 Task: Add a signature Leslie Flores containing With gratitude and sincere wishes, Leslie Flores to email address softage.9@softage.net and add a folder Quotes
Action: Mouse moved to (999, 68)
Screenshot: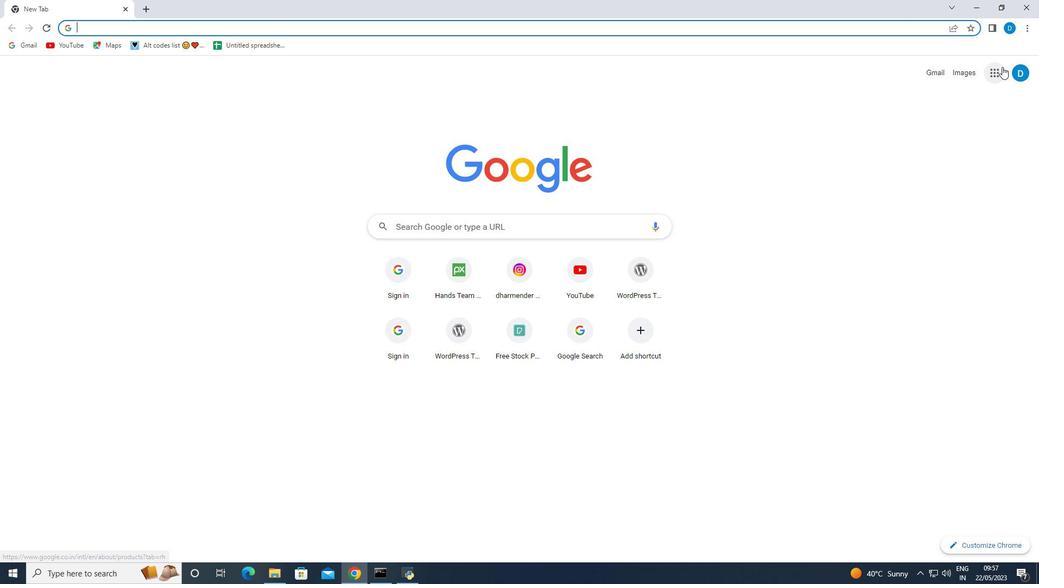 
Action: Mouse pressed left at (999, 68)
Screenshot: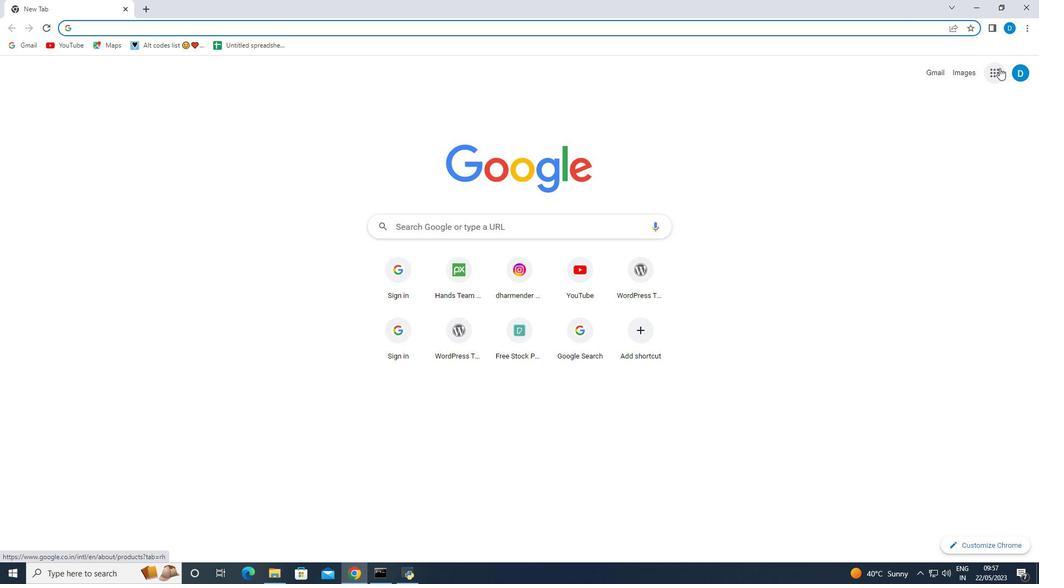 
Action: Mouse moved to (884, 215)
Screenshot: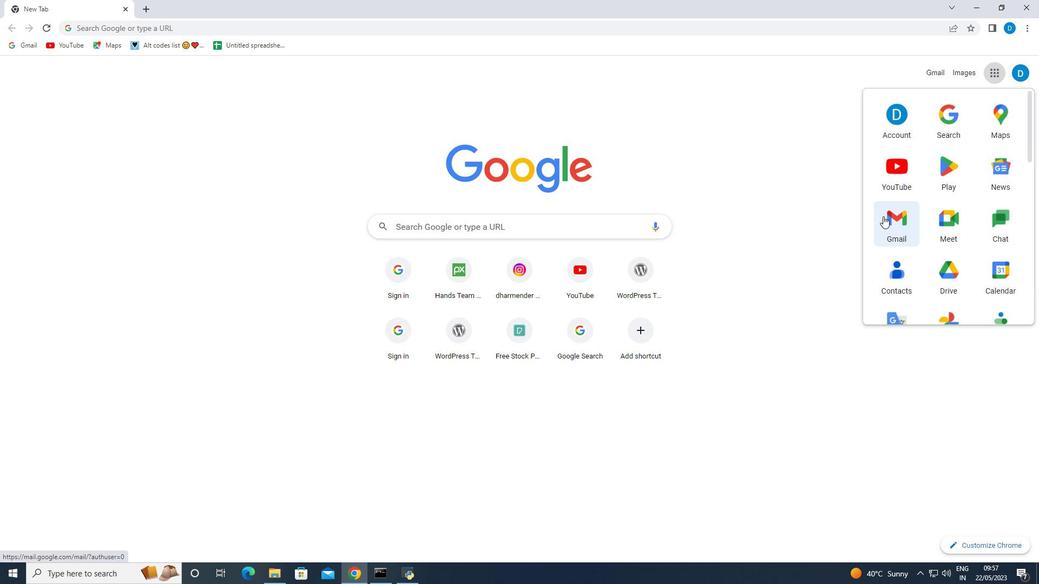 
Action: Mouse pressed left at (884, 215)
Screenshot: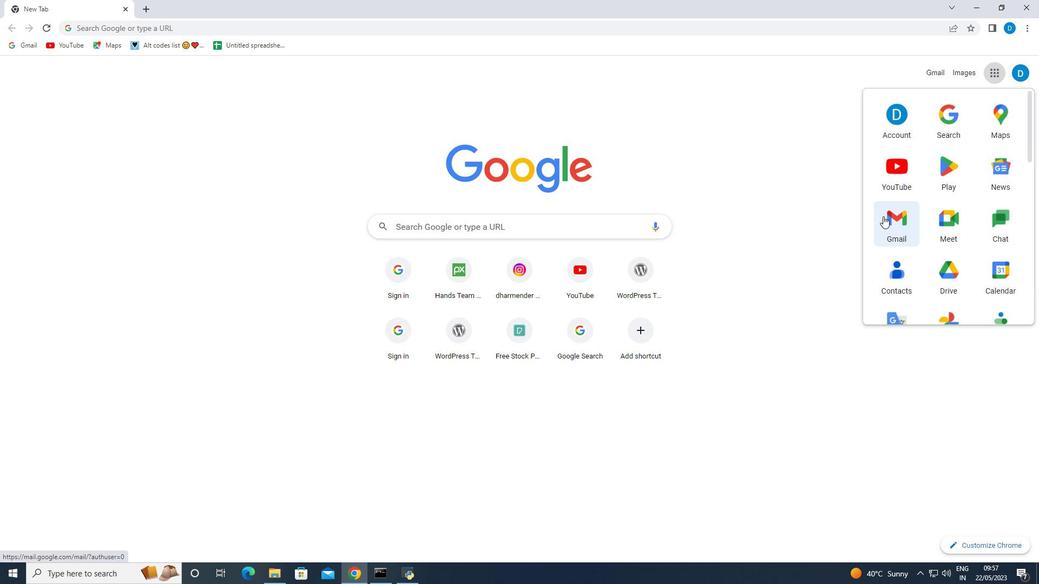 
Action: Mouse moved to (63, 114)
Screenshot: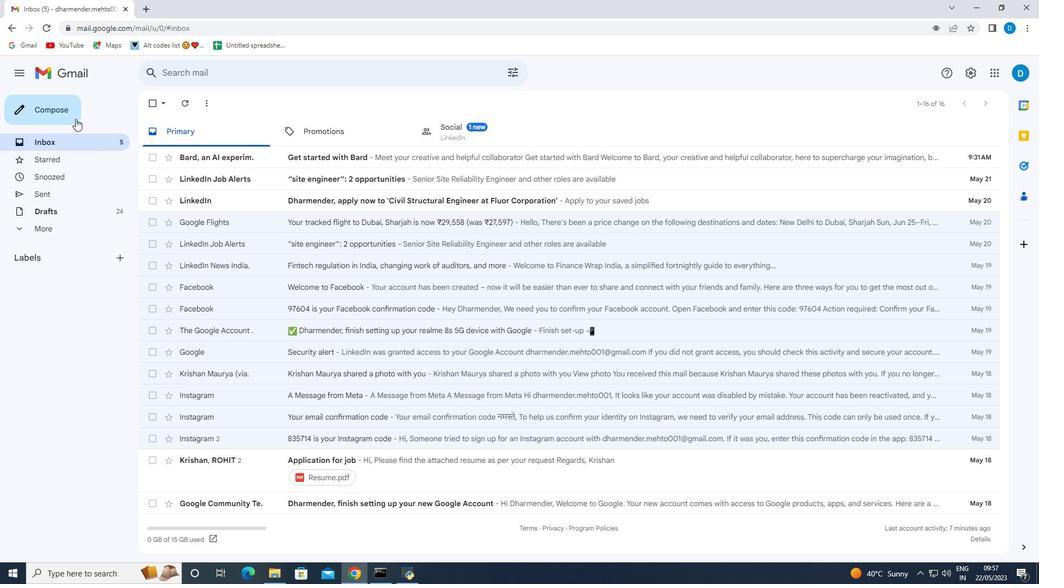 
Action: Mouse pressed left at (63, 114)
Screenshot: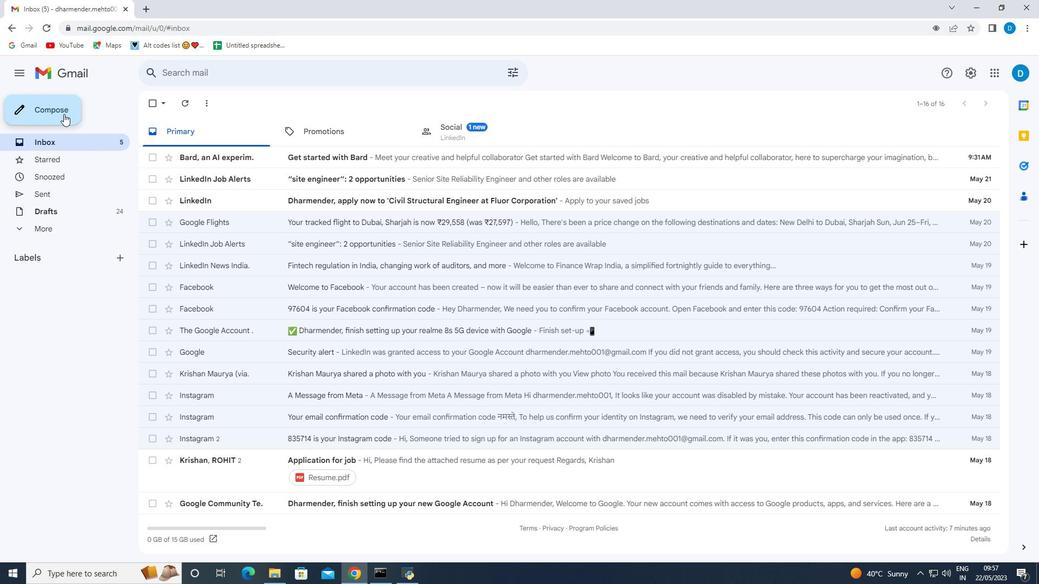 
Action: Mouse moved to (878, 544)
Screenshot: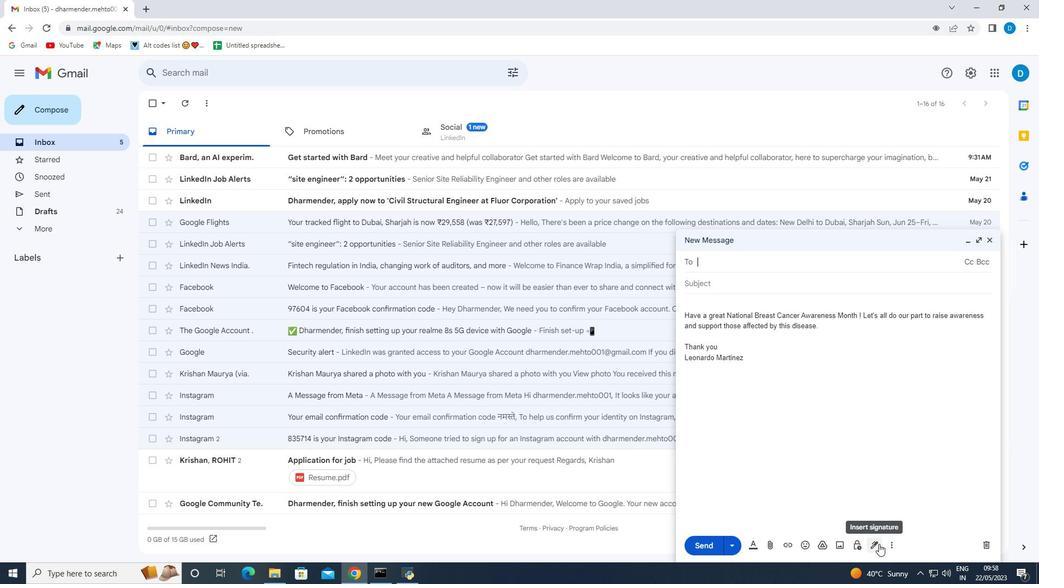 
Action: Mouse pressed left at (878, 544)
Screenshot: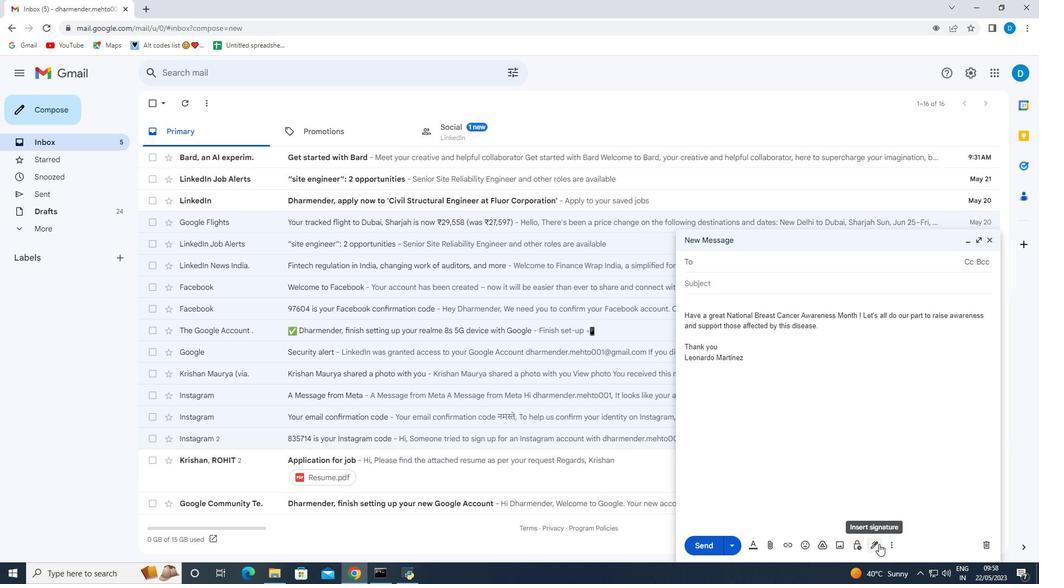 
Action: Mouse moved to (913, 489)
Screenshot: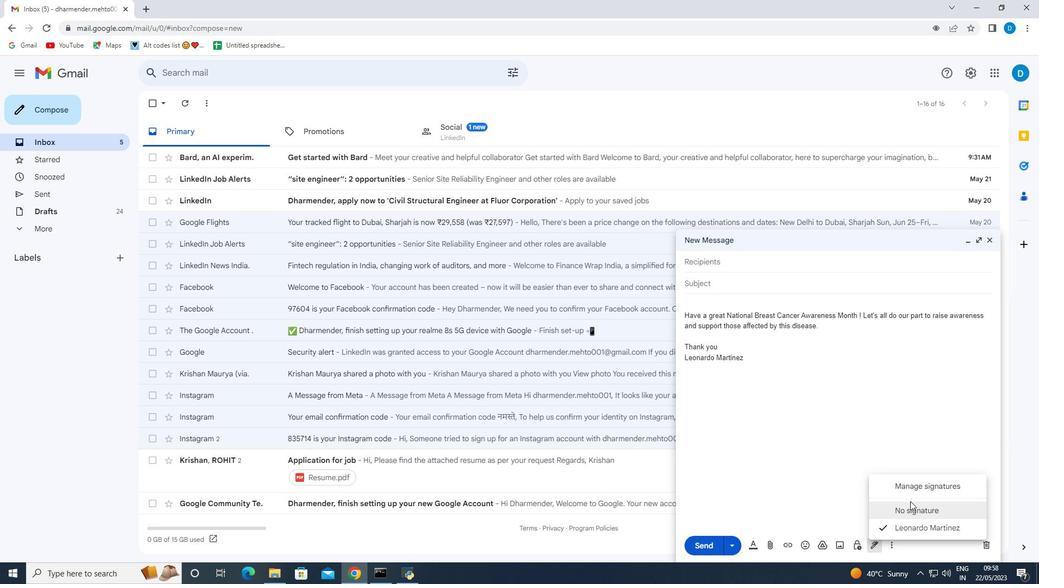 
Action: Mouse pressed left at (913, 489)
Screenshot: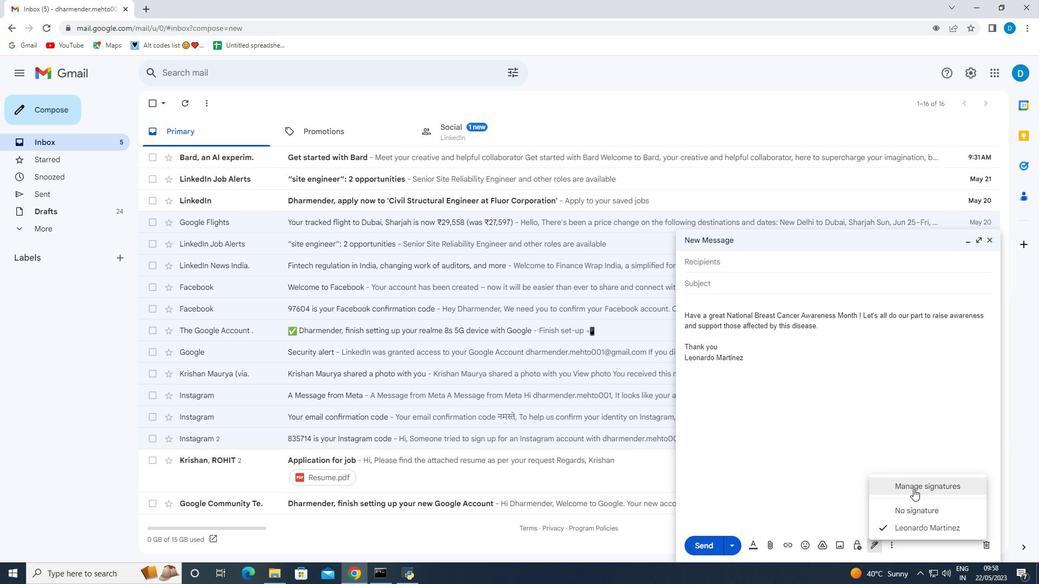 
Action: Mouse moved to (384, 392)
Screenshot: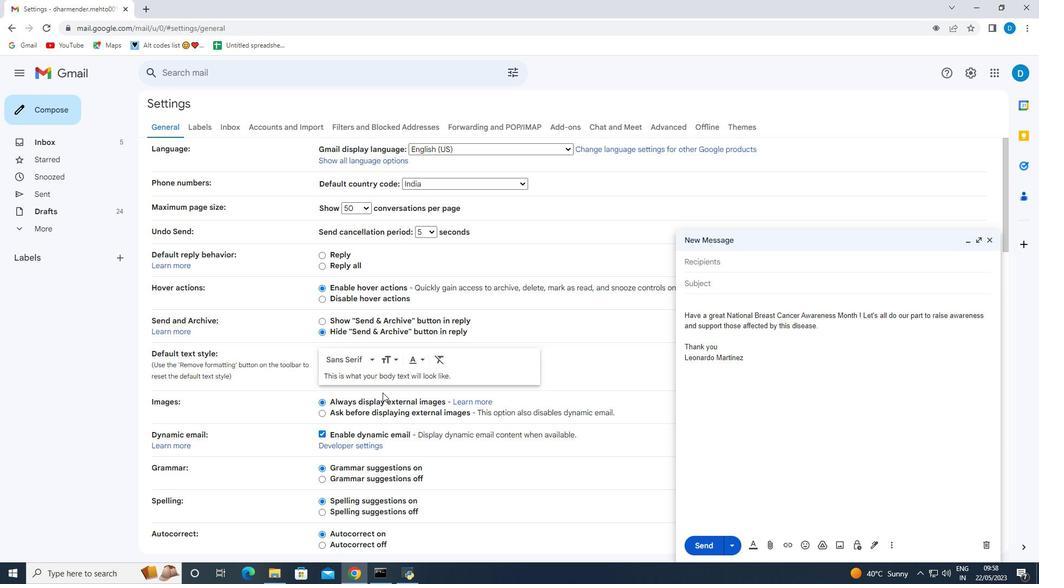 
Action: Mouse scrolled (384, 392) with delta (0, 0)
Screenshot: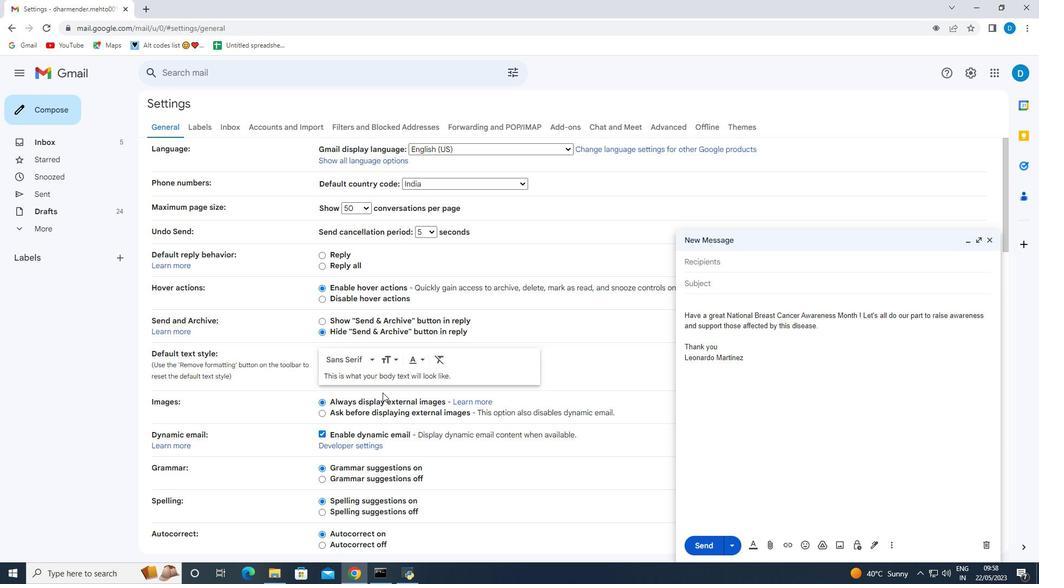 
Action: Mouse scrolled (384, 392) with delta (0, 0)
Screenshot: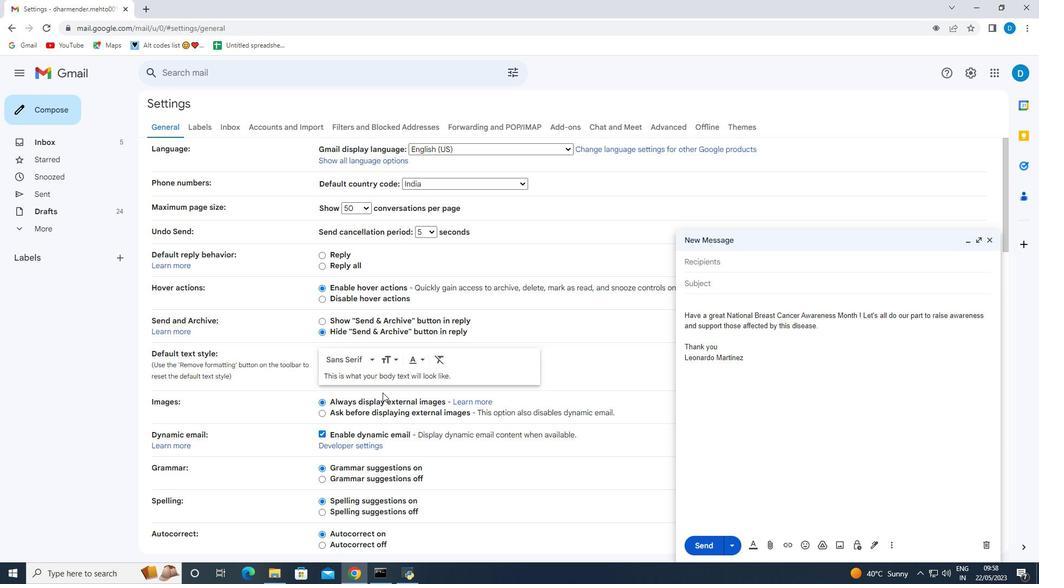 
Action: Mouse scrolled (384, 392) with delta (0, 0)
Screenshot: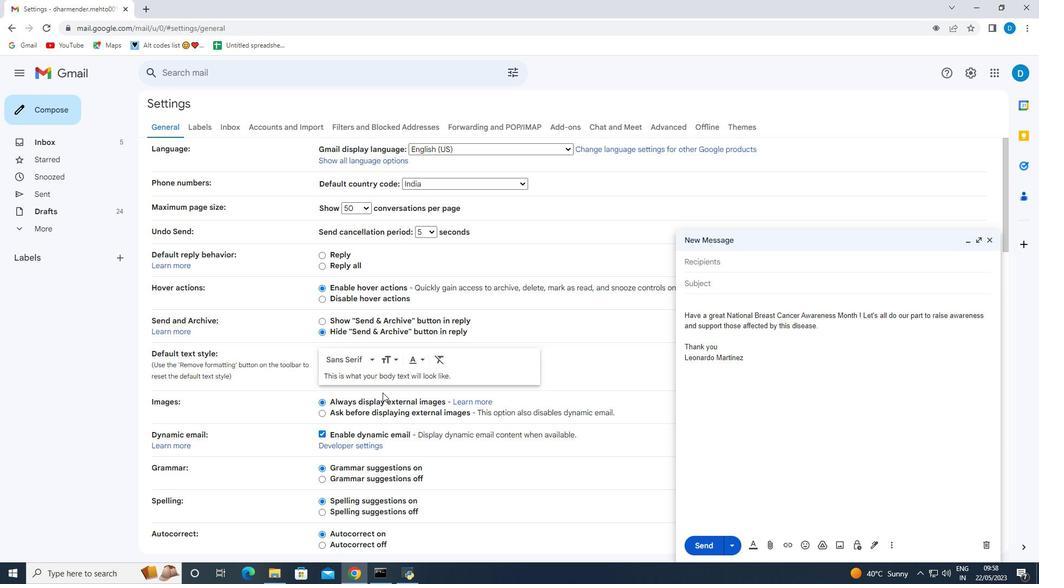 
Action: Mouse scrolled (384, 392) with delta (0, 0)
Screenshot: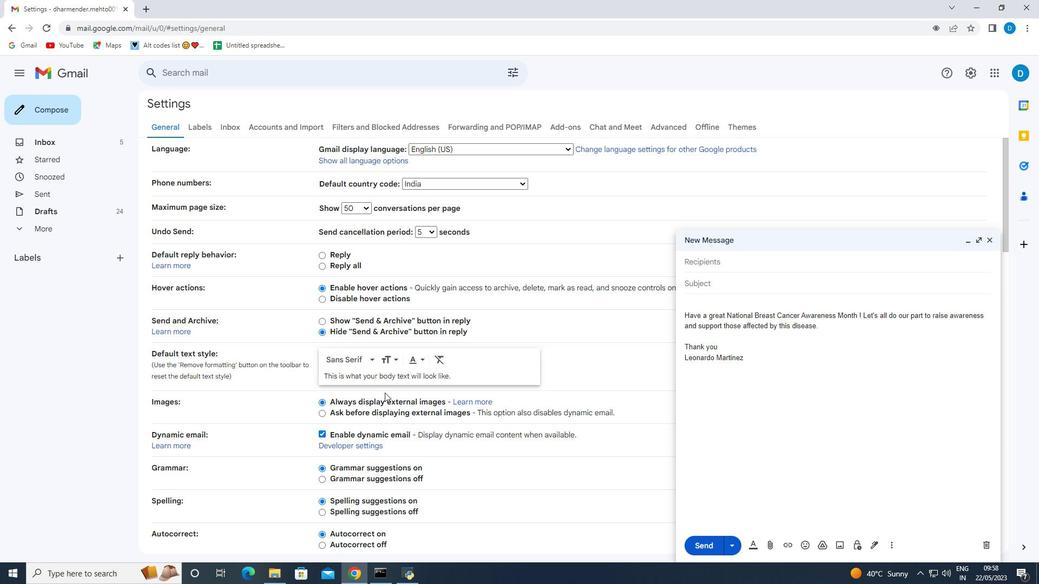 
Action: Mouse scrolled (384, 392) with delta (0, 0)
Screenshot: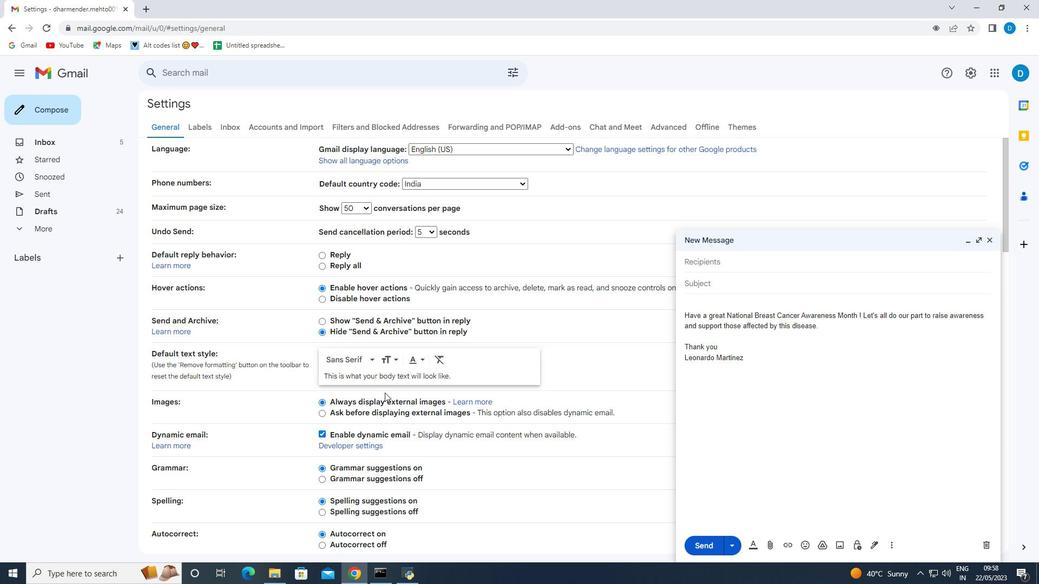 
Action: Mouse moved to (371, 394)
Screenshot: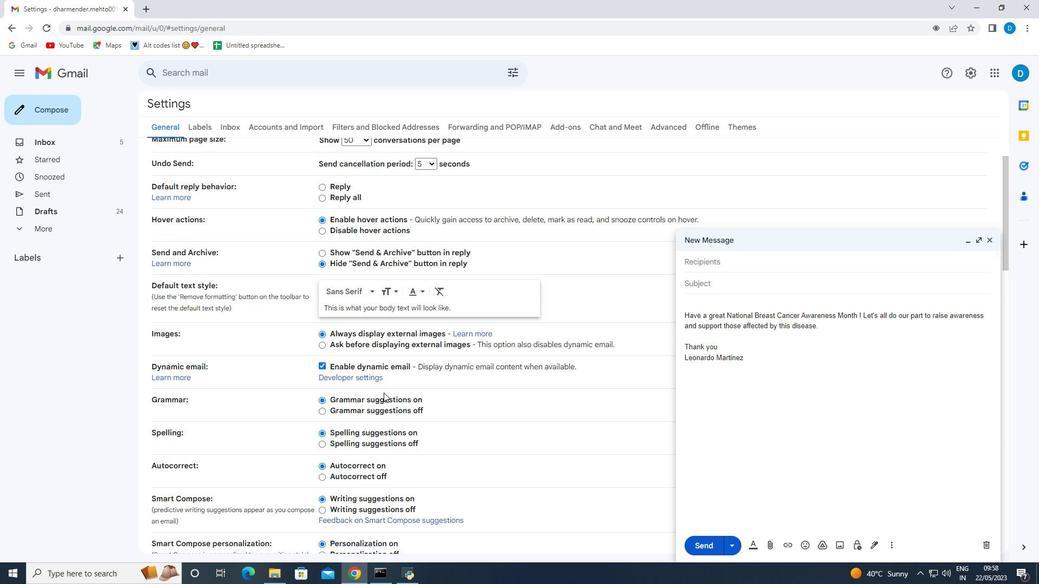 
Action: Mouse scrolled (371, 393) with delta (0, 0)
Screenshot: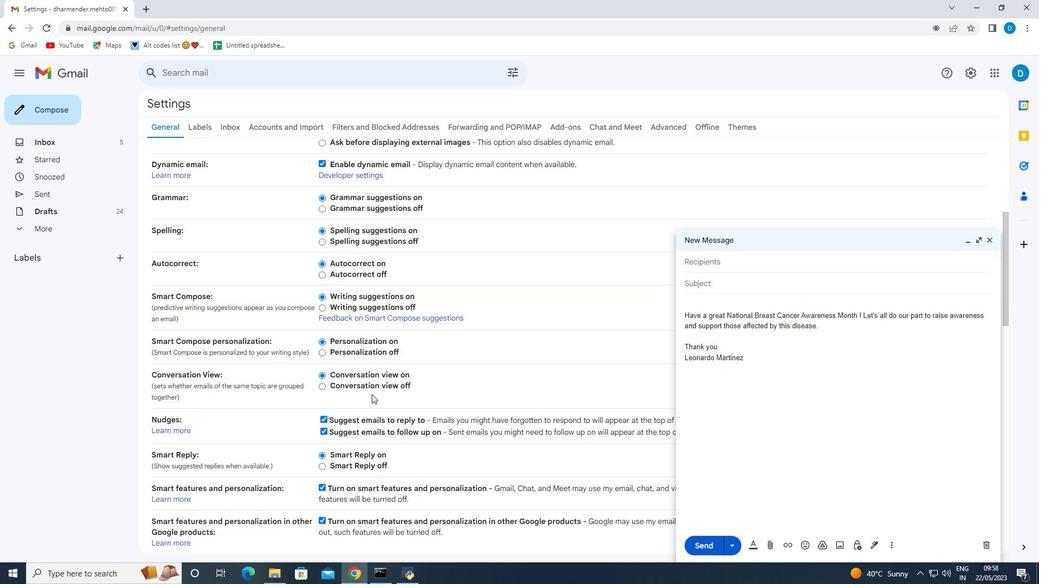
Action: Mouse scrolled (371, 393) with delta (0, 0)
Screenshot: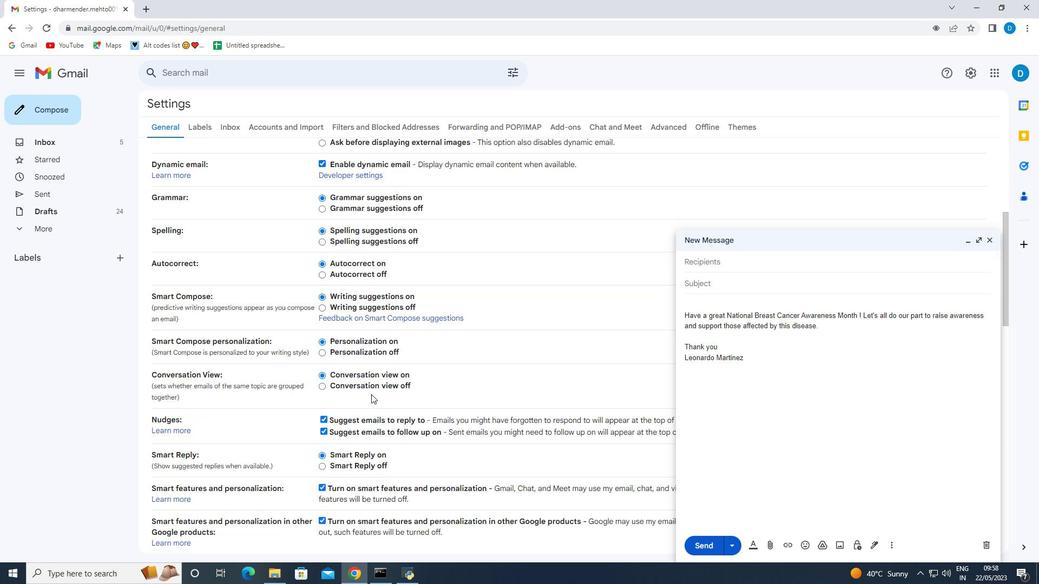 
Action: Mouse scrolled (371, 393) with delta (0, 0)
Screenshot: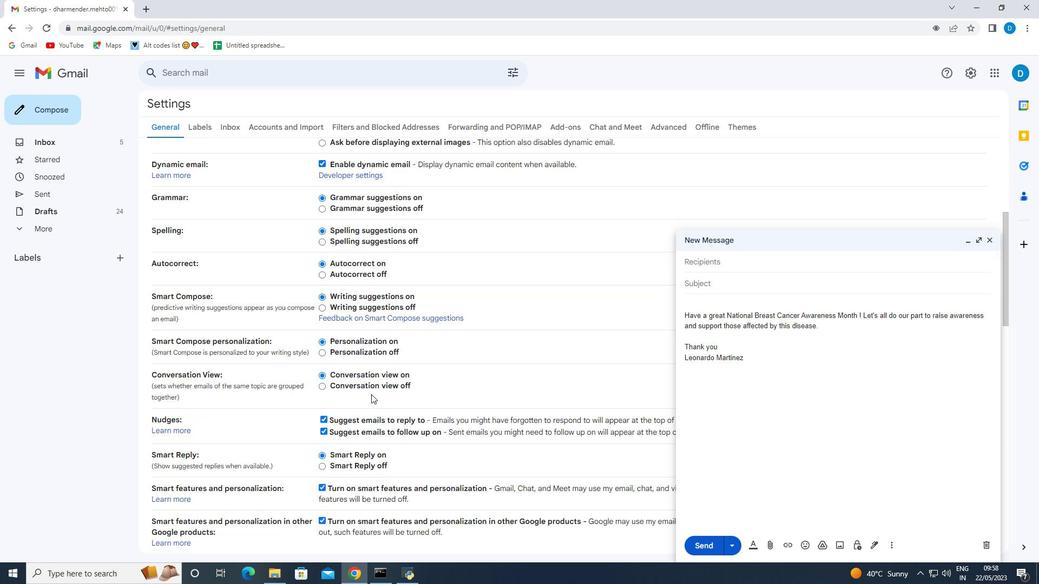 
Action: Mouse scrolled (371, 393) with delta (0, 0)
Screenshot: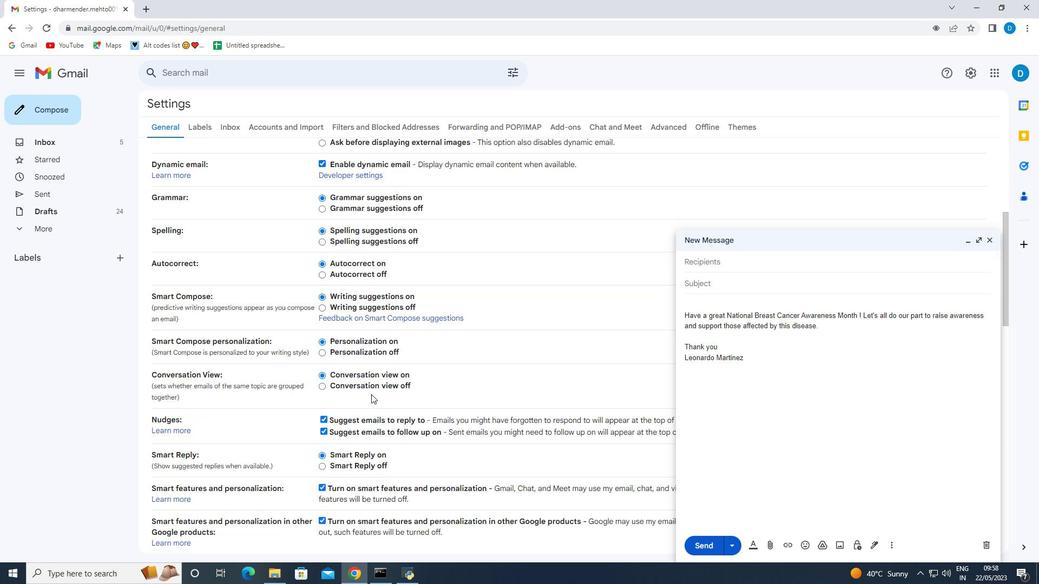 
Action: Mouse scrolled (371, 393) with delta (0, 0)
Screenshot: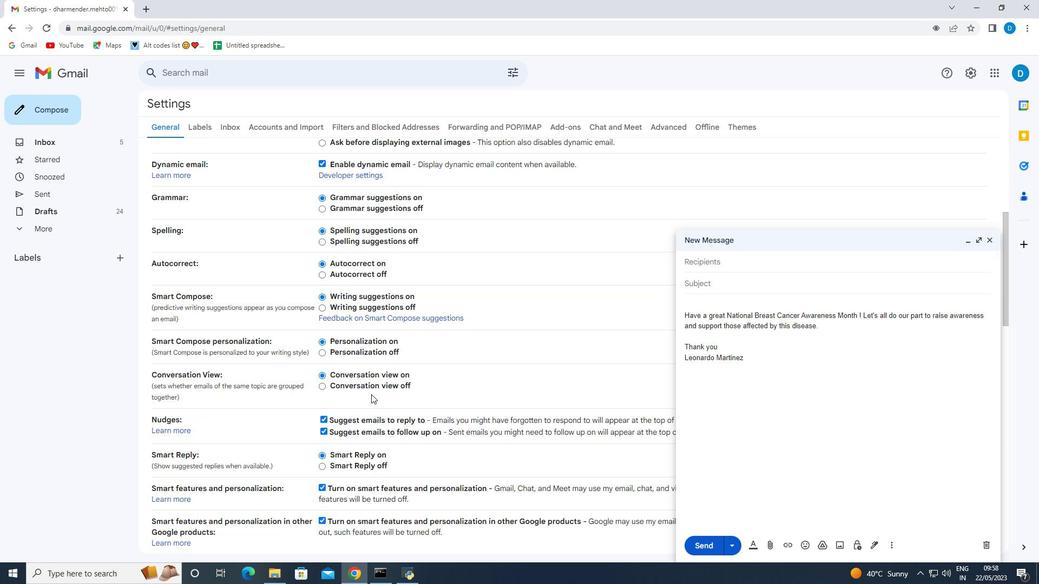 
Action: Mouse moved to (366, 394)
Screenshot: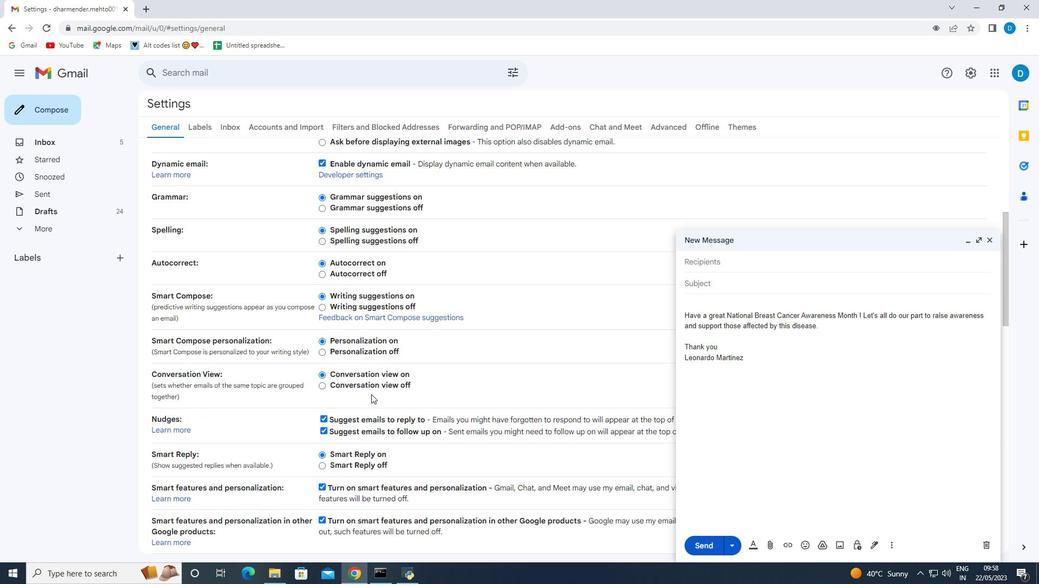 
Action: Mouse scrolled (366, 393) with delta (0, 0)
Screenshot: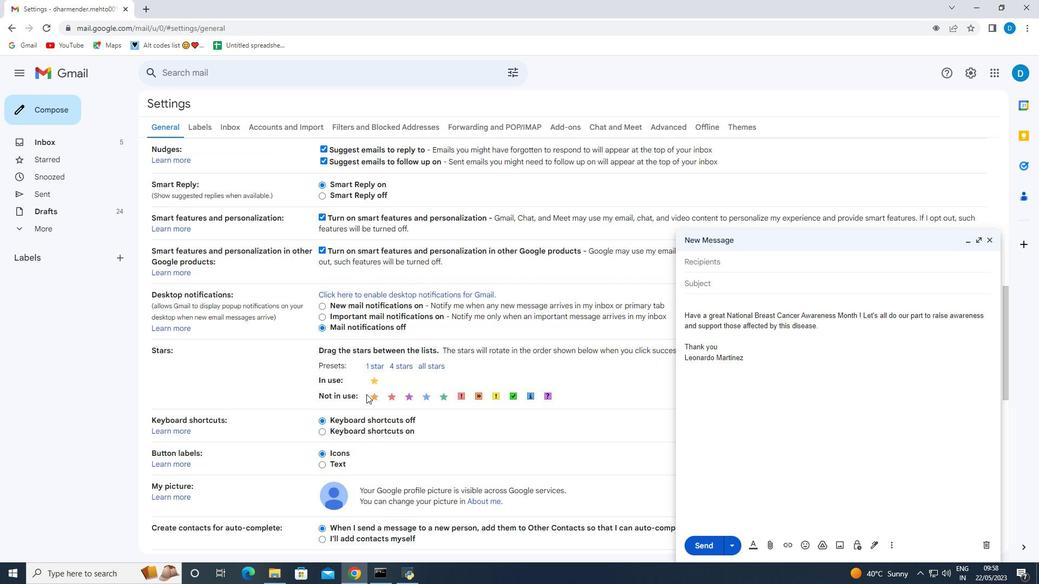 
Action: Mouse scrolled (366, 393) with delta (0, 0)
Screenshot: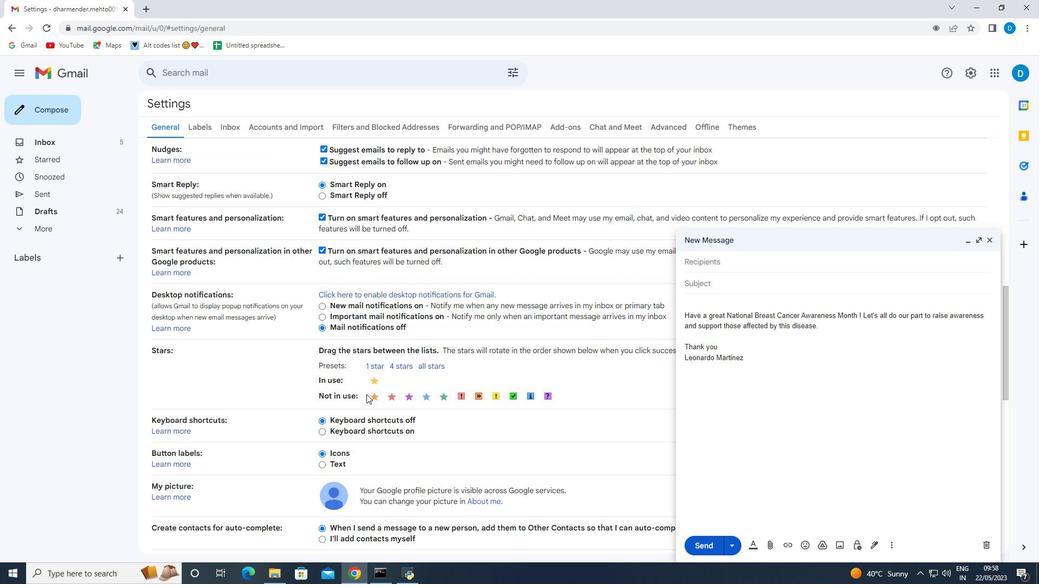 
Action: Mouse scrolled (366, 393) with delta (0, 0)
Screenshot: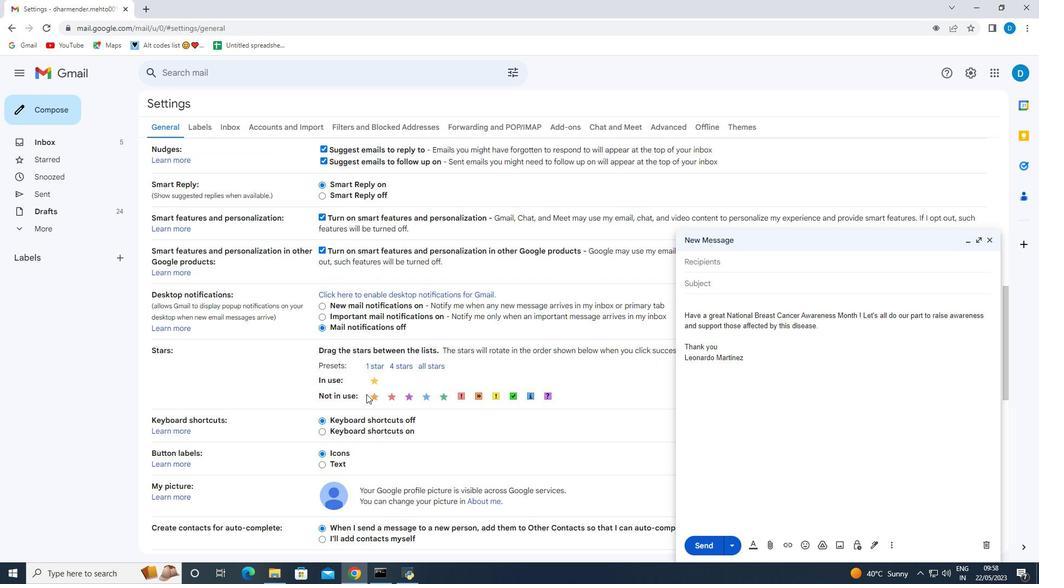 
Action: Mouse scrolled (366, 393) with delta (0, 0)
Screenshot: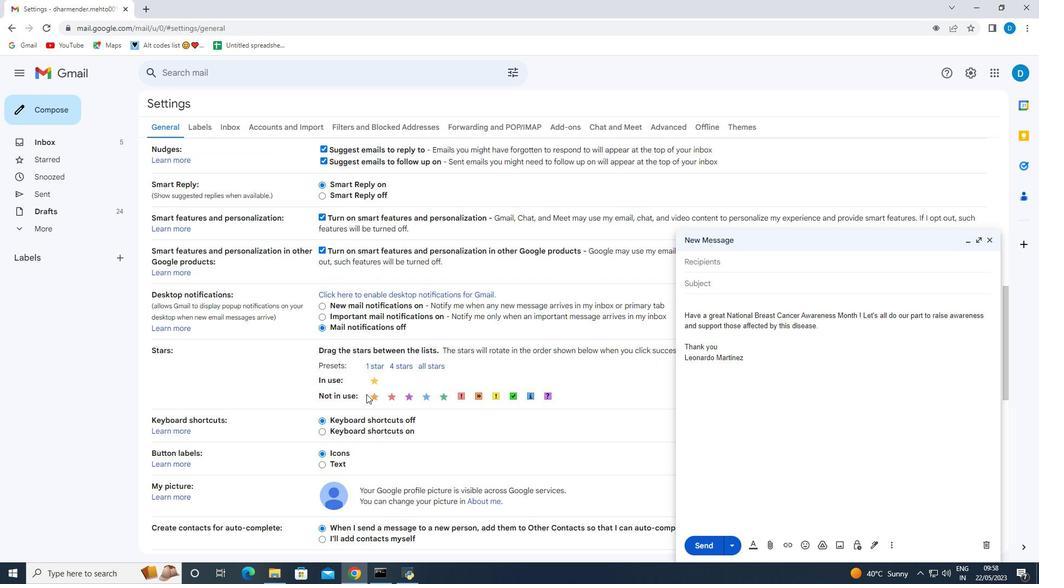
Action: Mouse moved to (434, 378)
Screenshot: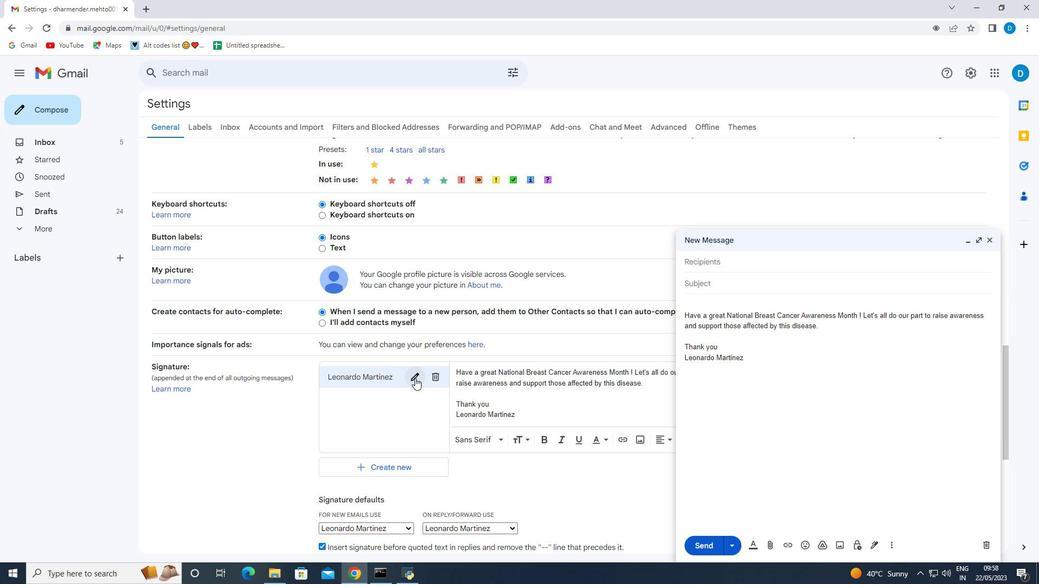 
Action: Mouse pressed left at (434, 378)
Screenshot: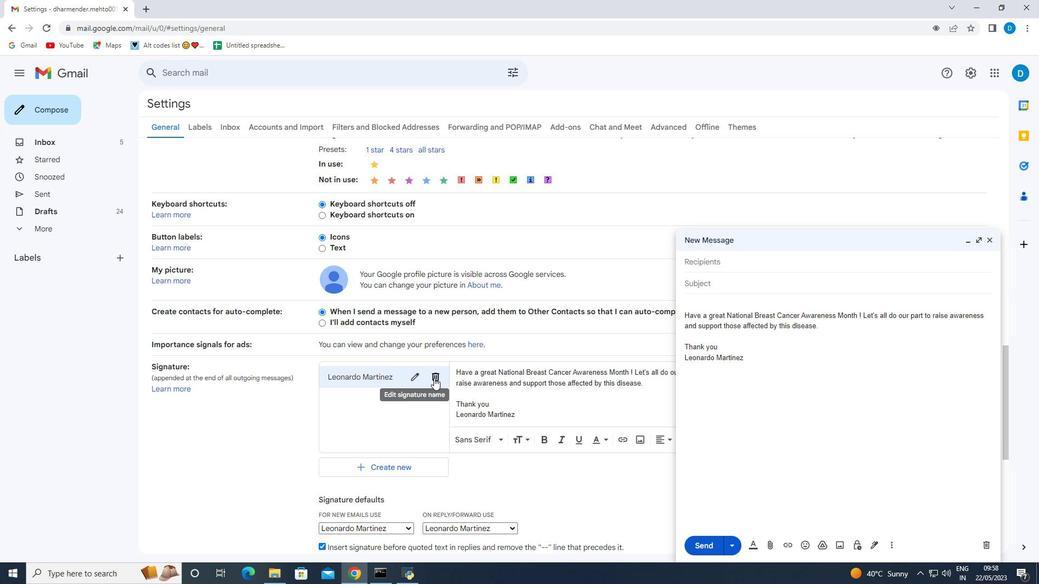 
Action: Mouse moved to (613, 334)
Screenshot: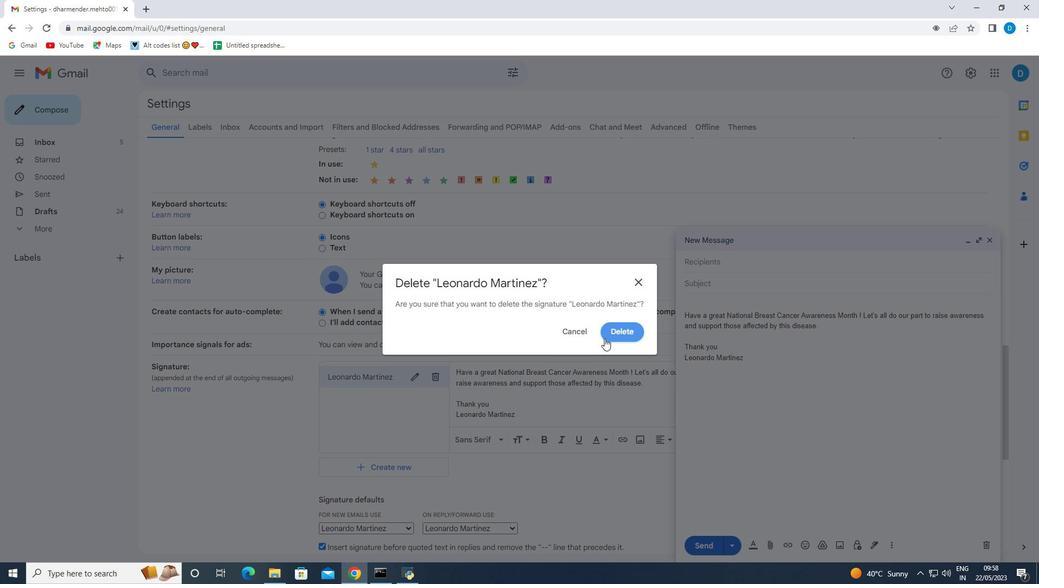 
Action: Mouse pressed left at (613, 334)
Screenshot: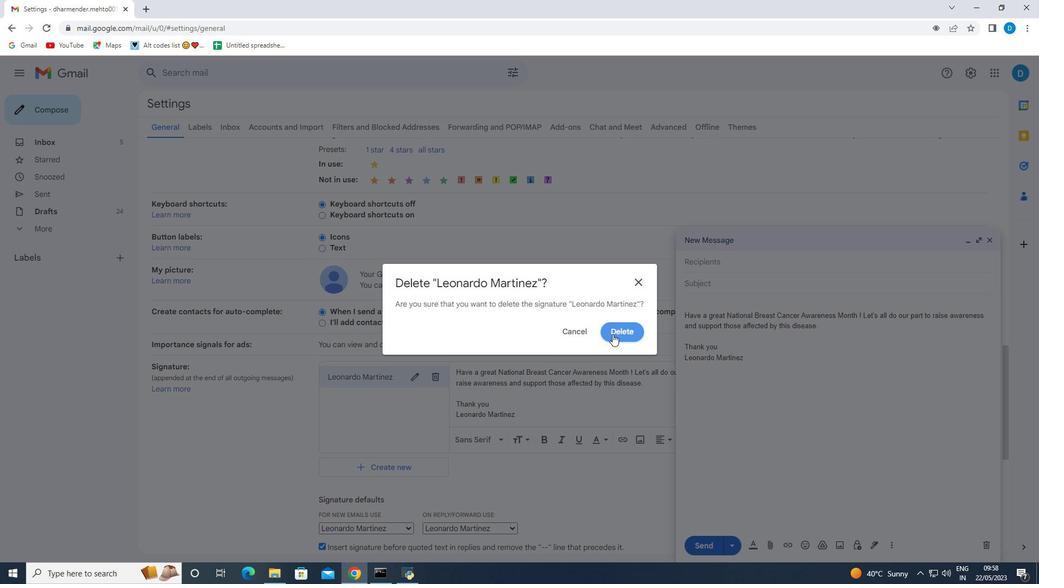 
Action: Mouse moved to (345, 384)
Screenshot: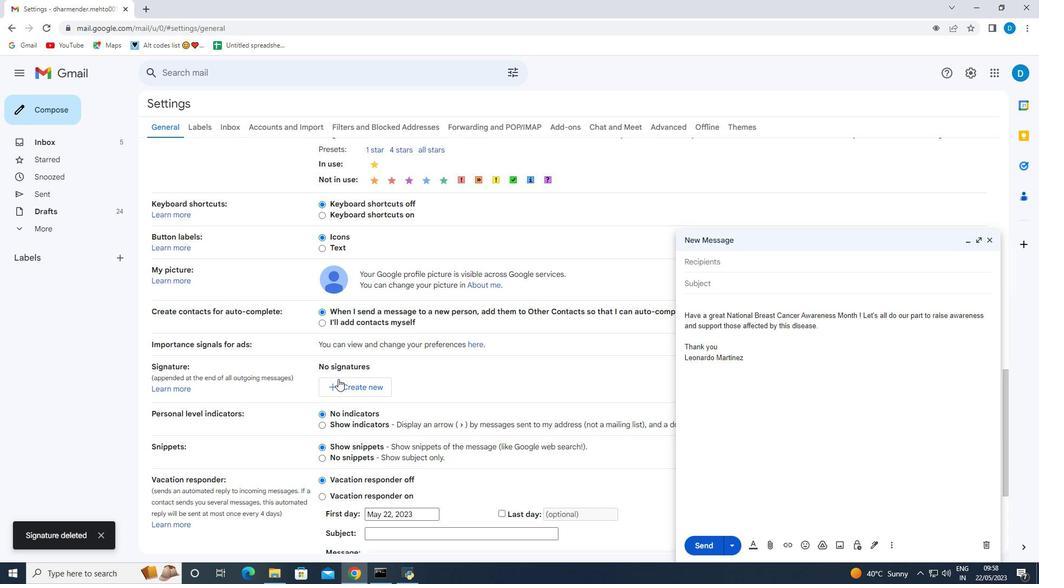 
Action: Mouse pressed left at (345, 384)
Screenshot: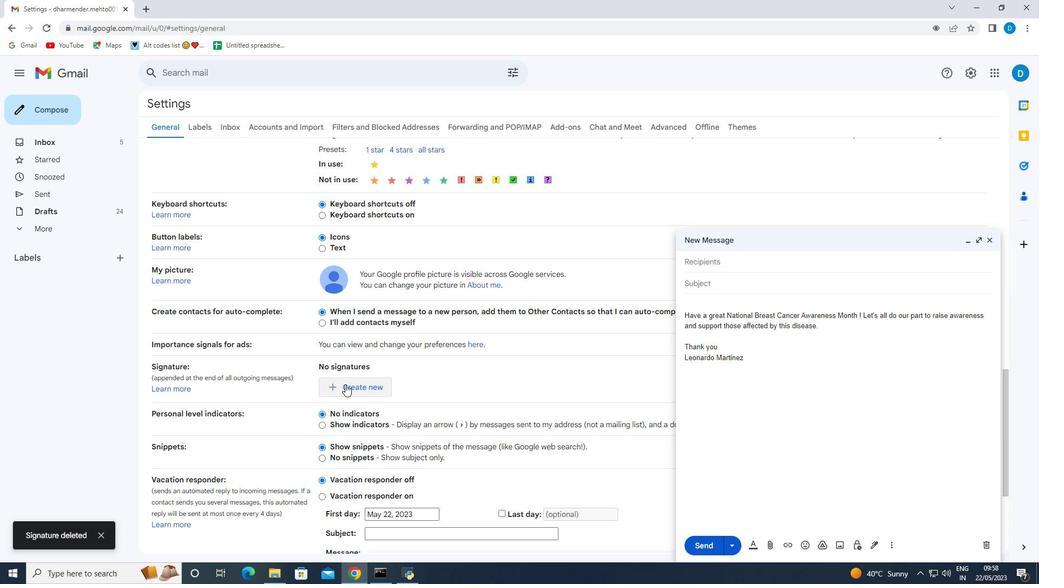 
Action: Mouse moved to (443, 302)
Screenshot: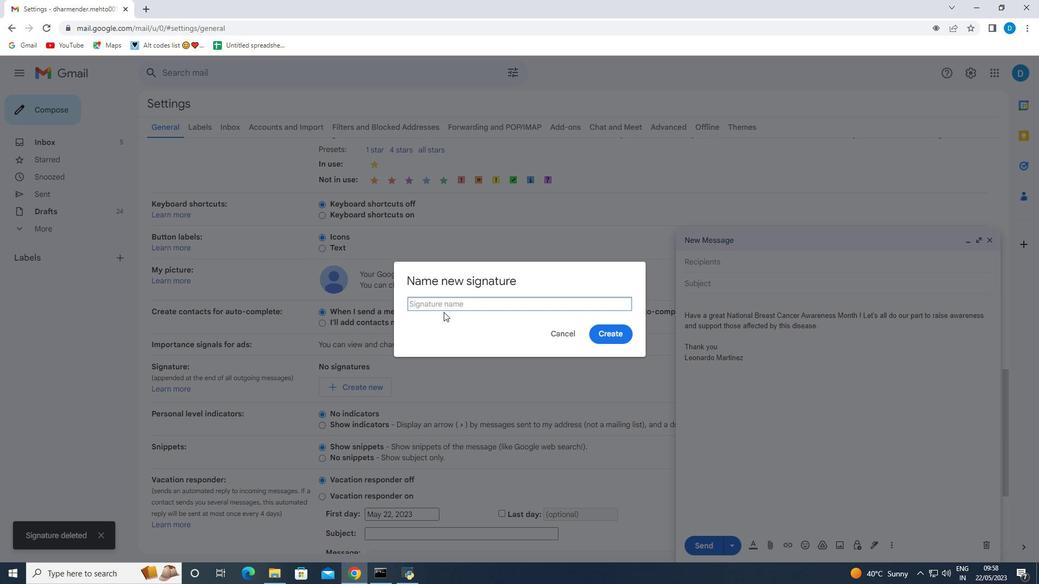 
Action: Mouse pressed left at (443, 302)
Screenshot: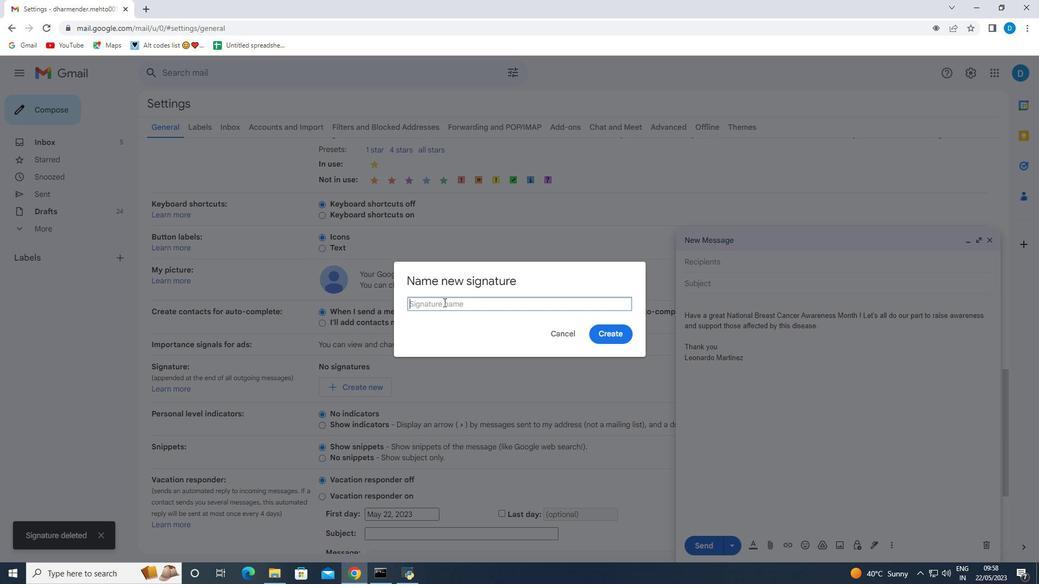
Action: Key pressed <Key.shift>Leslie<Key.space><Key.shift>Flores
Screenshot: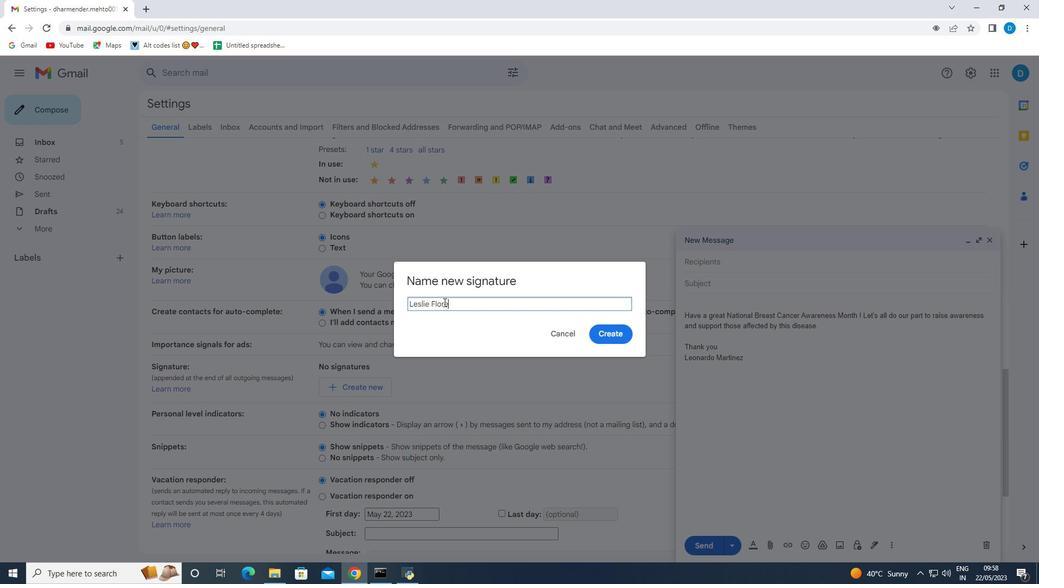 
Action: Mouse moved to (613, 332)
Screenshot: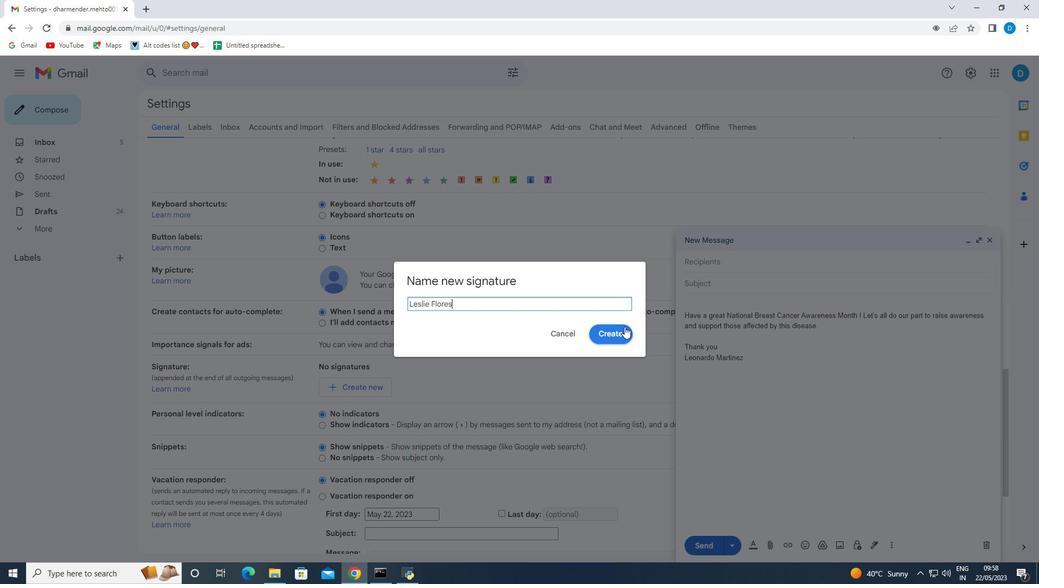 
Action: Mouse pressed left at (613, 332)
Screenshot: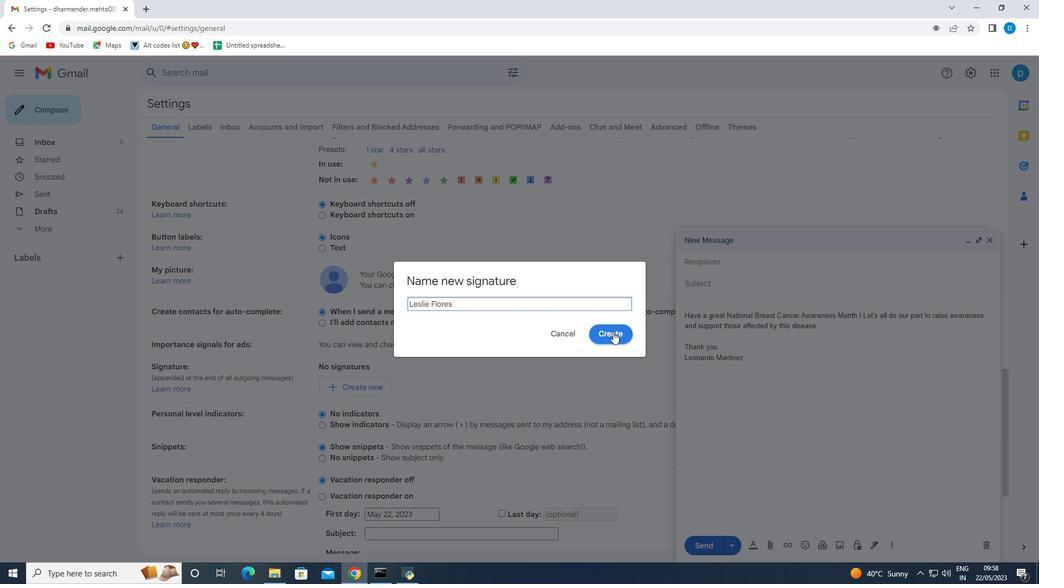 
Action: Mouse moved to (477, 390)
Screenshot: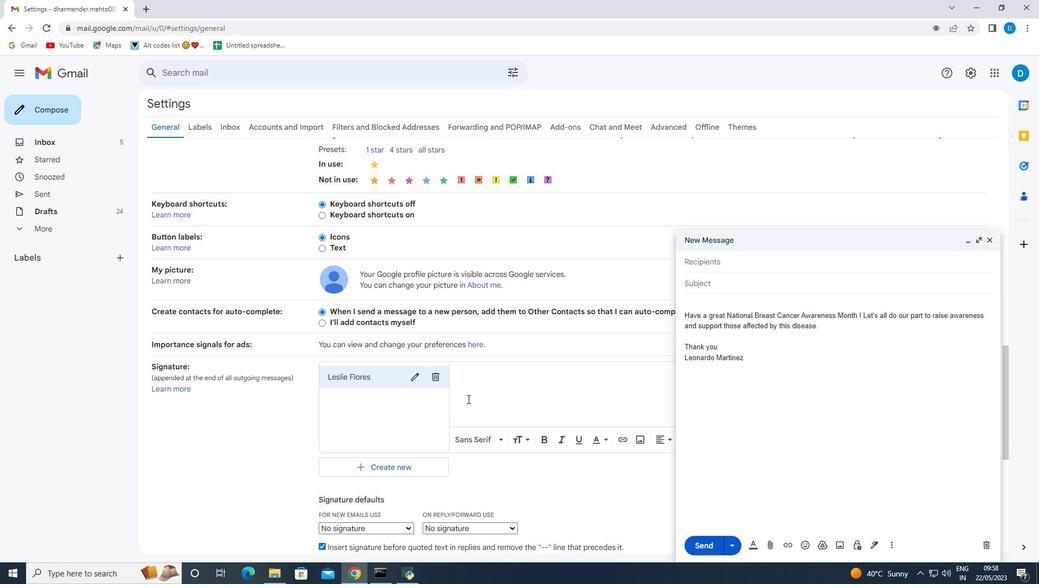 
Action: Mouse pressed left at (477, 390)
Screenshot: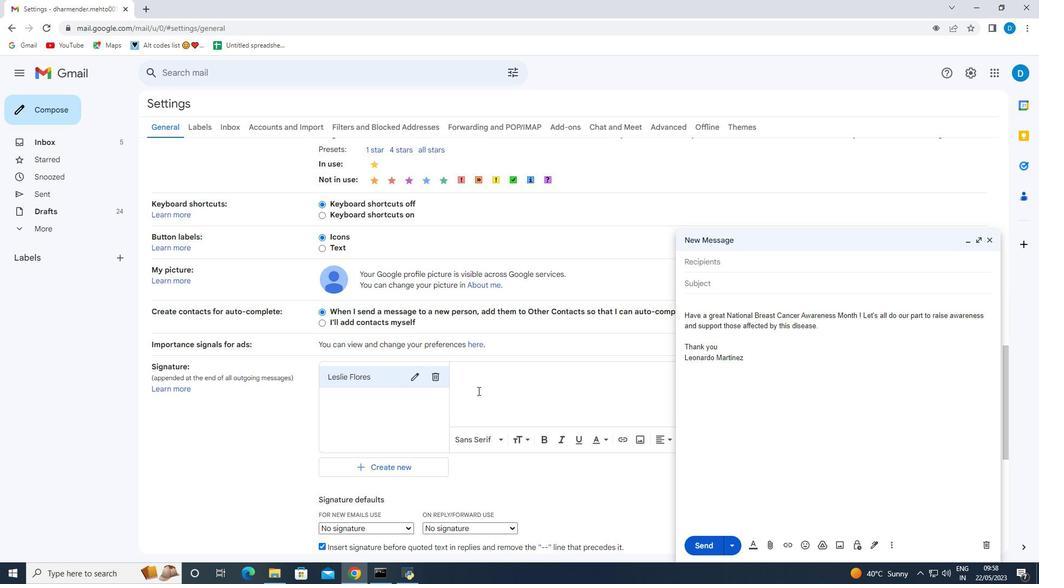
Action: Key pressed <Key.shift>With<Key.space><Key.shift>Gratitud<Key.space>and<Key.space>sincere<Key.space>wishes,<Key.space><Key.shift>I<Key.space>woi<Key.backspace>uld<Key.space>k<Key.backspace>like<Key.space>to<Key.space>thank<Key.space>you<Key.space>for<Key.space>your<Key.space>support.
Screenshot: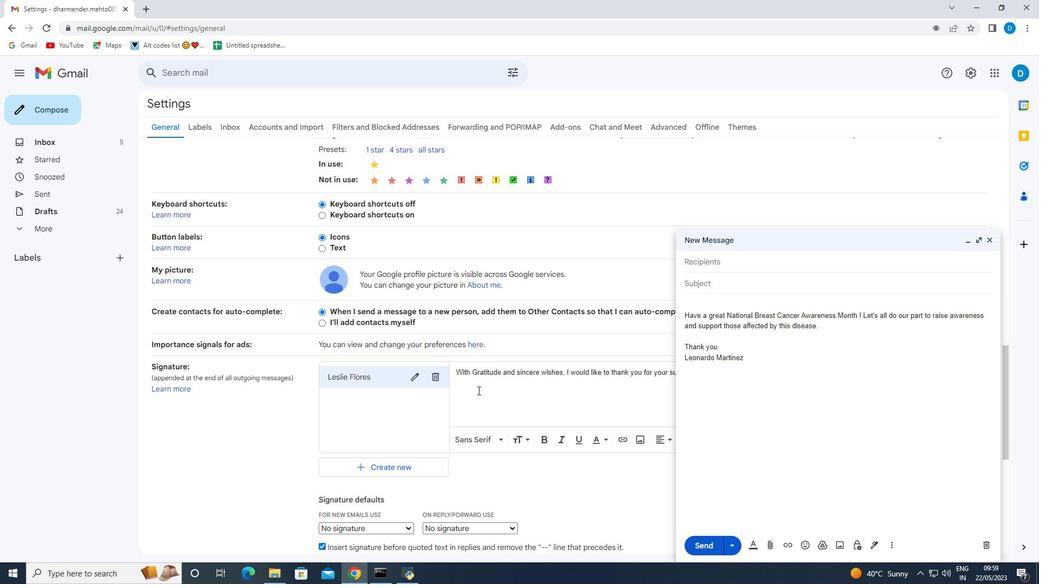 
Action: Mouse moved to (508, 451)
Screenshot: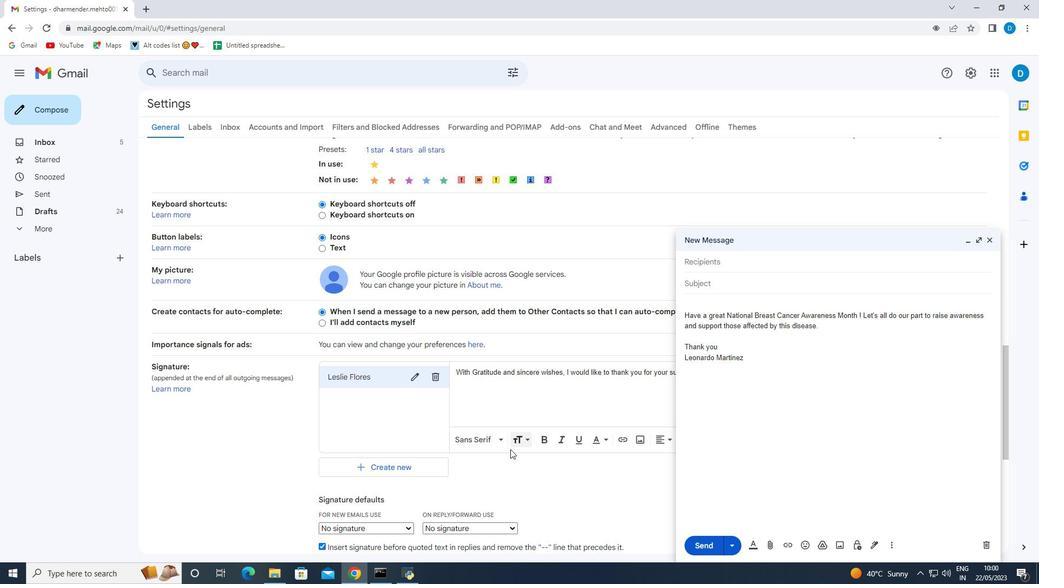 
Action: Mouse scrolled (508, 450) with delta (0, 0)
Screenshot: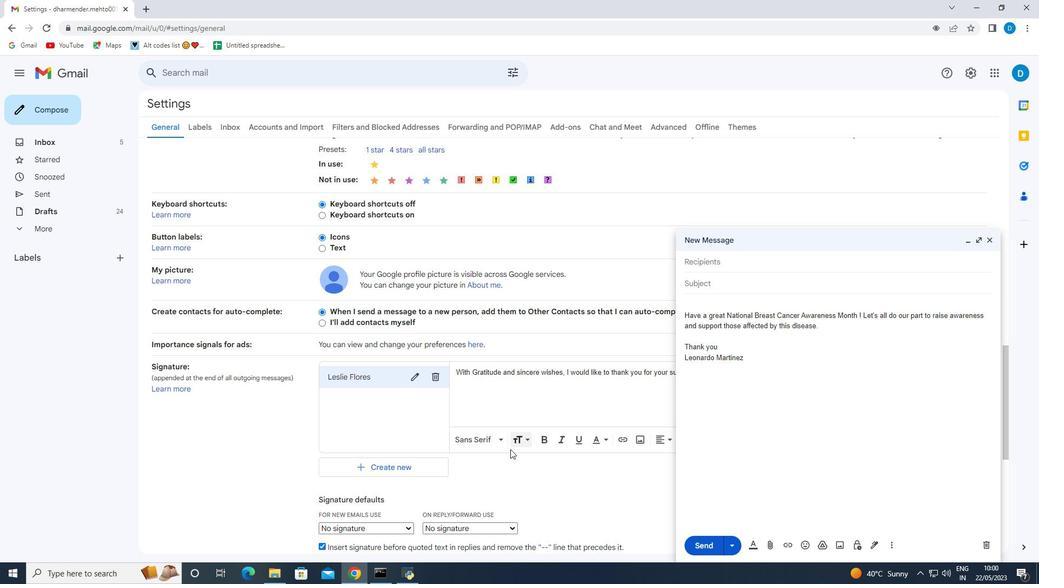 
Action: Mouse moved to (504, 456)
Screenshot: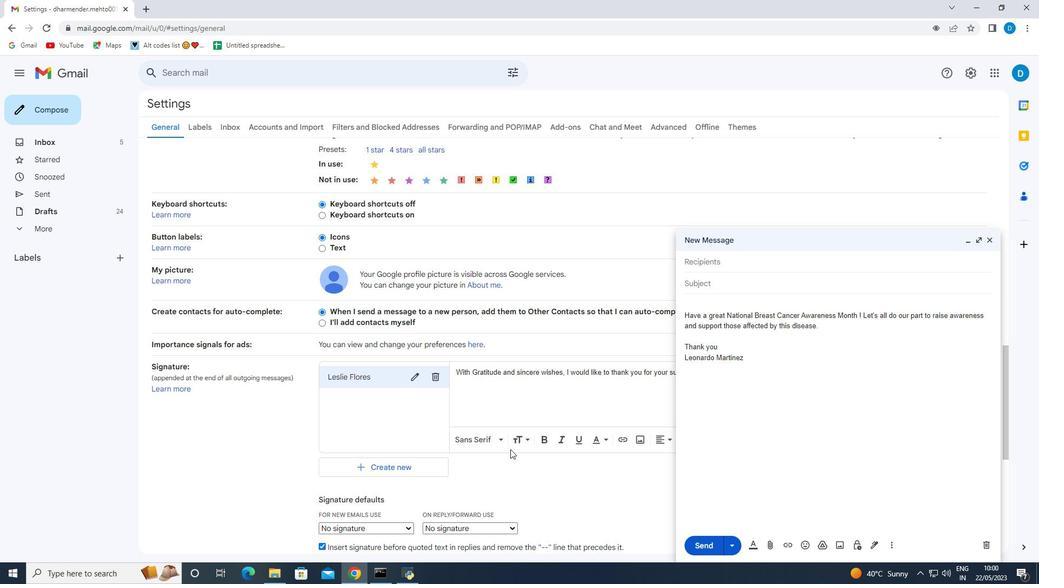 
Action: Mouse scrolled (504, 456) with delta (0, 0)
Screenshot: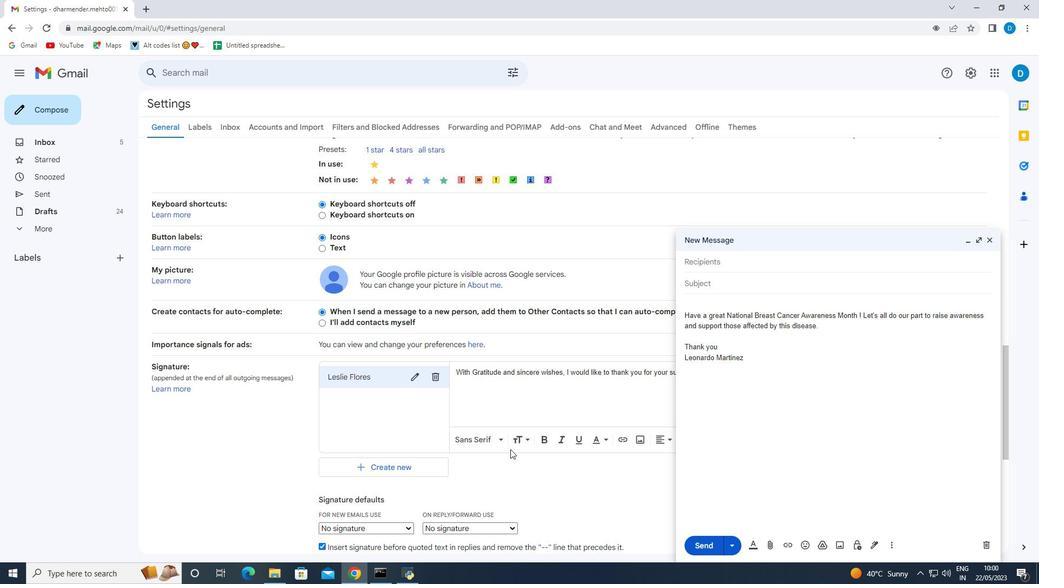 
Action: Mouse moved to (483, 476)
Screenshot: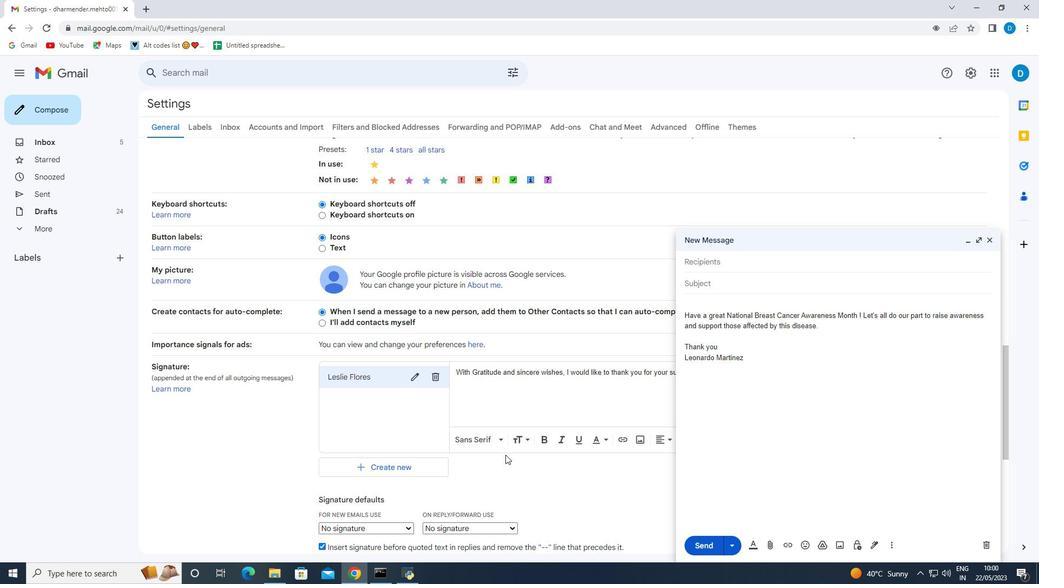 
Action: Mouse scrolled (483, 476) with delta (0, 0)
Screenshot: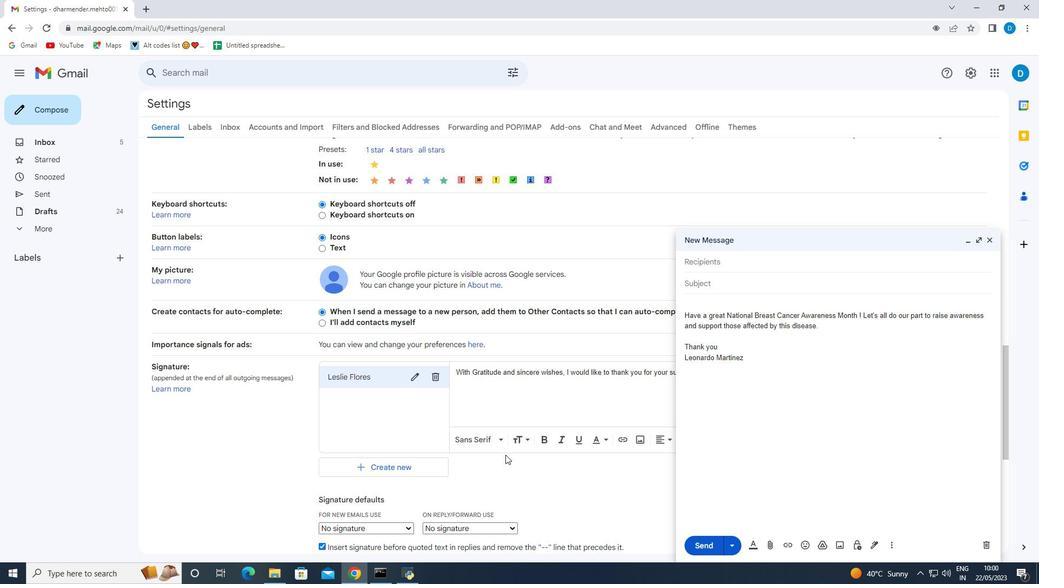 
Action: Mouse moved to (344, 361)
Screenshot: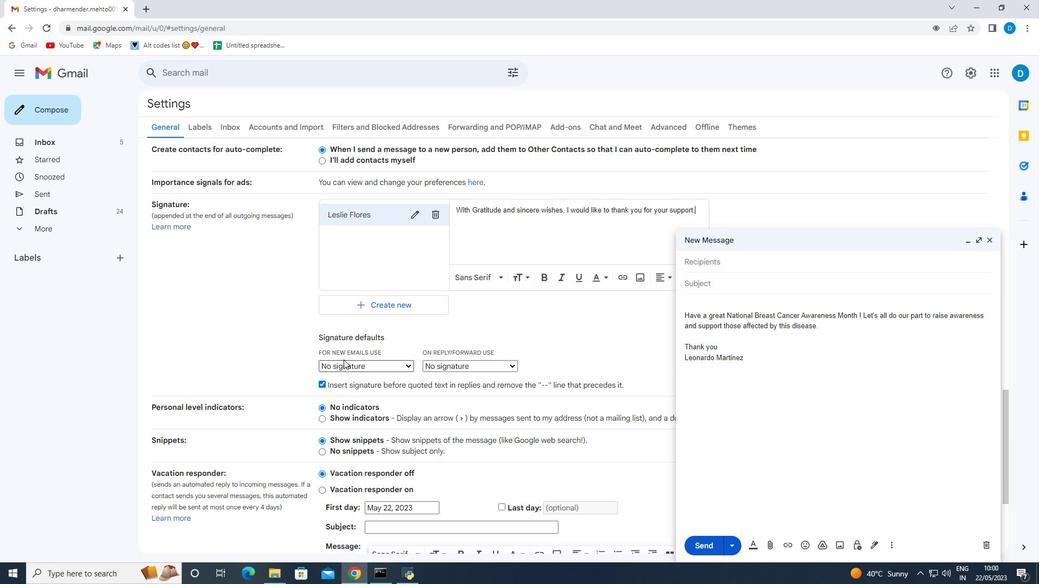 
Action: Mouse pressed left at (344, 361)
Screenshot: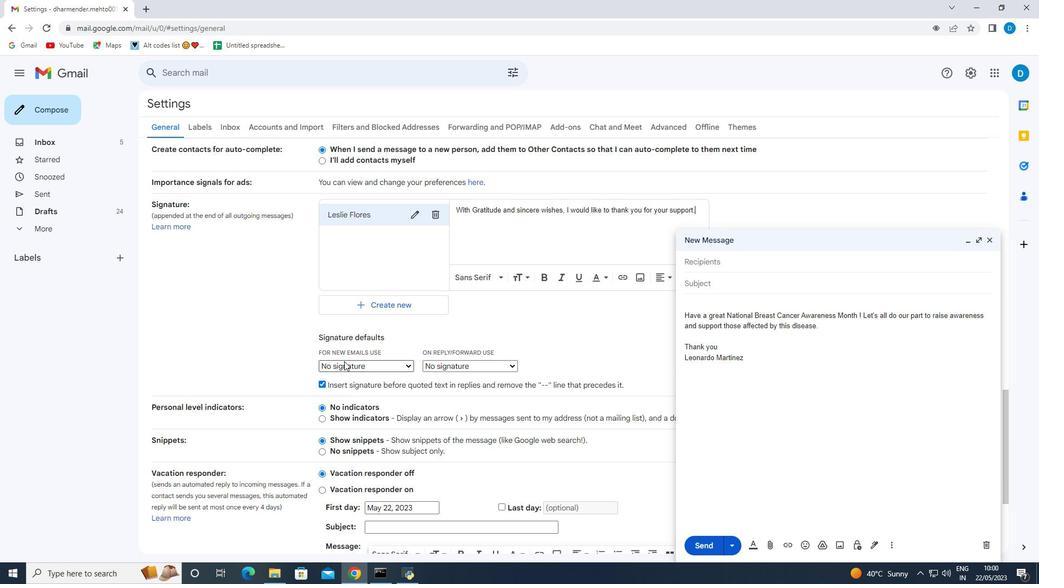 
Action: Mouse moved to (351, 388)
Screenshot: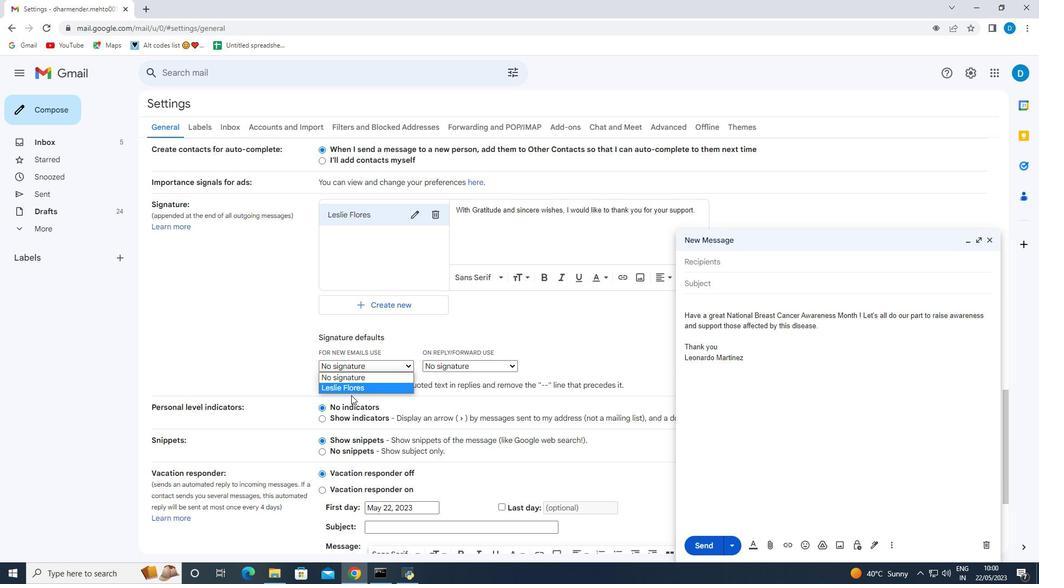 
Action: Mouse pressed left at (351, 388)
Screenshot: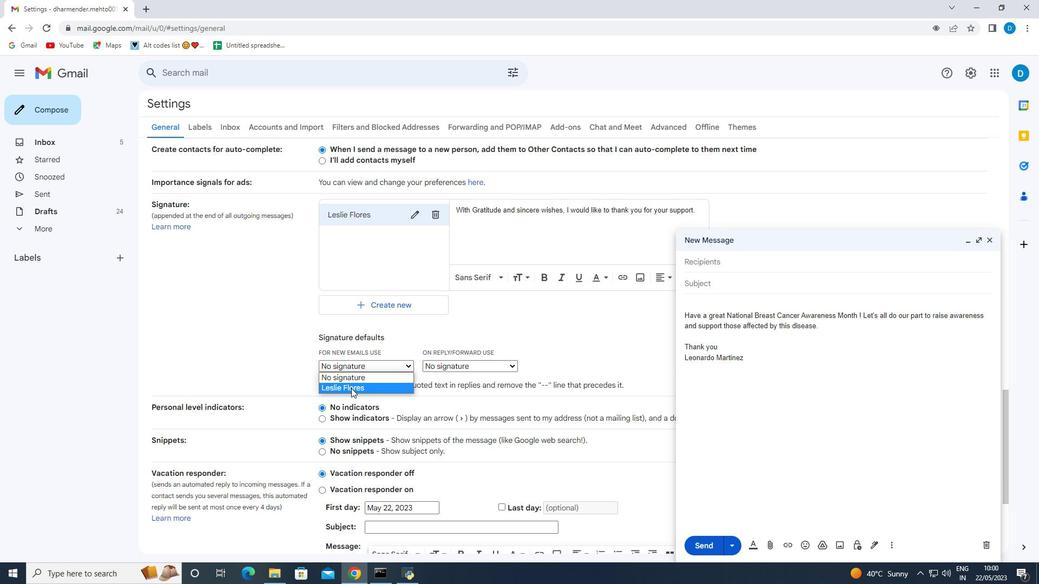 
Action: Mouse moved to (463, 364)
Screenshot: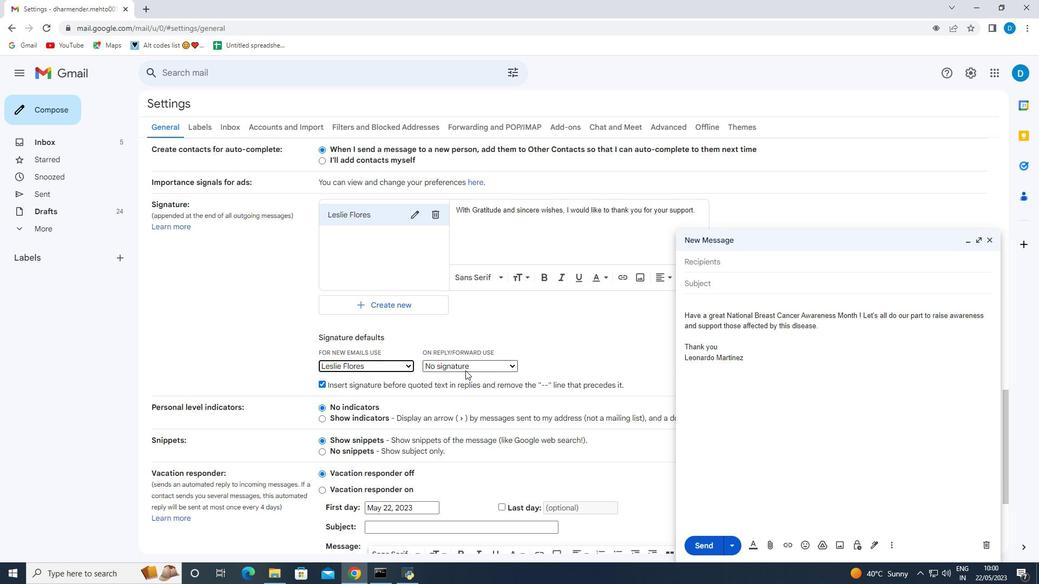 
Action: Mouse pressed left at (463, 364)
Screenshot: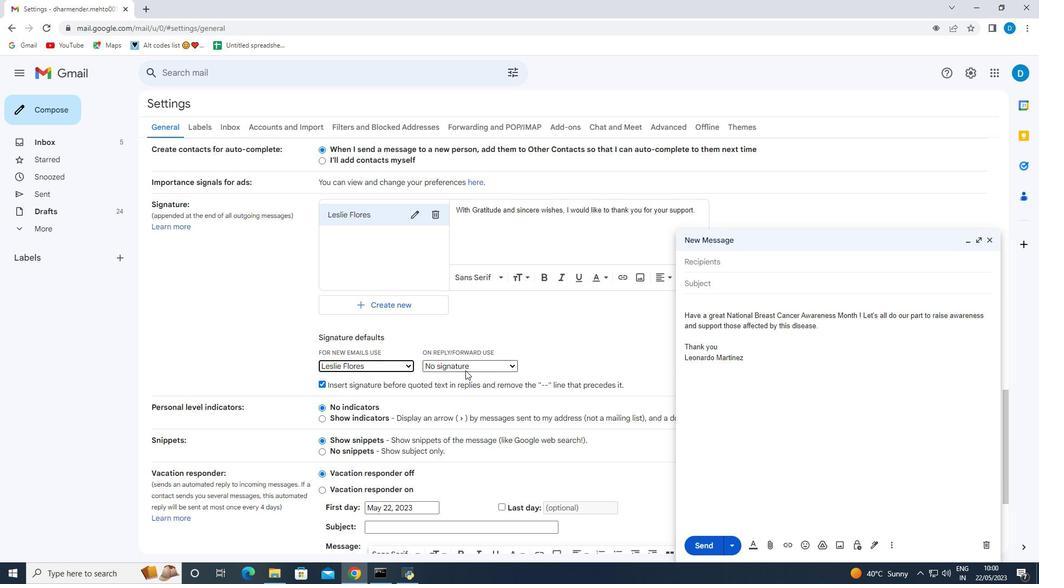 
Action: Mouse moved to (451, 391)
Screenshot: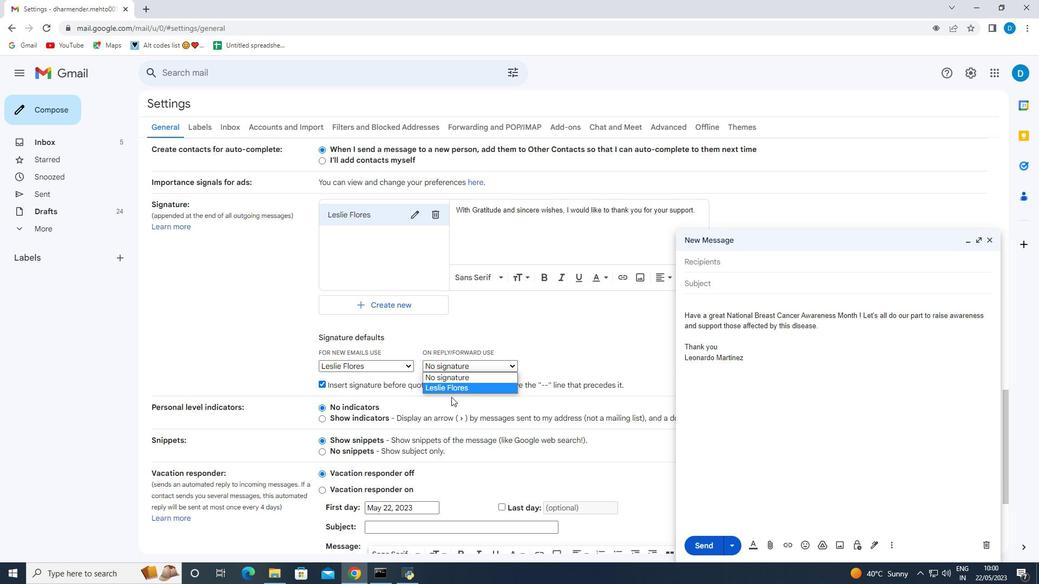 
Action: Mouse pressed left at (451, 391)
Screenshot: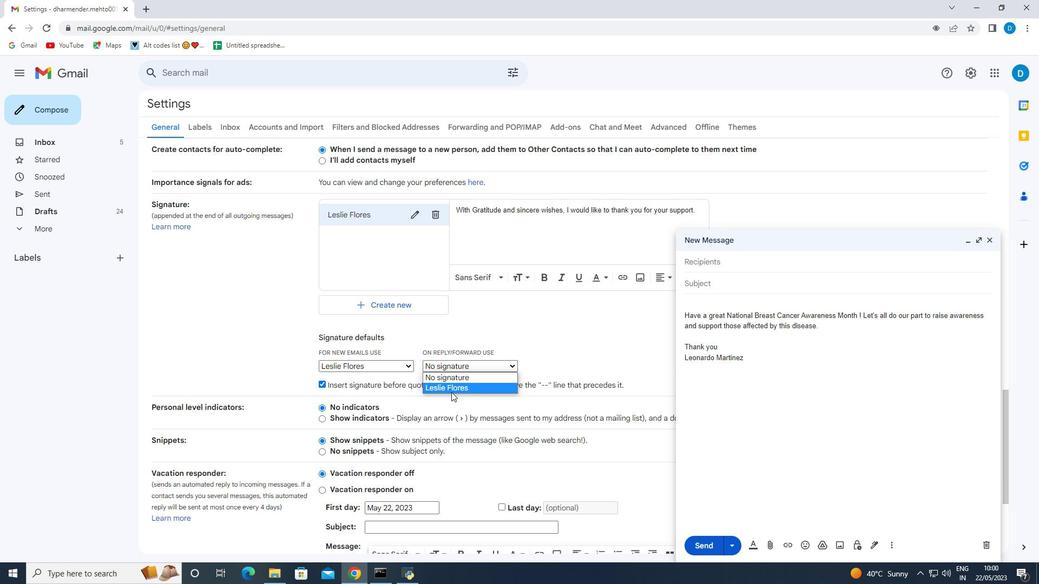 
Action: Mouse moved to (462, 395)
Screenshot: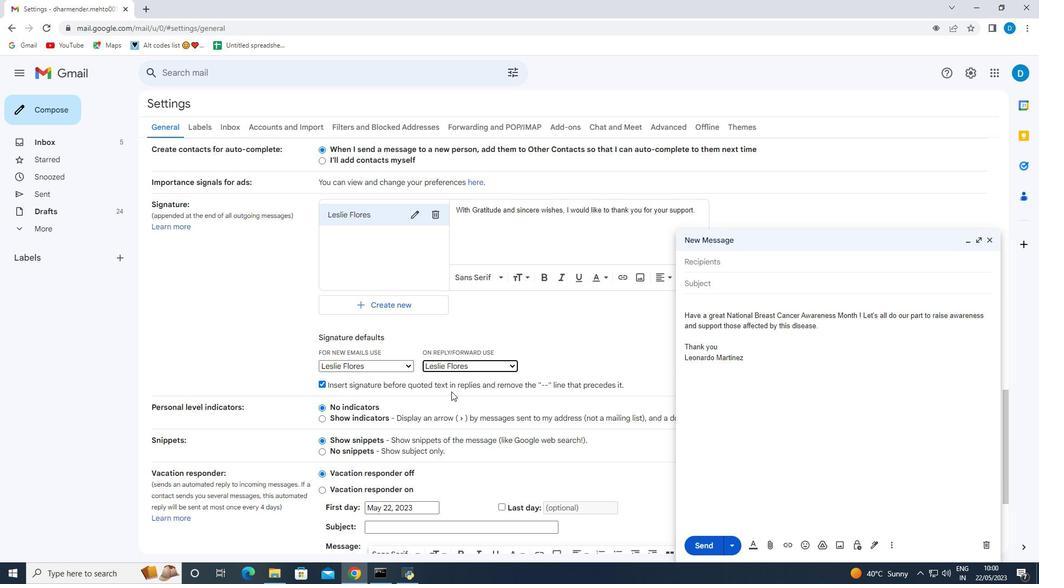 
Action: Mouse scrolled (462, 395) with delta (0, 0)
Screenshot: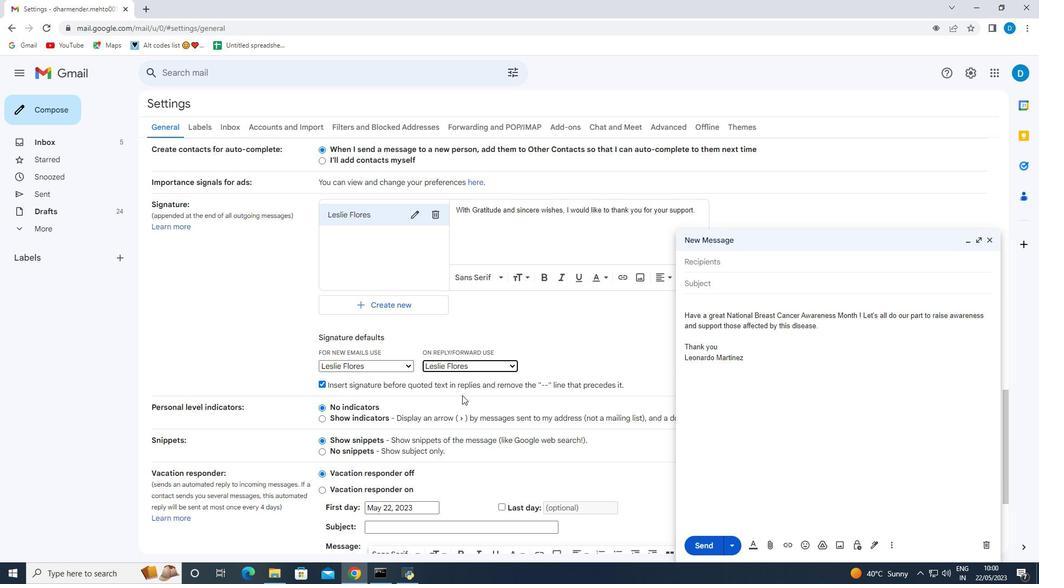 
Action: Mouse moved to (462, 396)
Screenshot: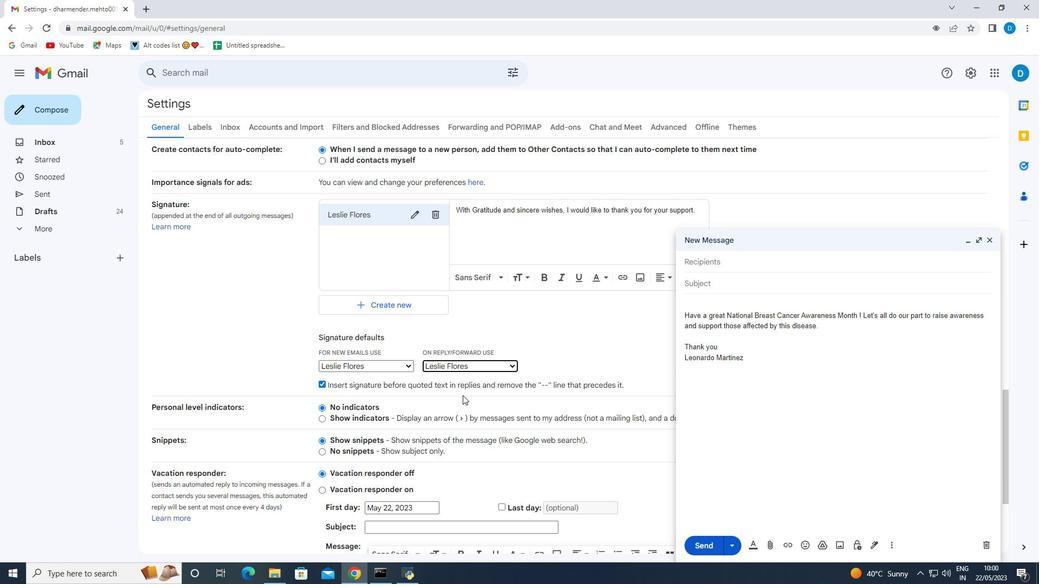 
Action: Mouse scrolled (462, 395) with delta (0, 0)
Screenshot: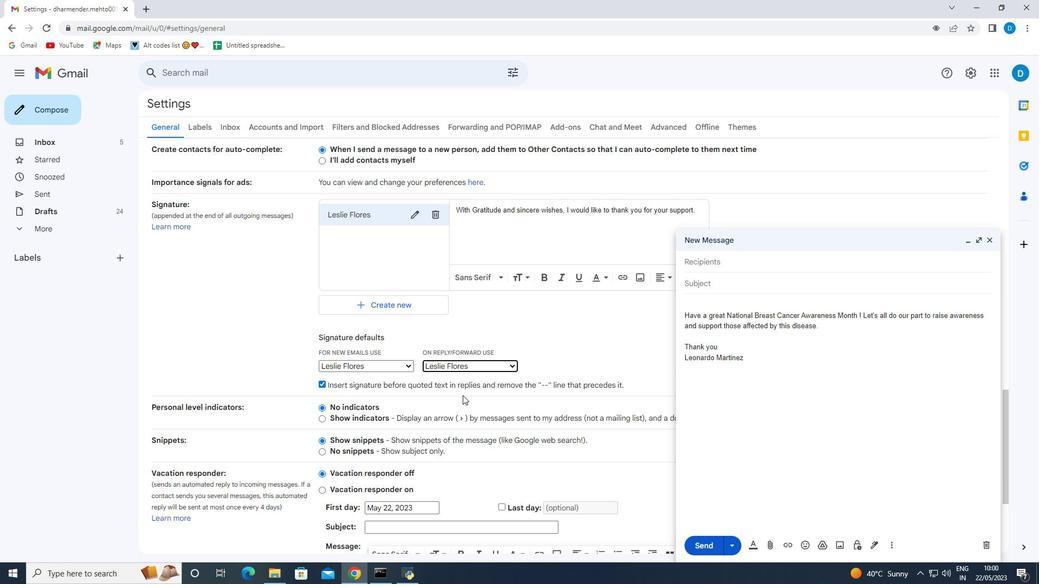 
Action: Mouse moved to (462, 396)
Screenshot: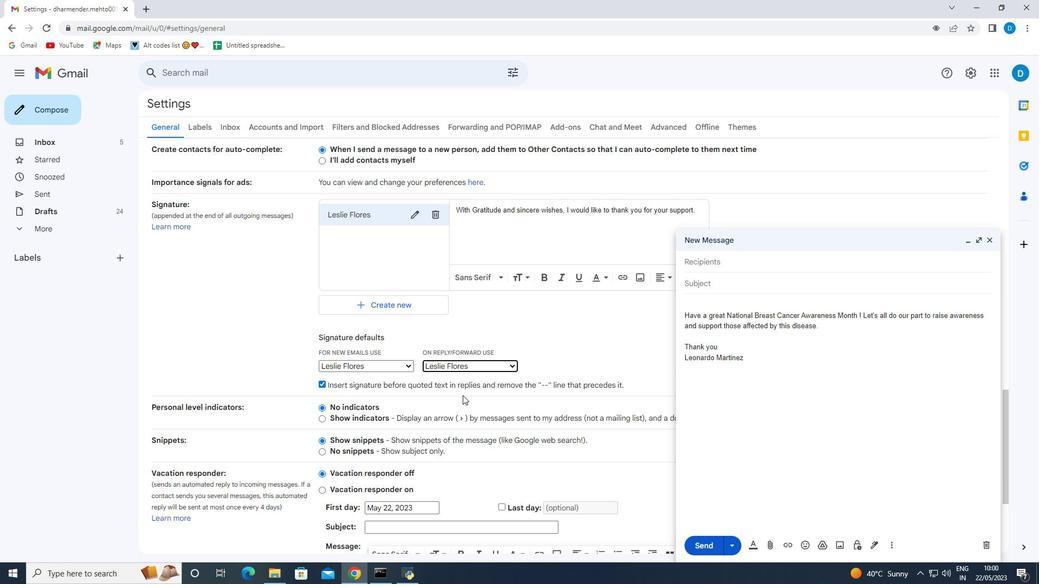 
Action: Mouse scrolled (462, 395) with delta (0, 0)
Screenshot: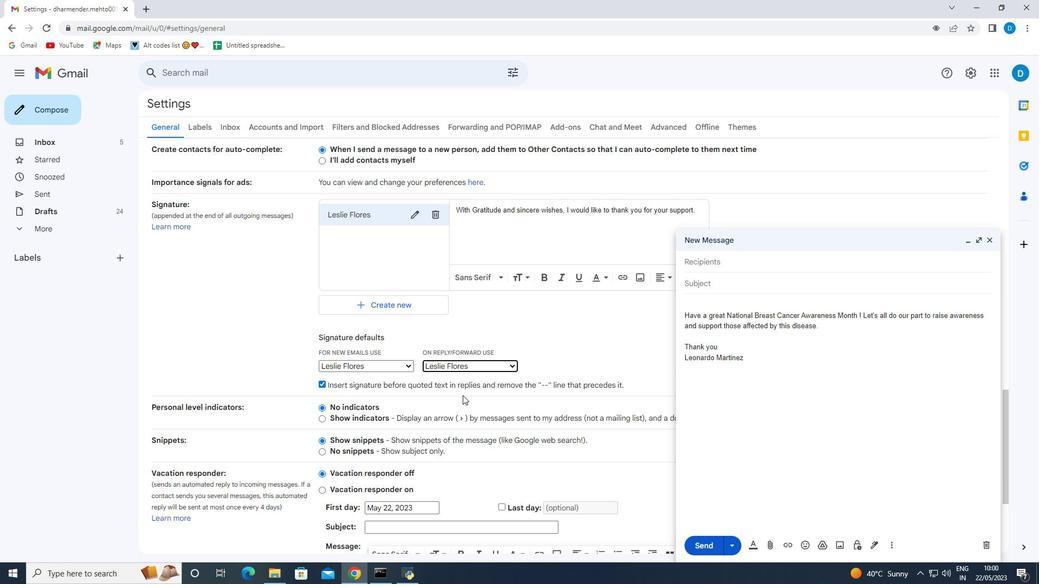 
Action: Mouse moved to (462, 398)
Screenshot: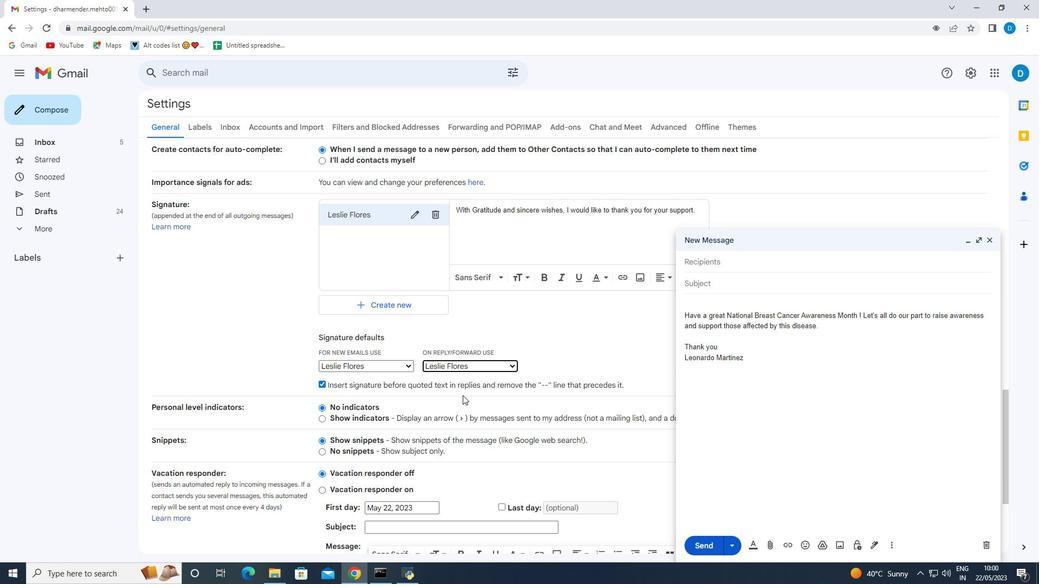 
Action: Mouse scrolled (462, 395) with delta (0, 0)
Screenshot: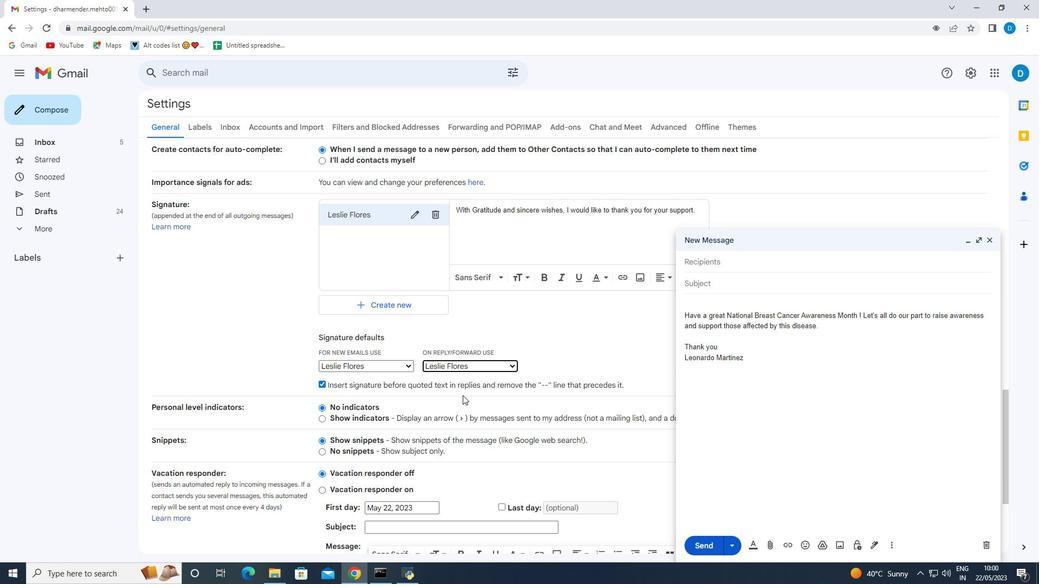 
Action: Mouse moved to (463, 413)
Screenshot: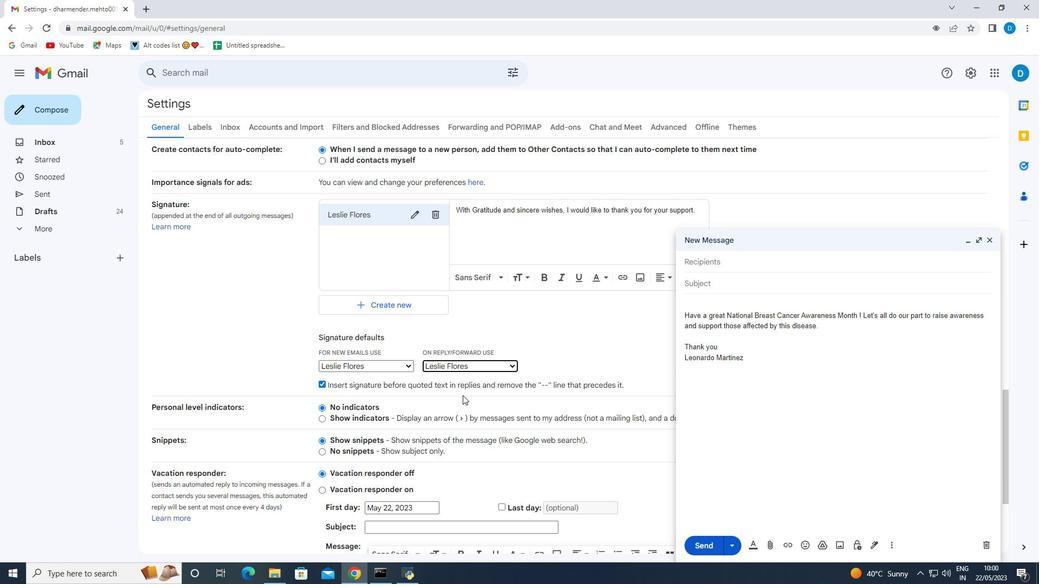 
Action: Mouse scrolled (462, 398) with delta (0, 0)
Screenshot: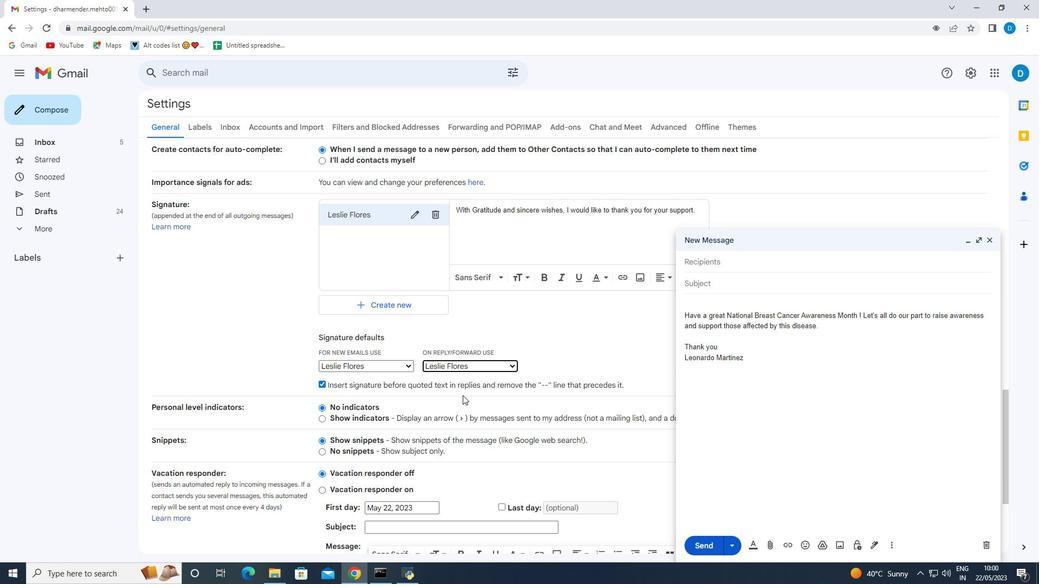 
Action: Mouse scrolled (462, 404) with delta (0, 0)
Screenshot: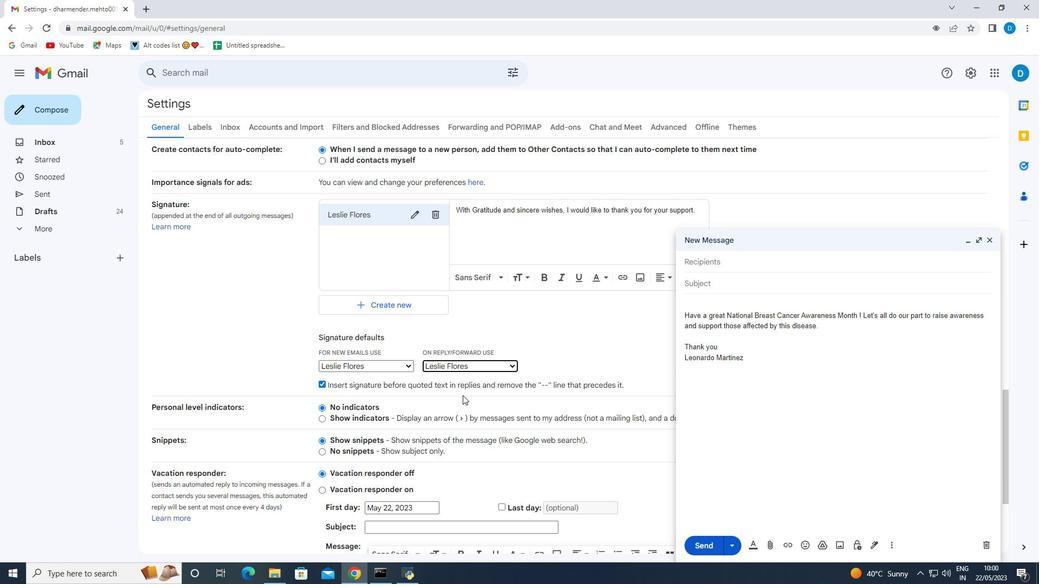 
Action: Mouse moved to (462, 415)
Screenshot: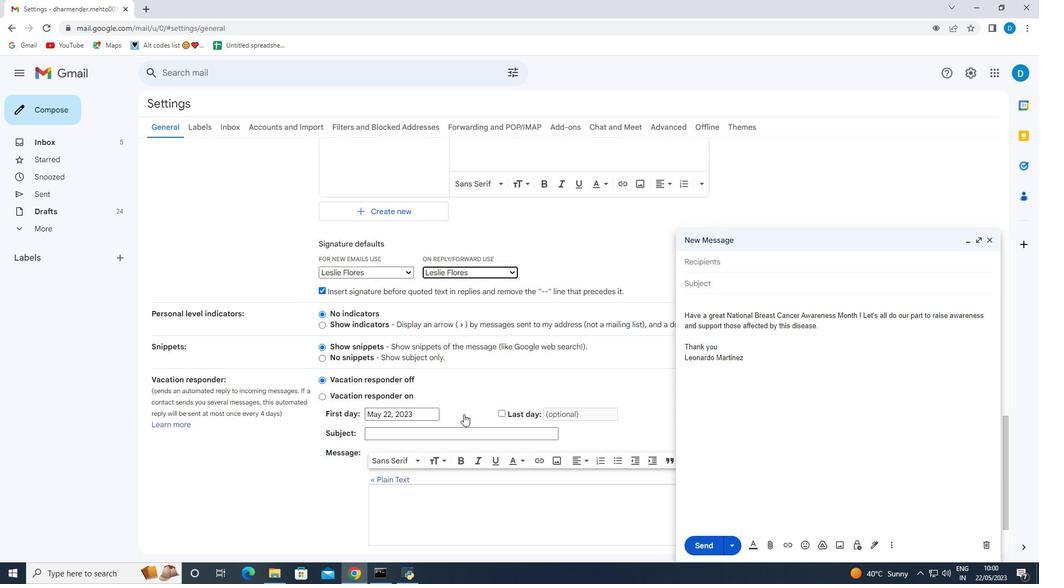 
Action: Mouse scrolled (462, 414) with delta (0, 0)
Screenshot: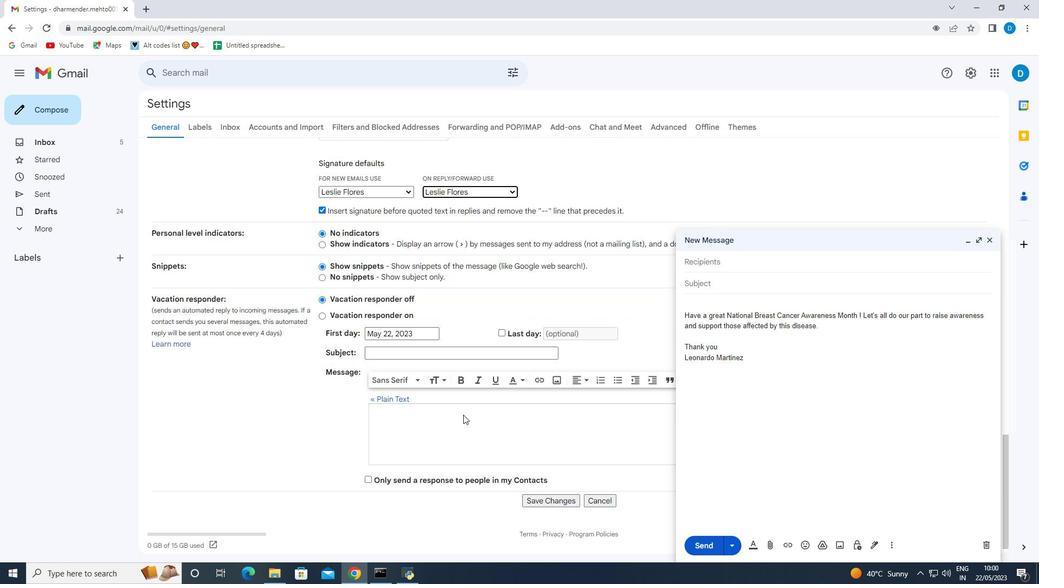 
Action: Mouse moved to (462, 416)
Screenshot: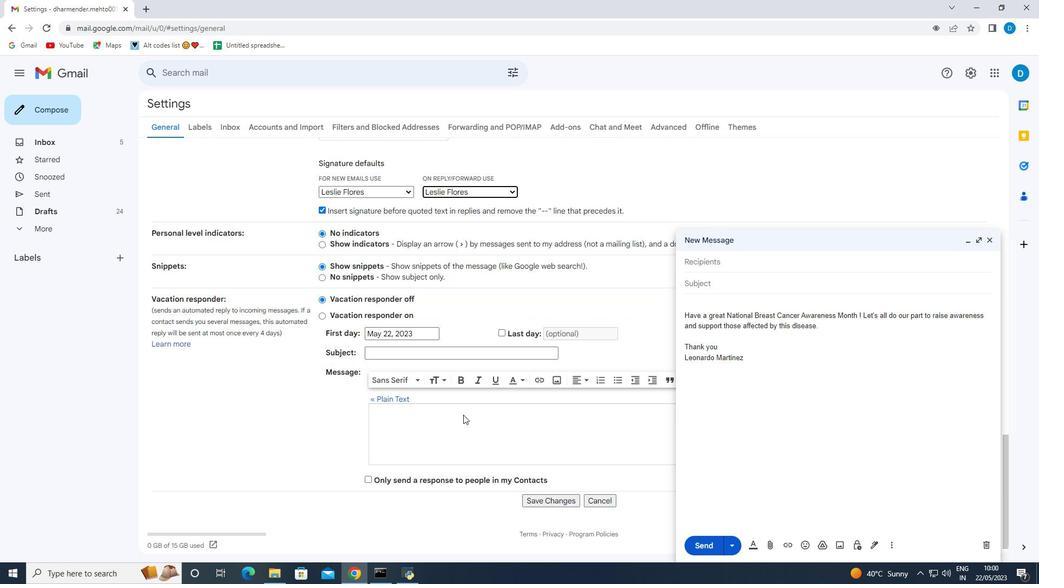 
Action: Mouse scrolled (462, 415) with delta (0, 0)
Screenshot: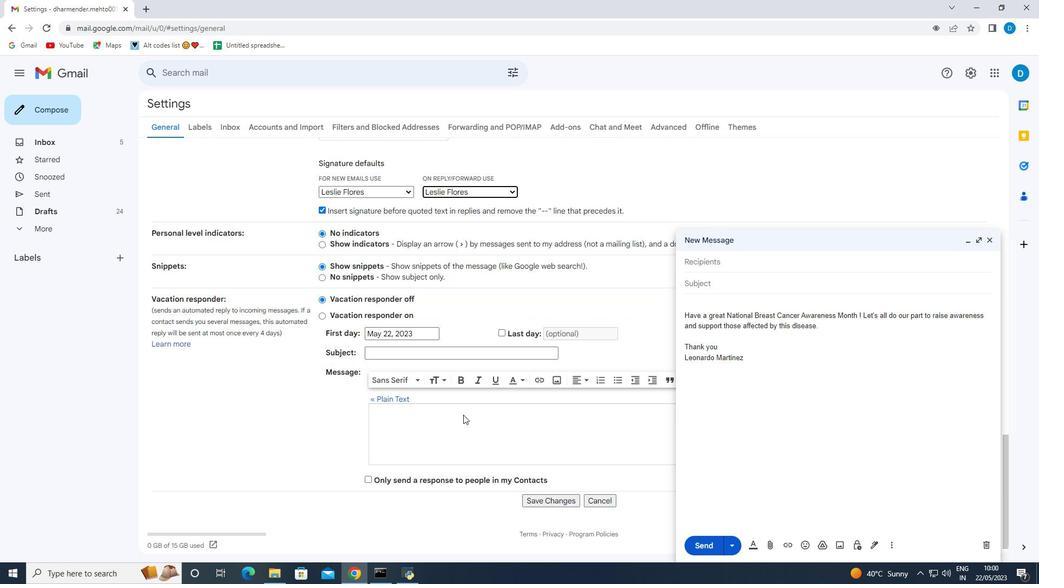 
Action: Mouse moved to (462, 416)
Screenshot: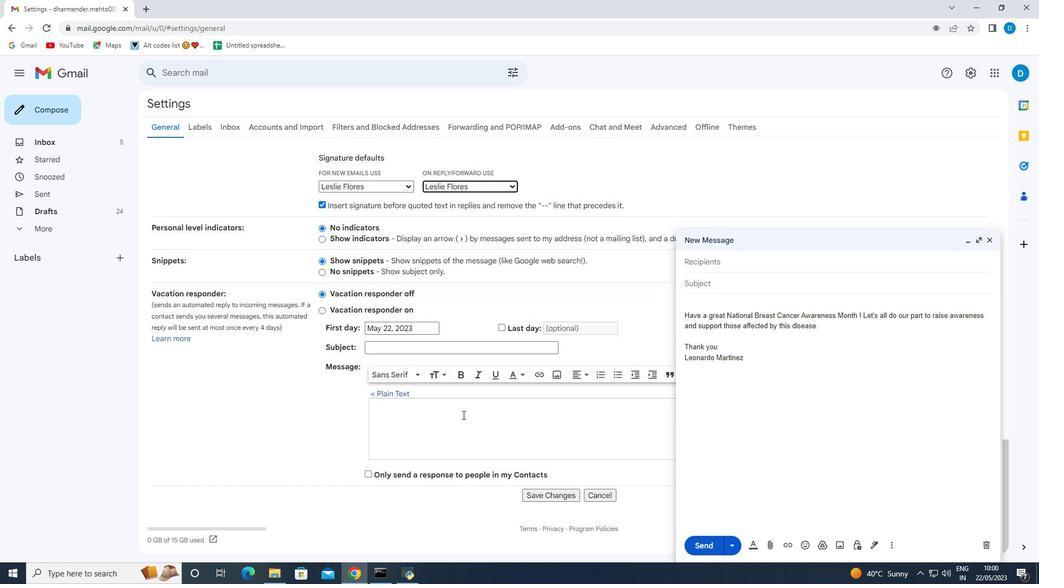 
Action: Mouse scrolled (462, 415) with delta (0, 0)
Screenshot: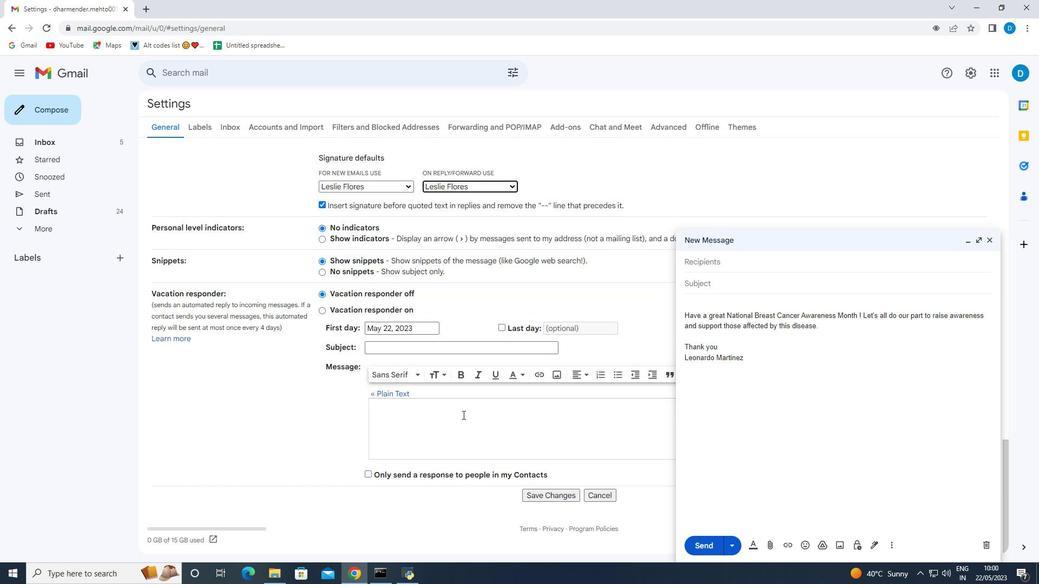 
Action: Mouse moved to (462, 416)
Screenshot: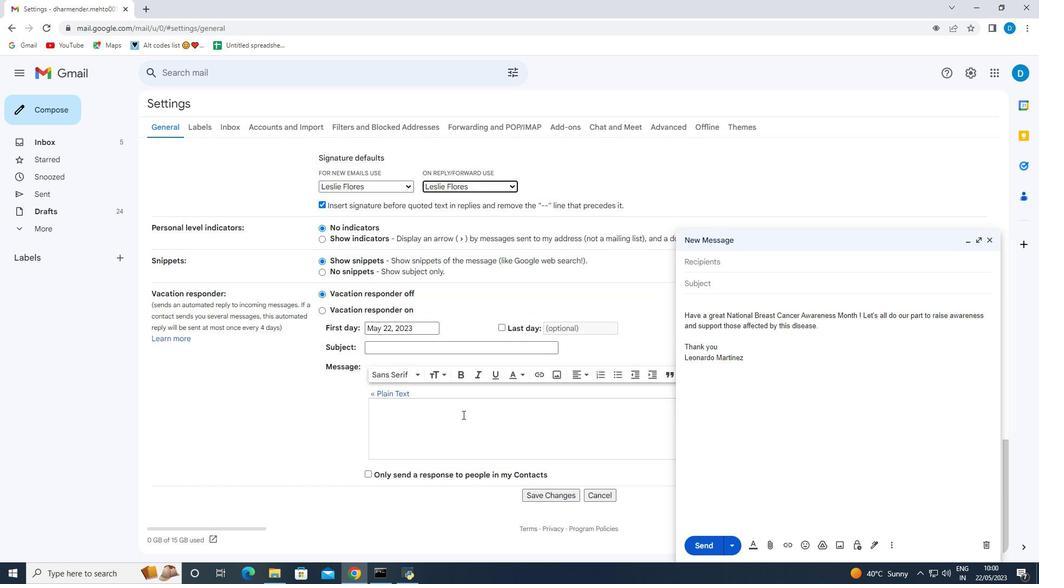 
Action: Mouse scrolled (462, 416) with delta (0, 0)
Screenshot: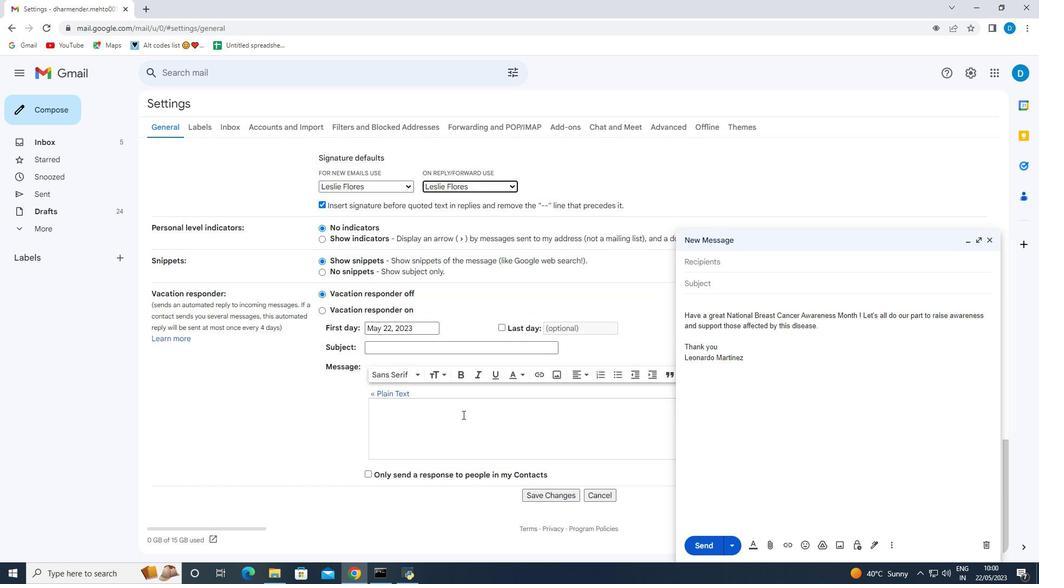 
Action: Mouse moved to (540, 495)
Screenshot: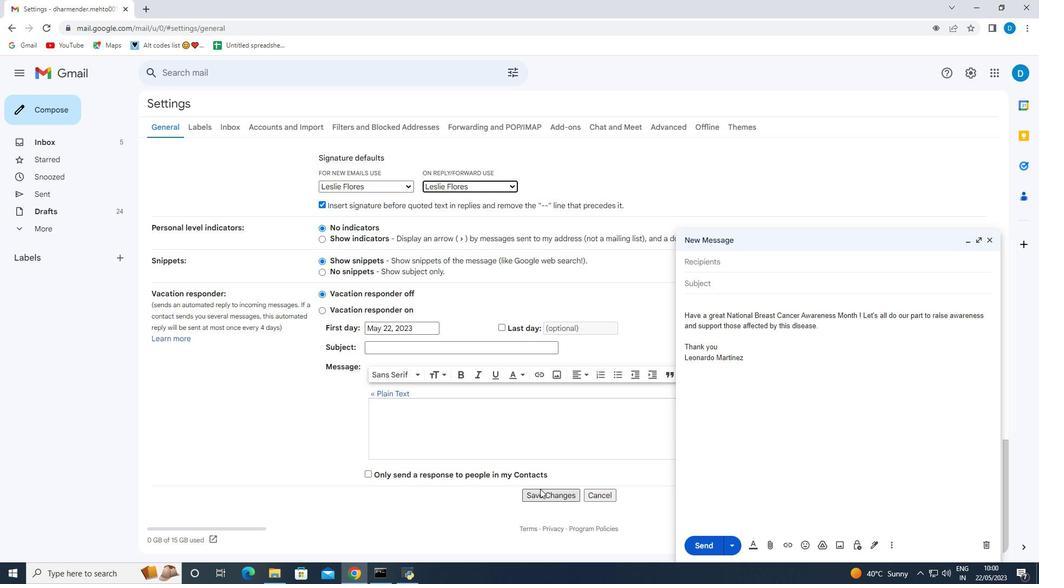 
Action: Mouse pressed left at (540, 495)
Screenshot: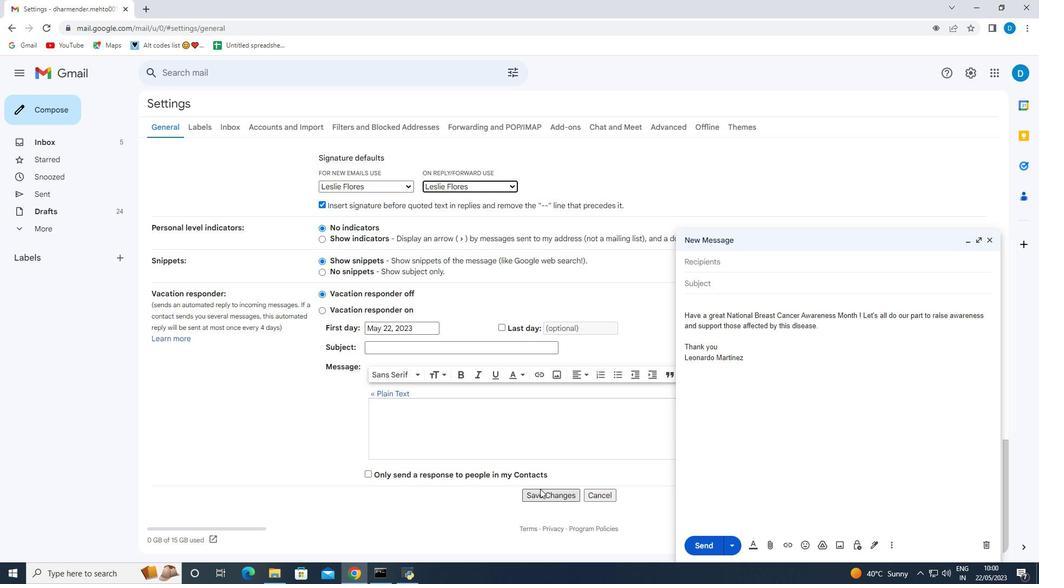 
Action: Mouse moved to (720, 261)
Screenshot: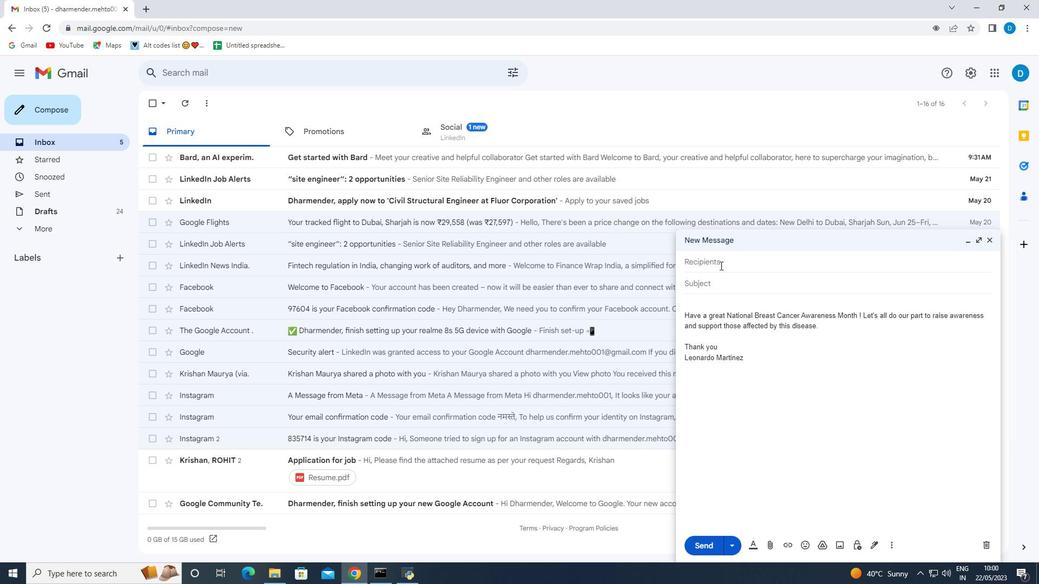 
Action: Mouse pressed left at (720, 261)
Screenshot: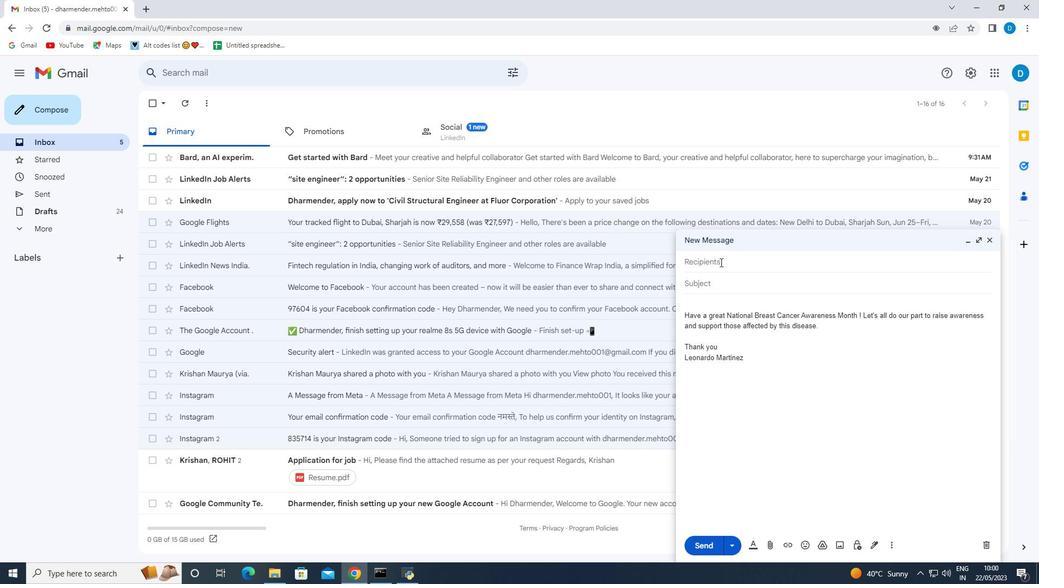 
Action: Key pressed softage.9<Key.shift>@softage.net
Screenshot: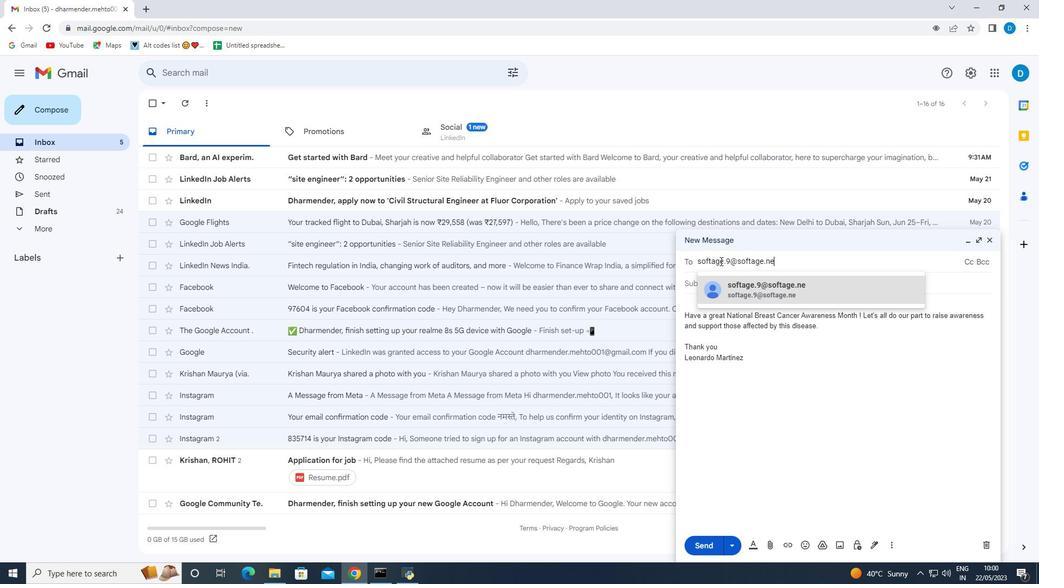 
Action: Mouse moved to (804, 295)
Screenshot: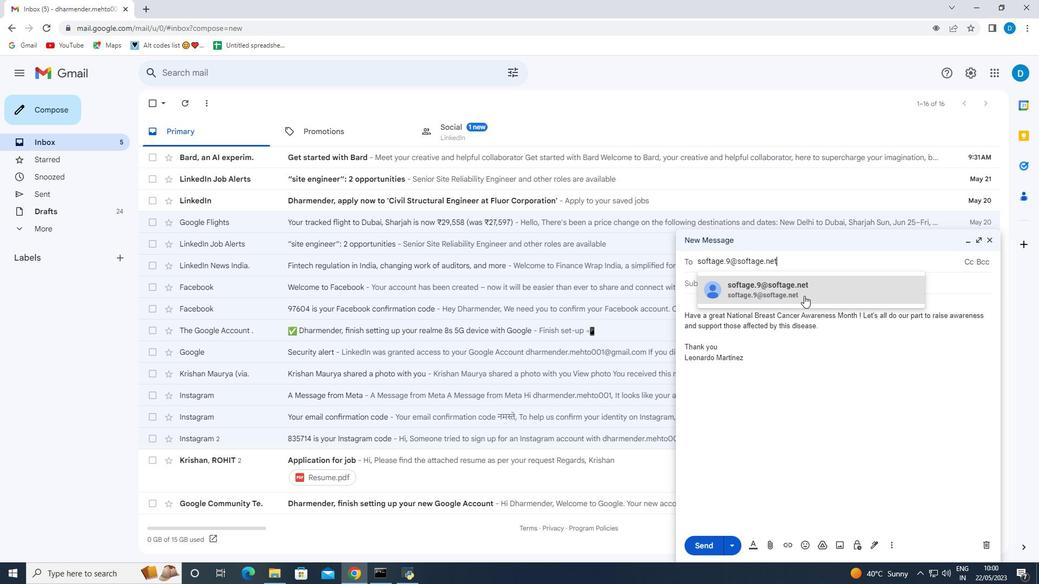
Action: Mouse pressed left at (804, 295)
Screenshot: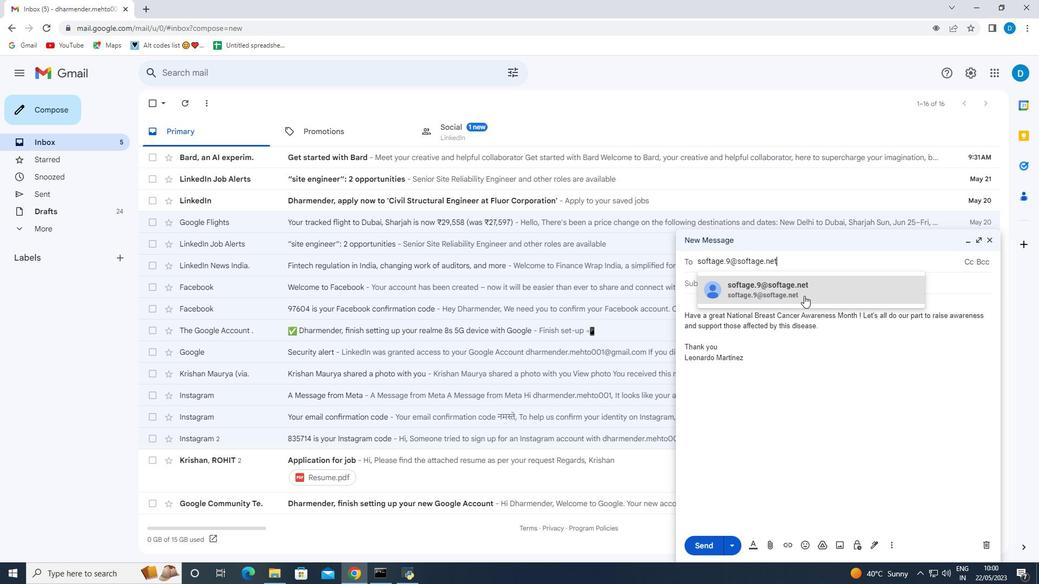 
Action: Mouse moved to (739, 391)
Screenshot: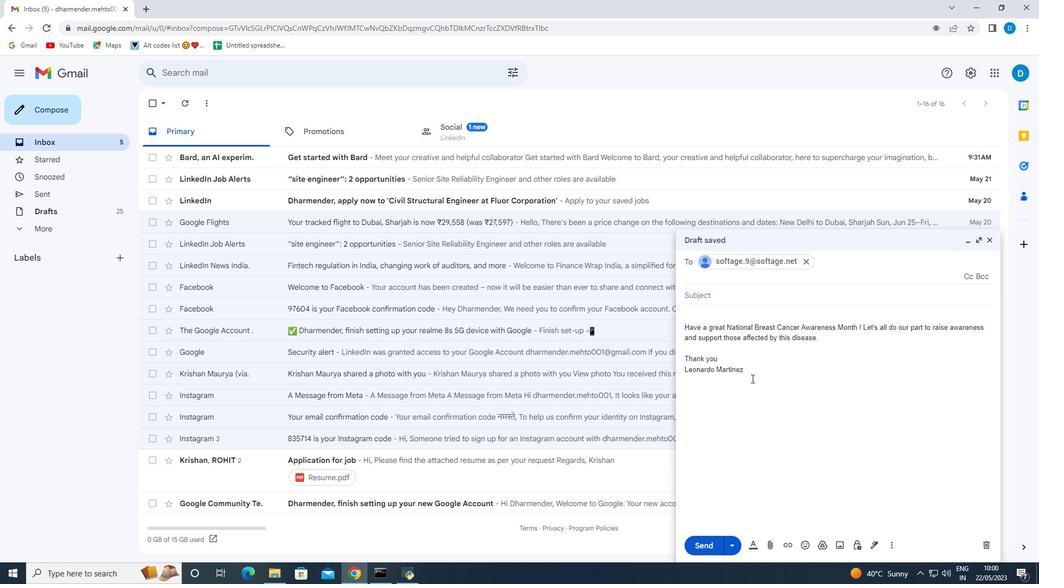 
Action: Mouse pressed left at (739, 391)
Screenshot: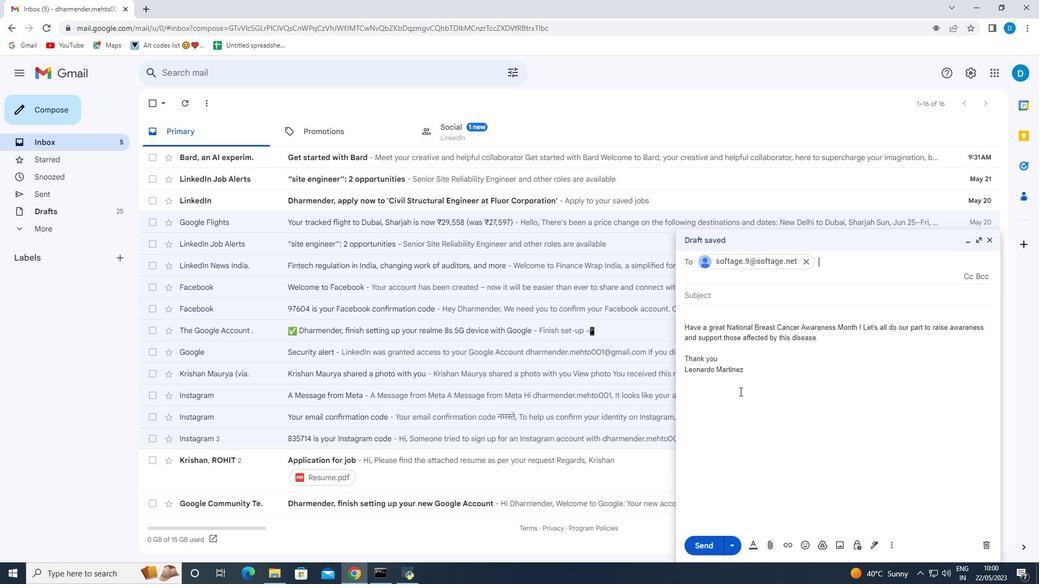 
Action: Mouse moved to (121, 251)
Screenshot: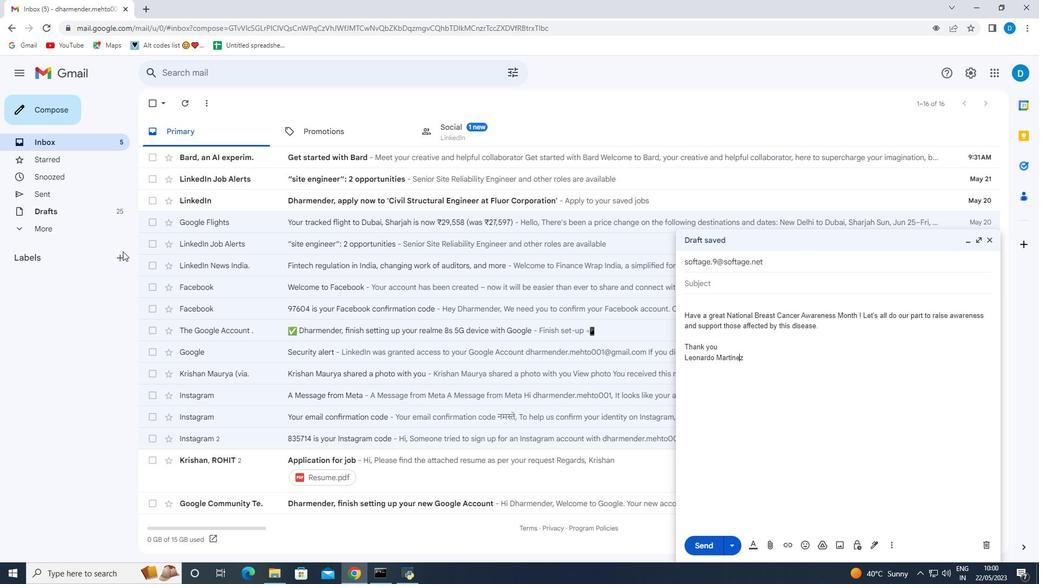 
Action: Mouse pressed left at (121, 251)
Screenshot: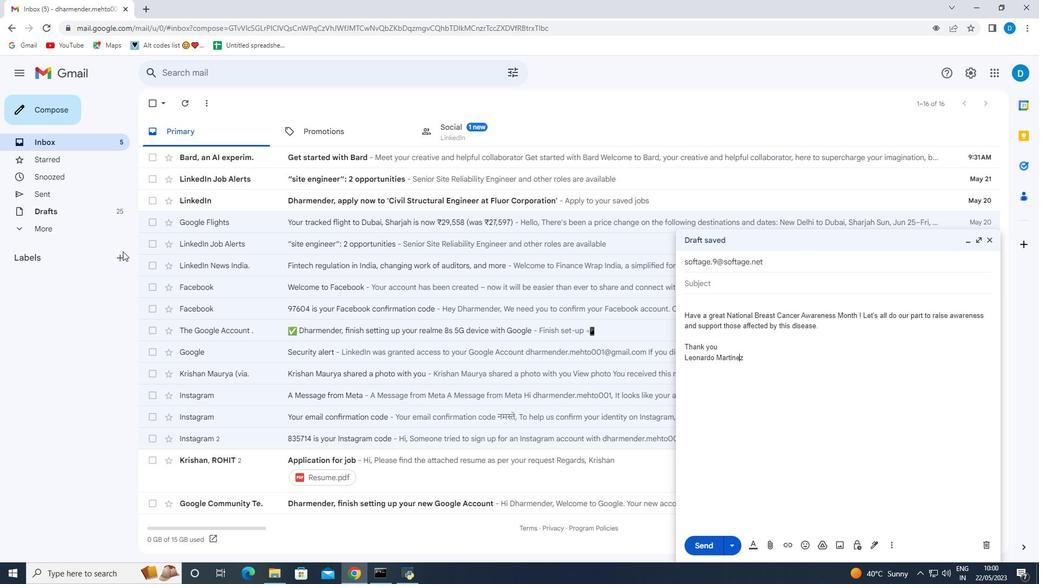 
Action: Mouse moved to (121, 255)
Screenshot: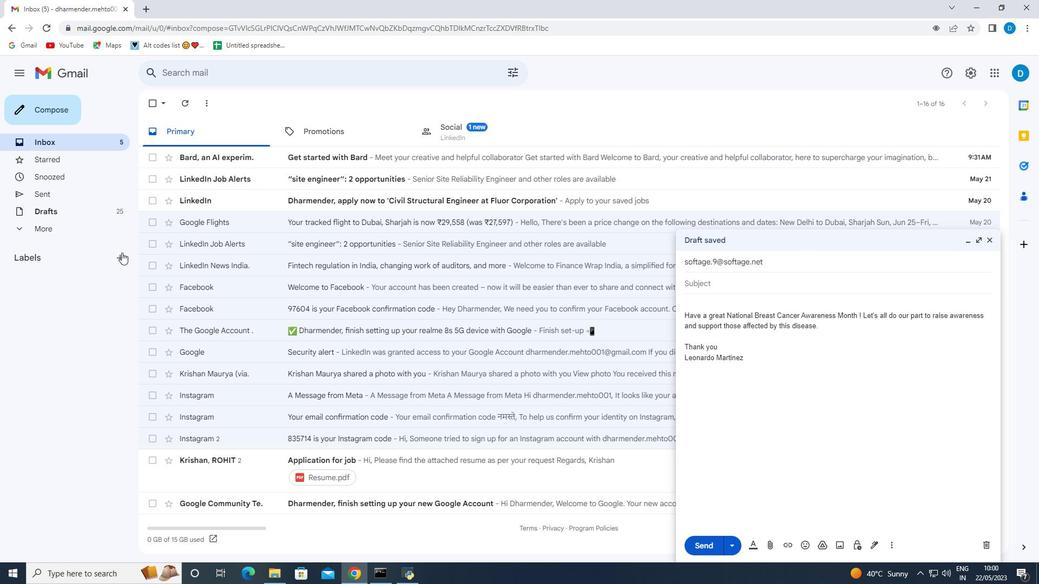 
Action: Mouse pressed left at (121, 255)
Screenshot: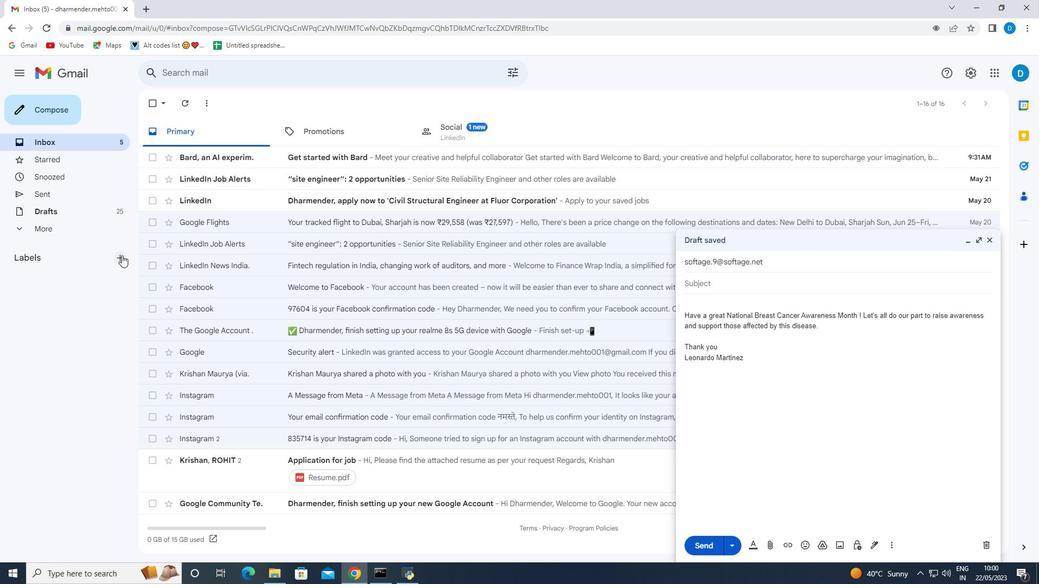 
Action: Mouse moved to (403, 295)
Screenshot: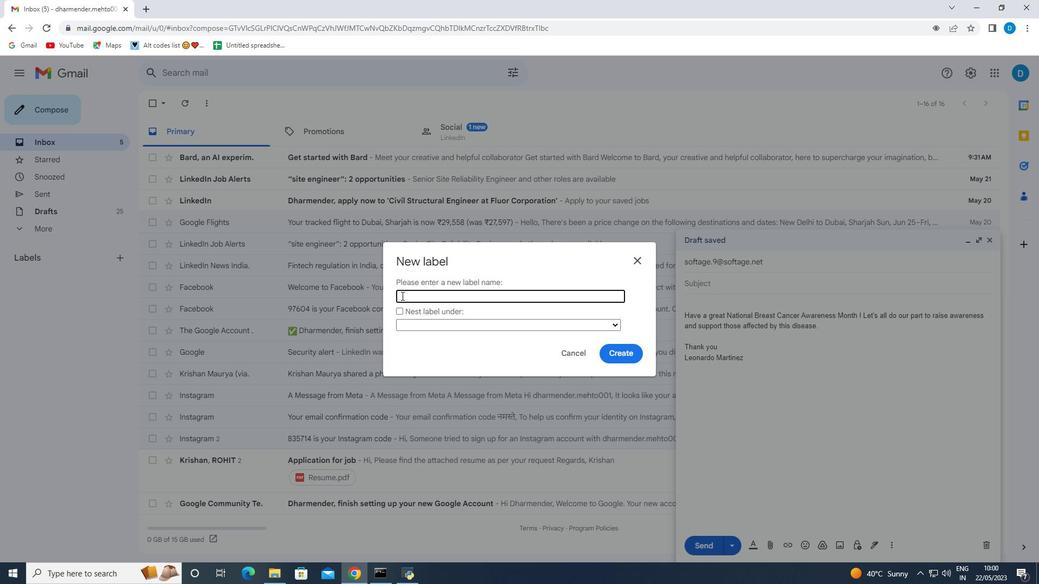 
Action: Mouse pressed left at (403, 295)
Screenshot: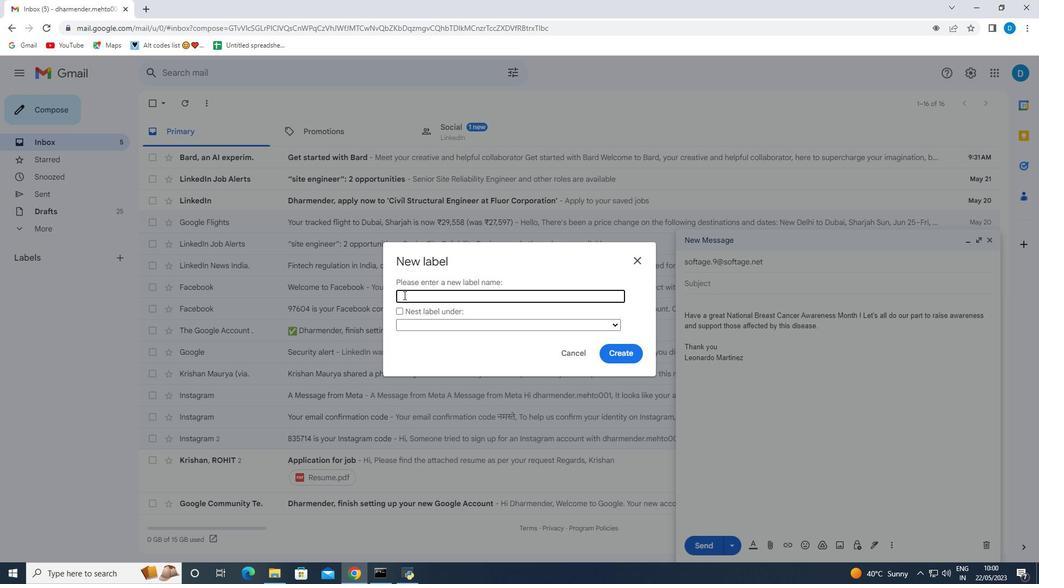 
Action: Mouse moved to (404, 294)
Screenshot: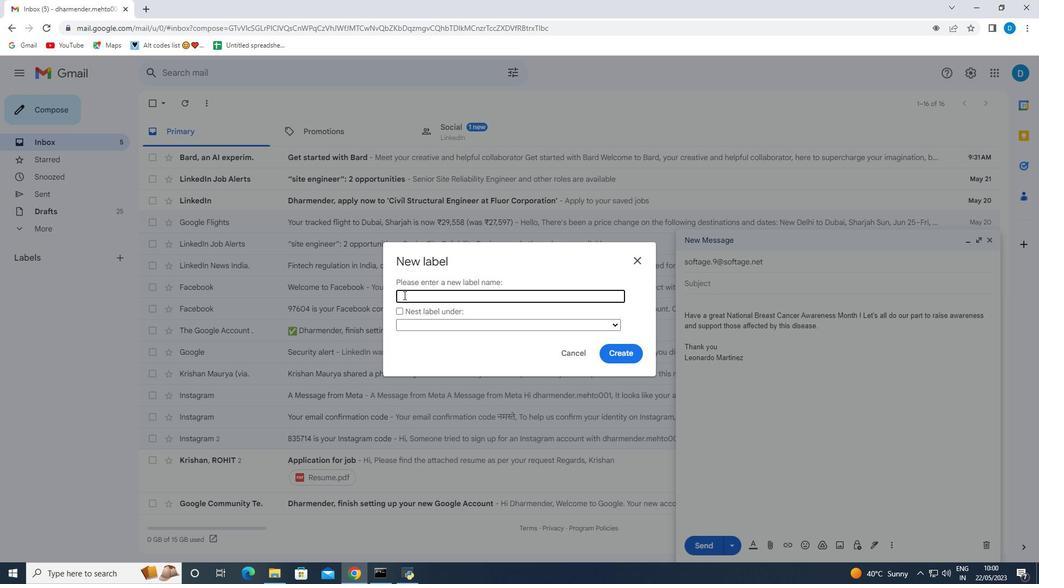 
Action: Key pressed <Key.shift>Quotes
Screenshot: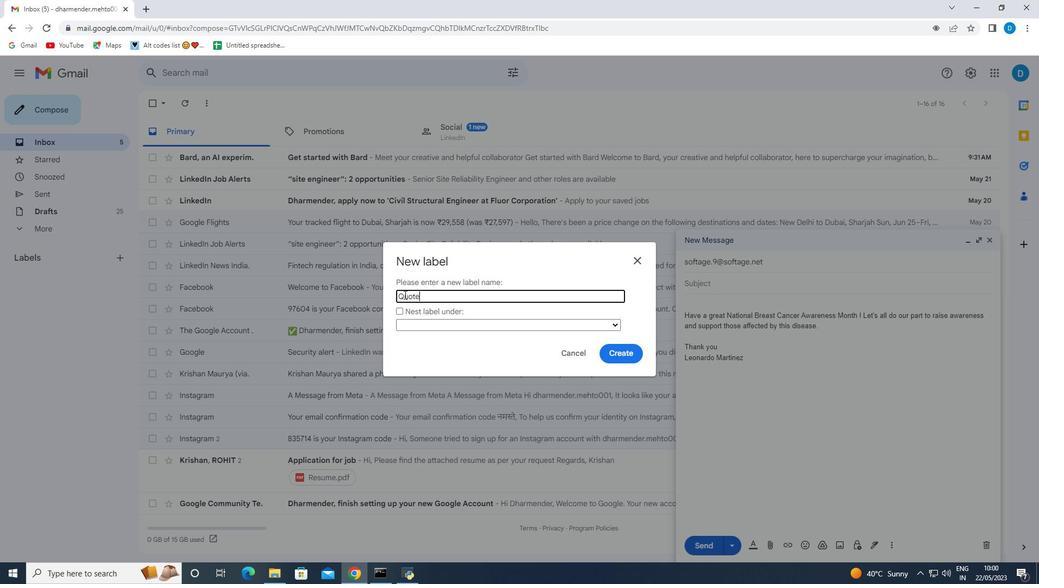 
Action: Mouse moved to (605, 359)
Screenshot: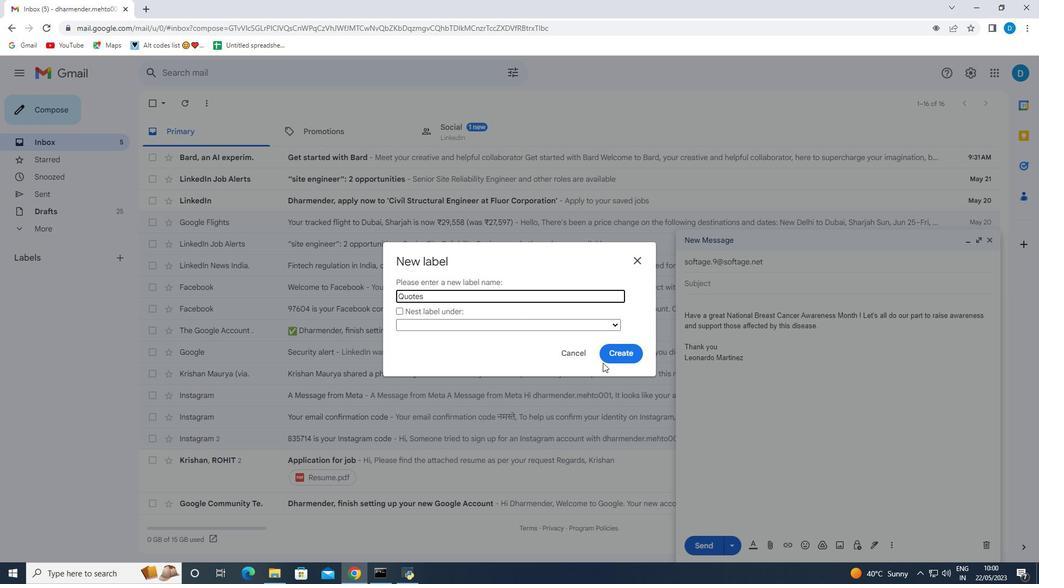 
Action: Mouse pressed left at (605, 359)
Screenshot: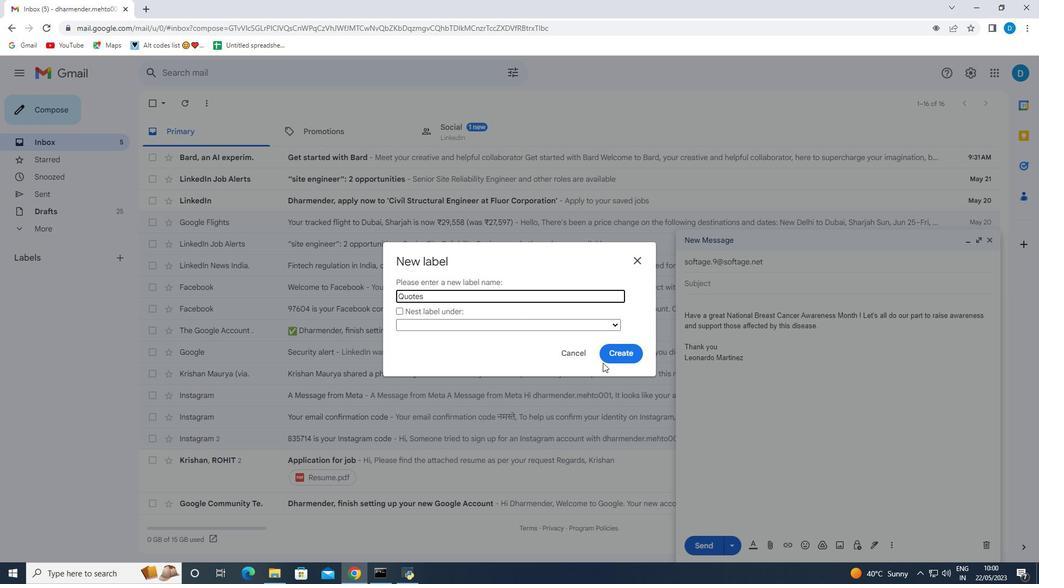 
Action: Mouse moved to (895, 542)
Screenshot: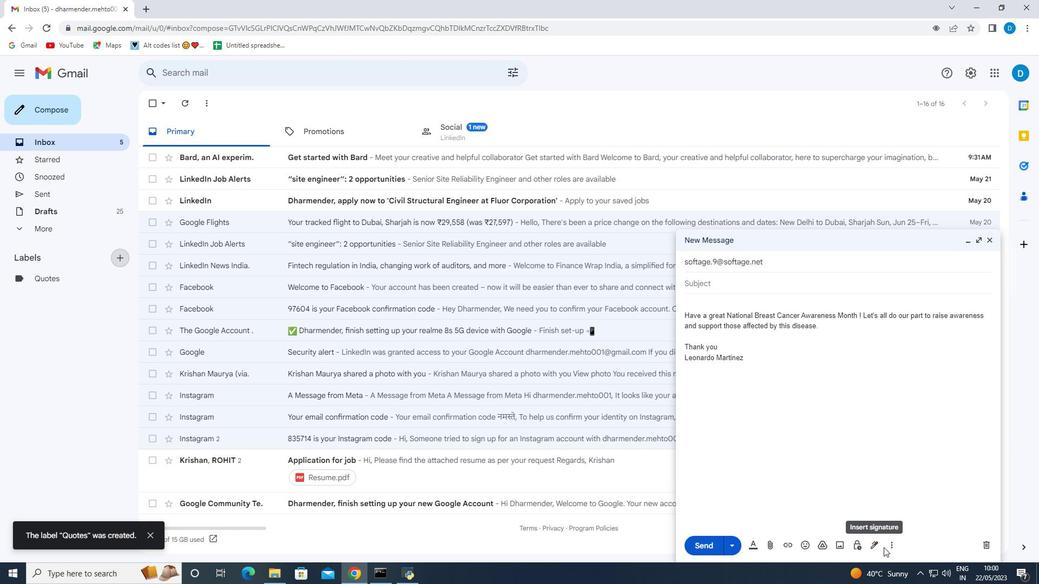 
Action: Mouse pressed left at (895, 542)
Screenshot: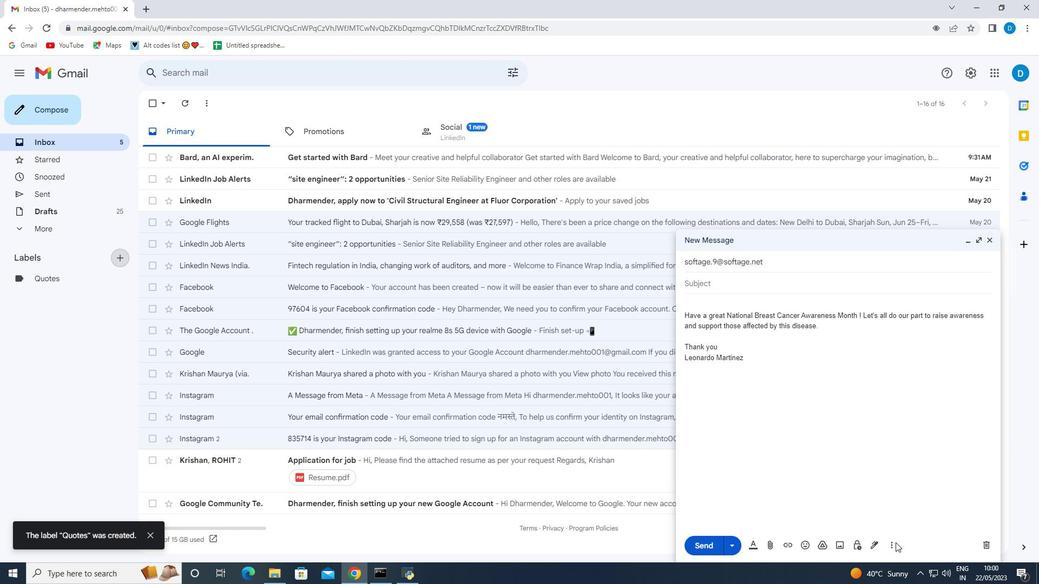 
Action: Mouse moved to (889, 544)
Screenshot: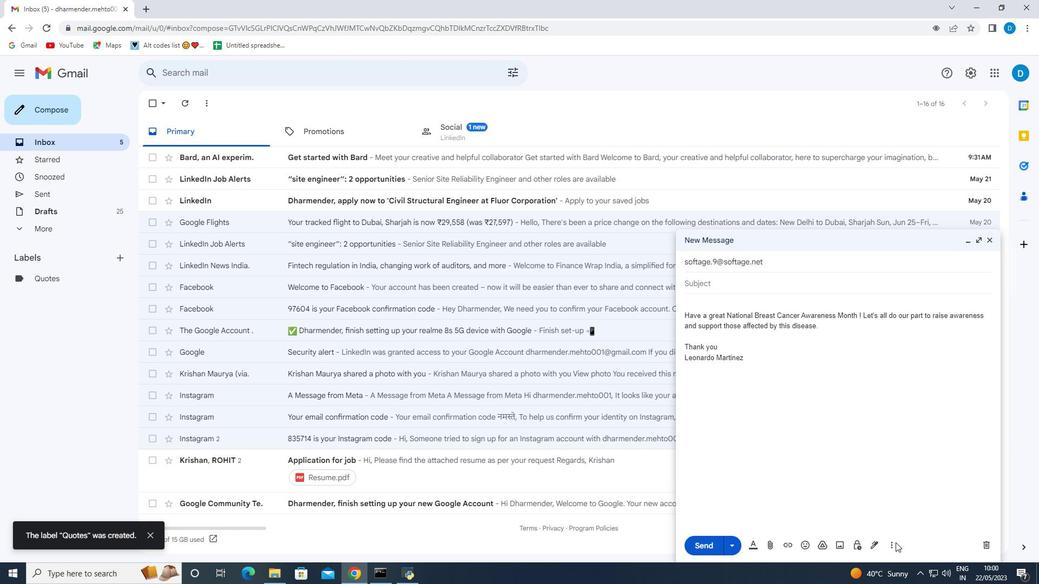 
Action: Mouse pressed left at (889, 544)
Screenshot: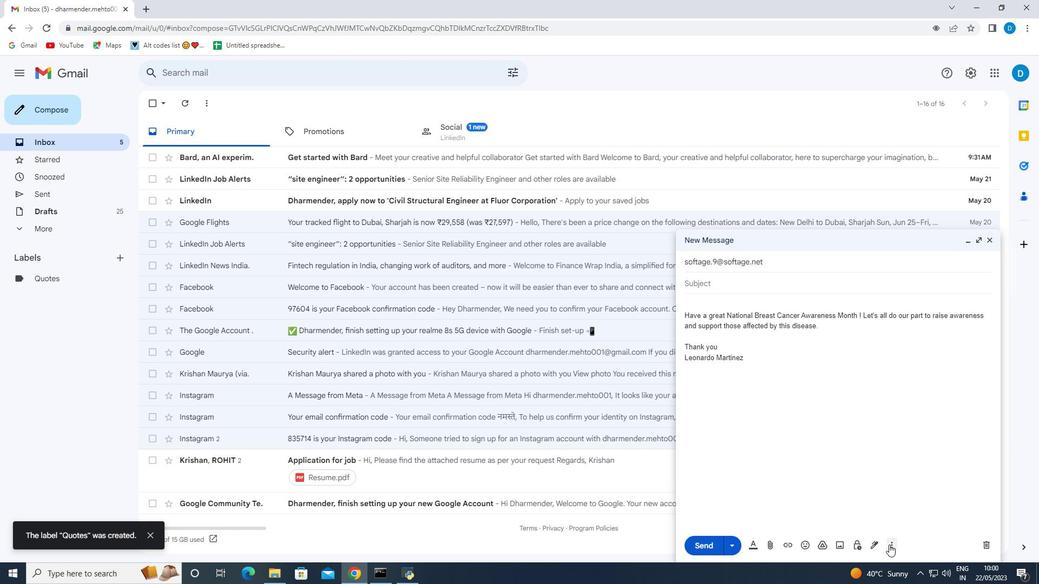 
Action: Mouse moved to (924, 440)
Screenshot: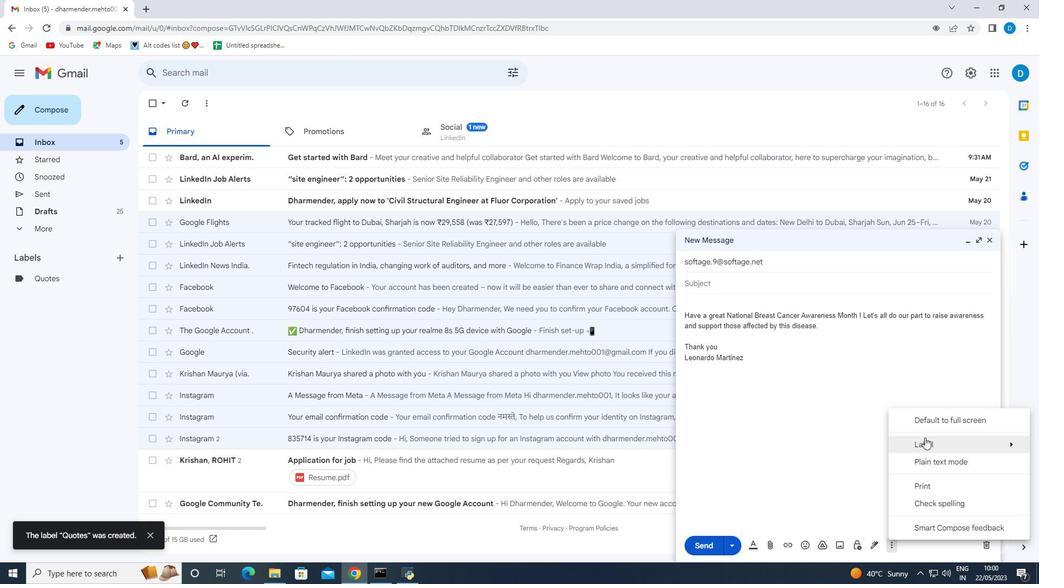
Action: Mouse pressed left at (924, 440)
Screenshot: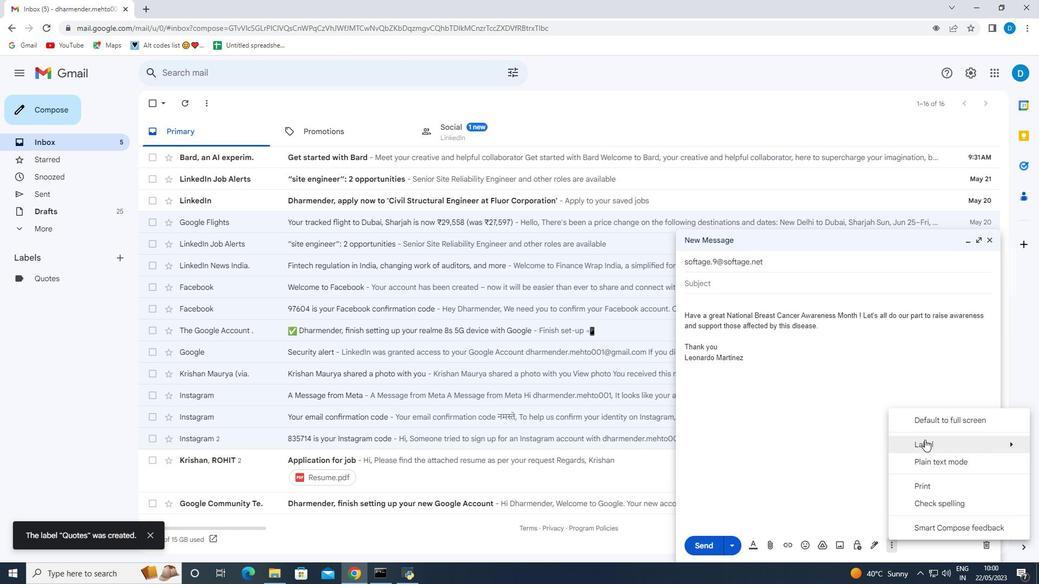 
Action: Mouse moved to (800, 298)
Screenshot: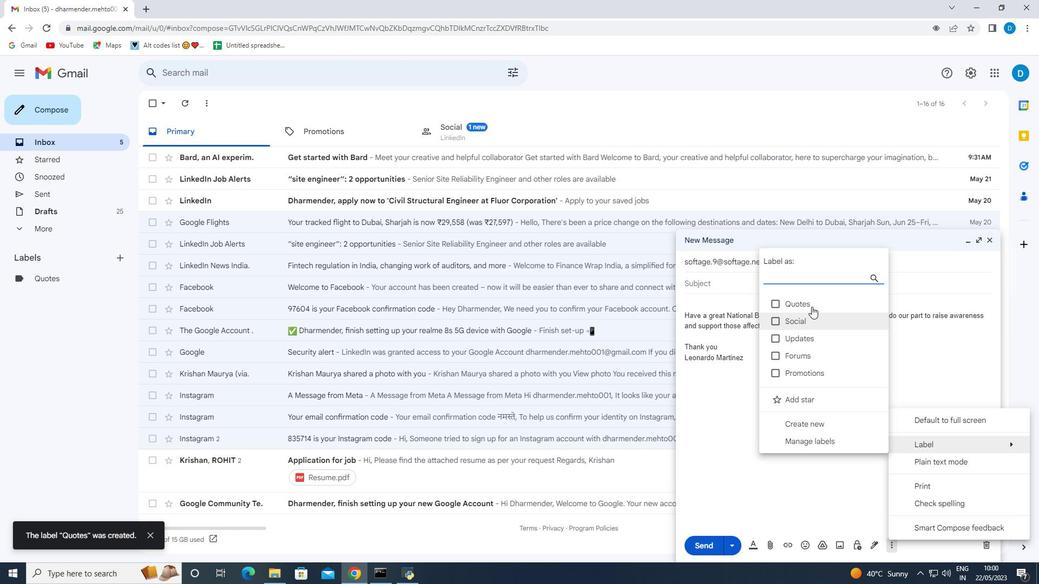 
Action: Mouse pressed left at (800, 298)
Screenshot: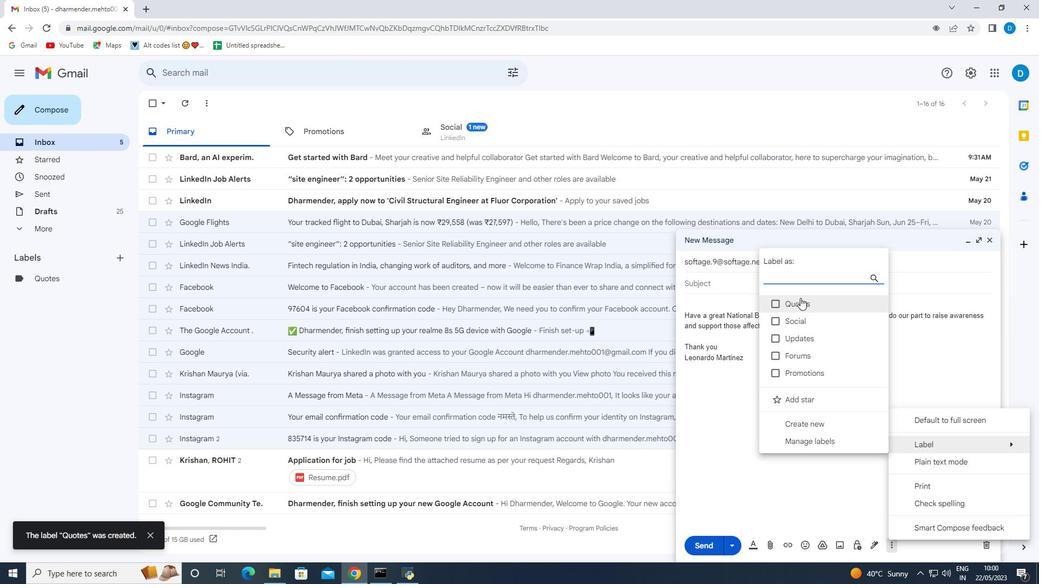 
Action: Mouse moved to (875, 541)
Screenshot: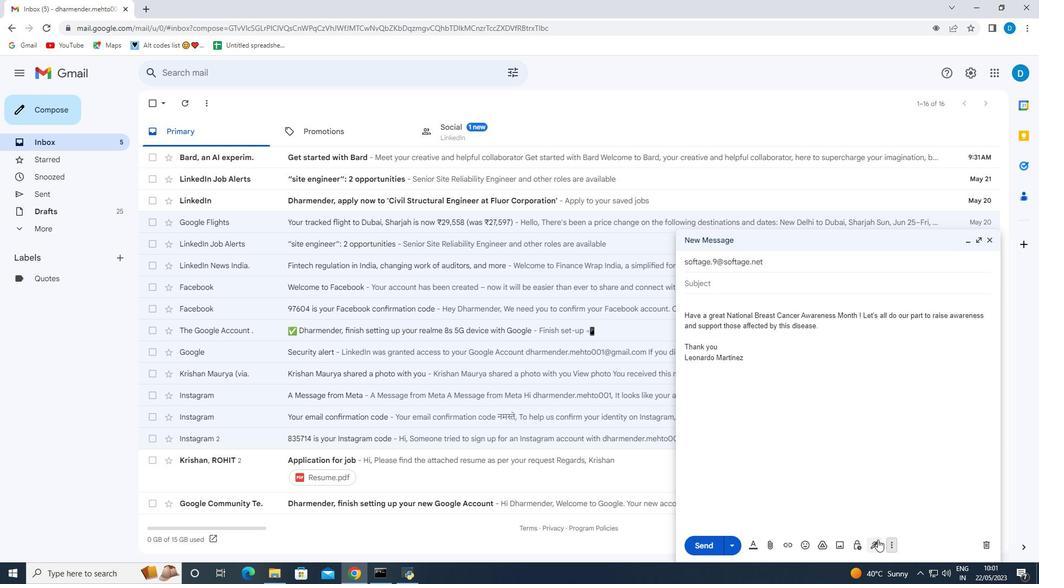 
Action: Mouse pressed left at (875, 541)
Screenshot: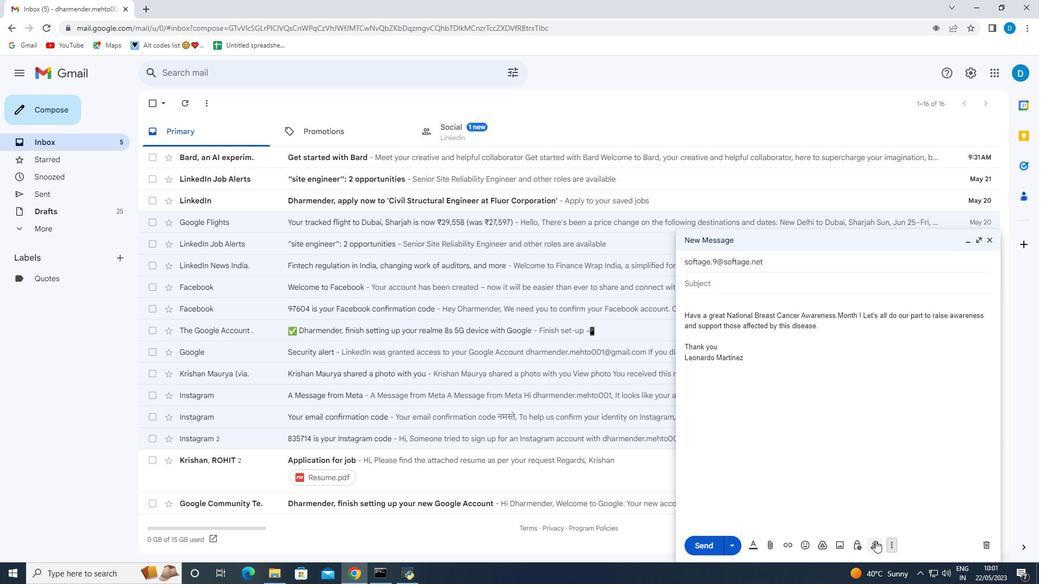 
Action: Mouse moved to (898, 485)
Screenshot: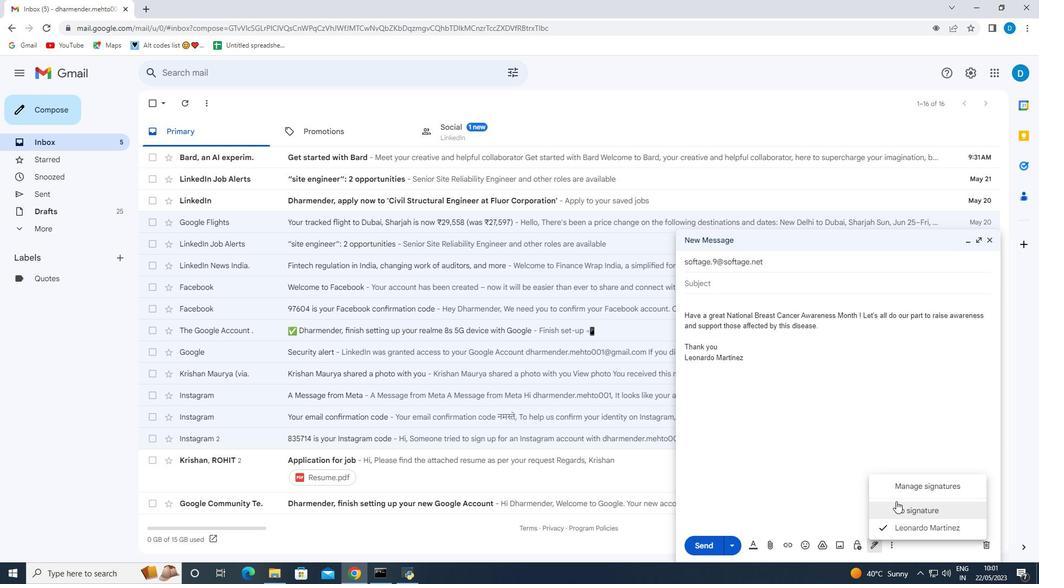 
Action: Mouse pressed left at (898, 485)
Screenshot: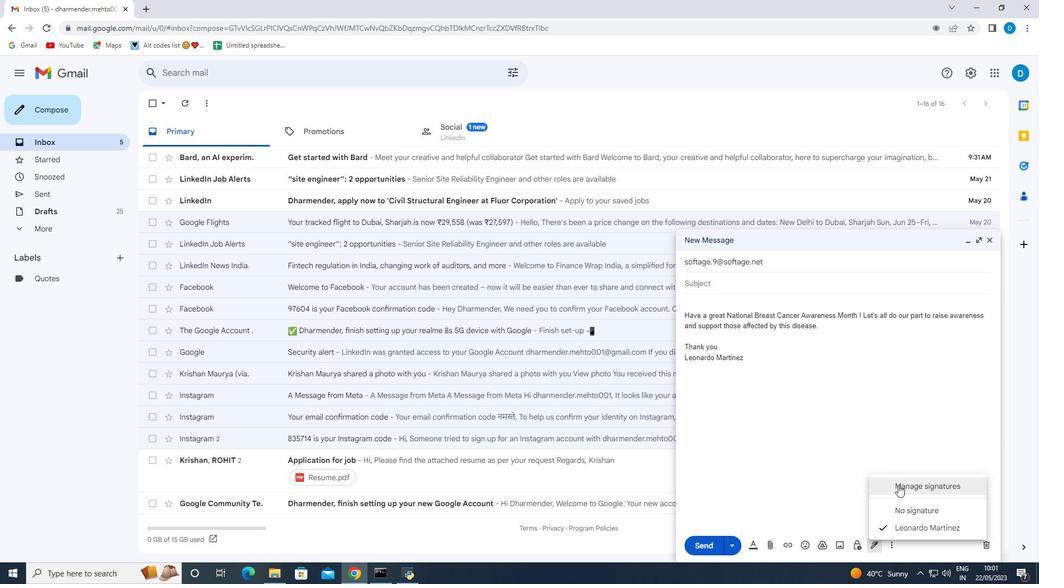 
Action: Mouse moved to (263, 424)
Screenshot: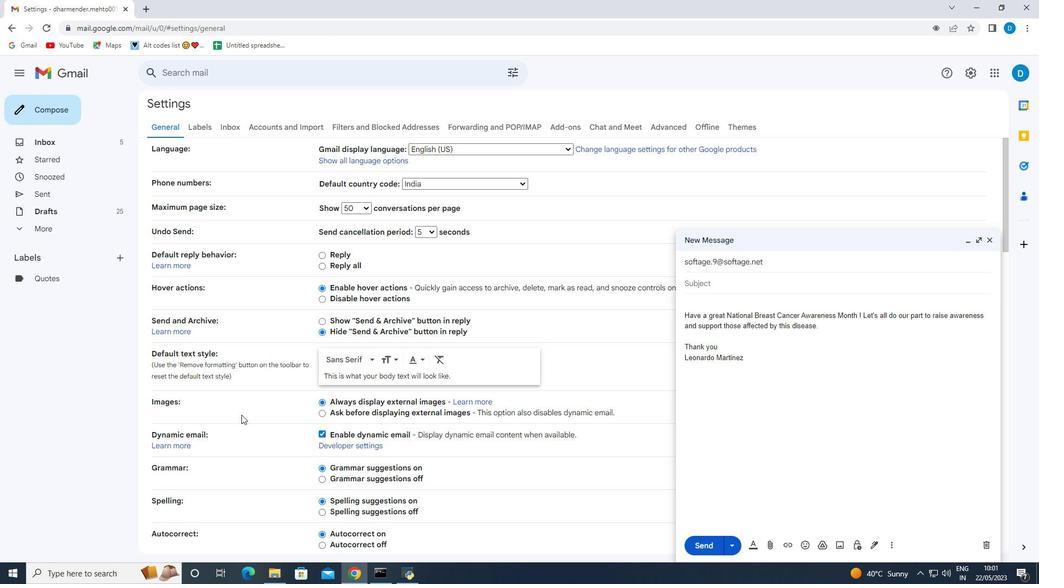 
Action: Mouse scrolled (261, 423) with delta (0, 0)
Screenshot: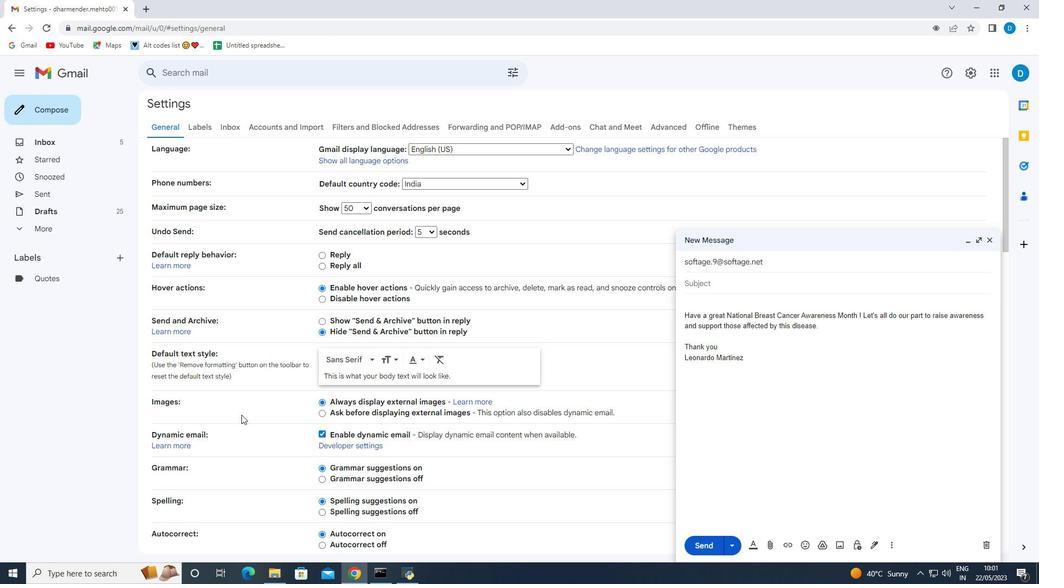 
Action: Mouse moved to (265, 425)
Screenshot: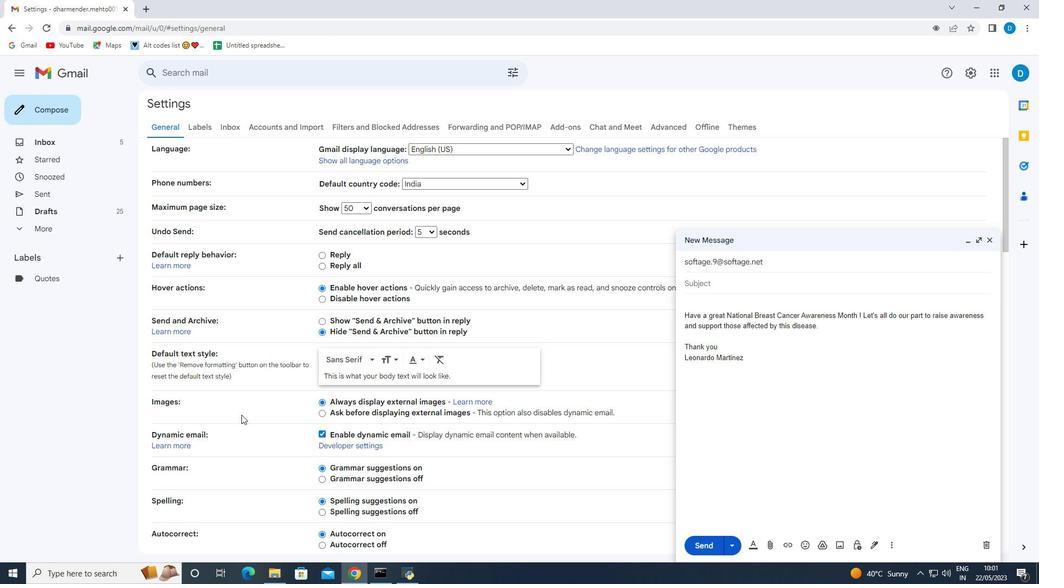 
Action: Mouse scrolled (264, 424) with delta (0, 0)
Screenshot: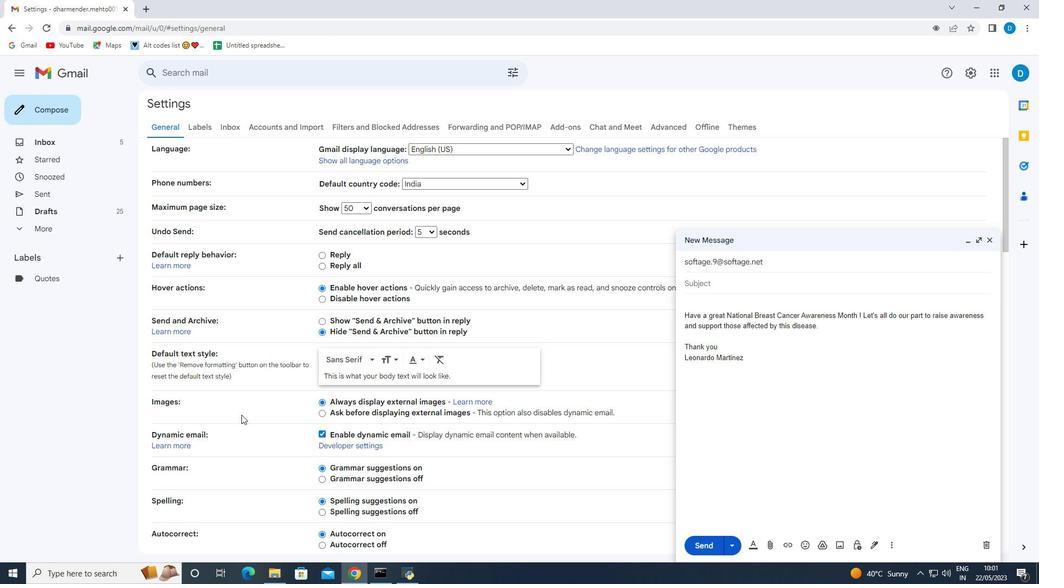 
Action: Mouse moved to (267, 426)
Screenshot: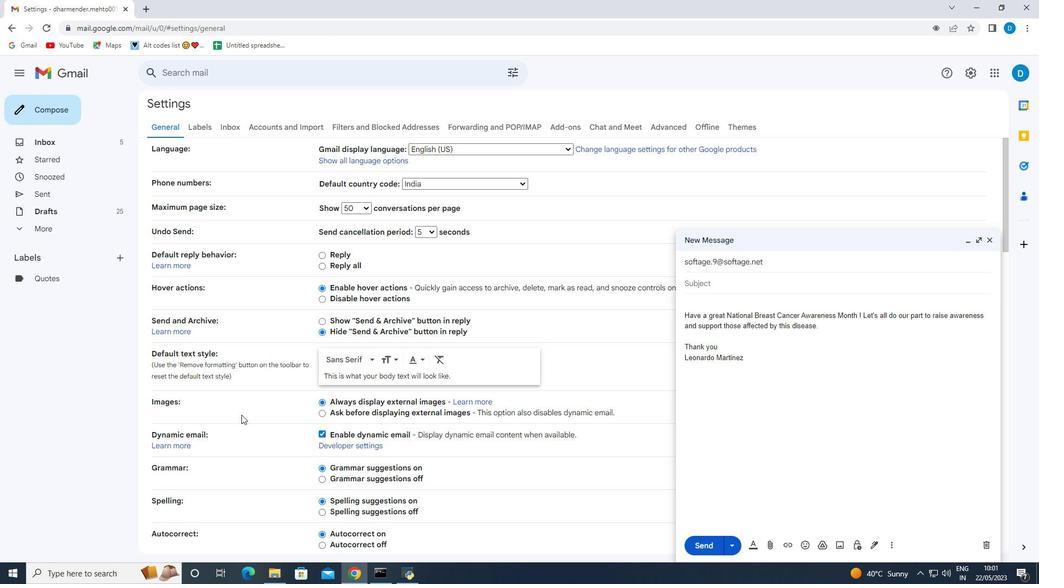 
Action: Mouse scrolled (266, 425) with delta (0, 0)
Screenshot: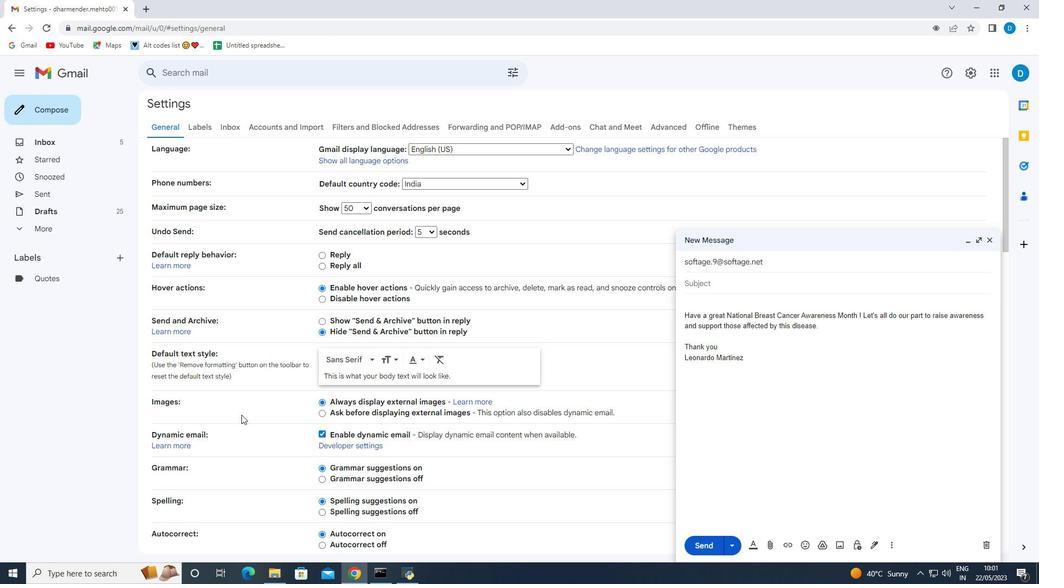 
Action: Mouse moved to (273, 426)
Screenshot: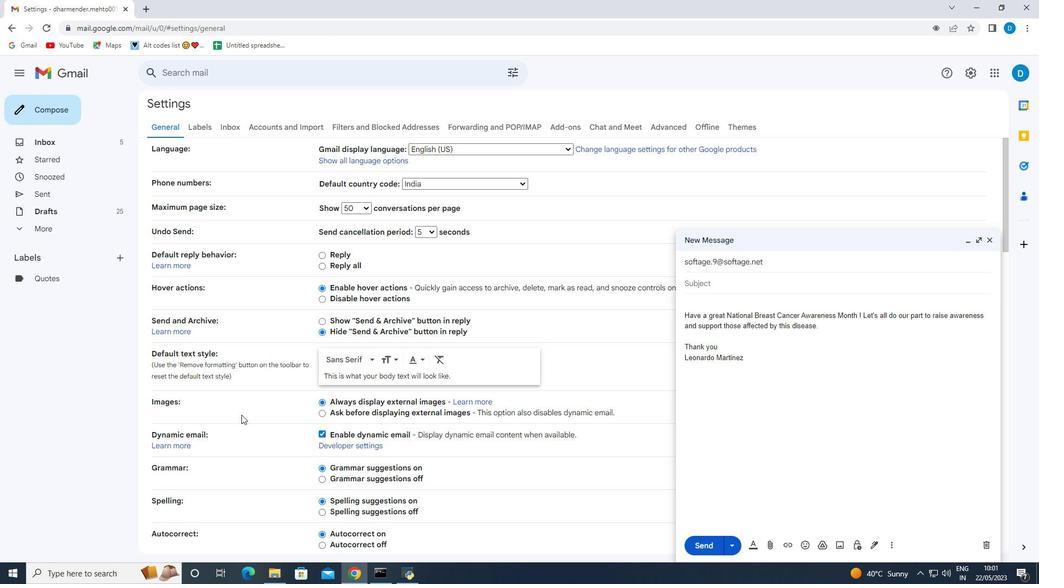 
Action: Mouse scrolled (270, 426) with delta (0, 0)
Screenshot: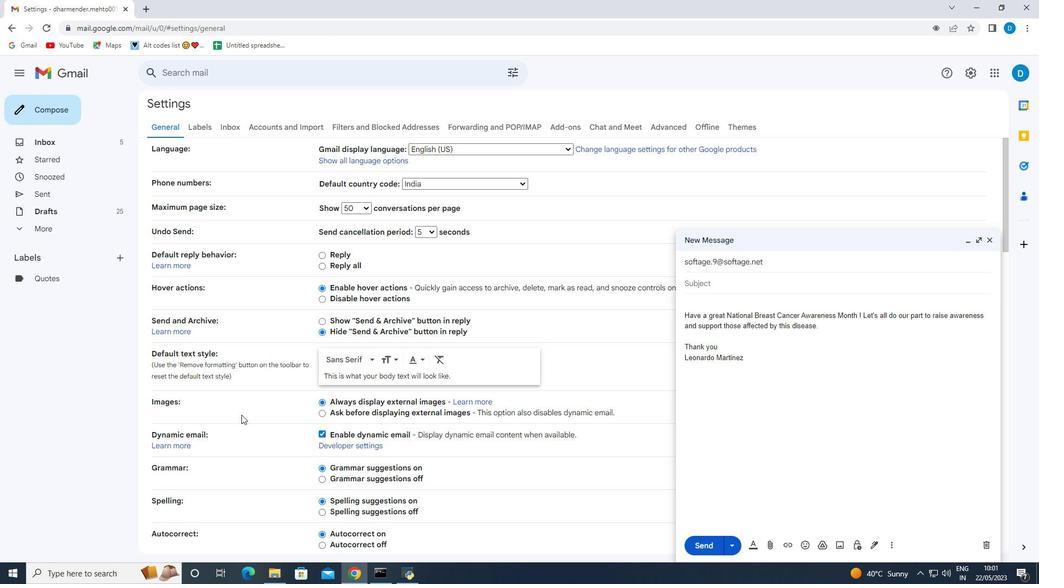 
Action: Mouse moved to (281, 427)
Screenshot: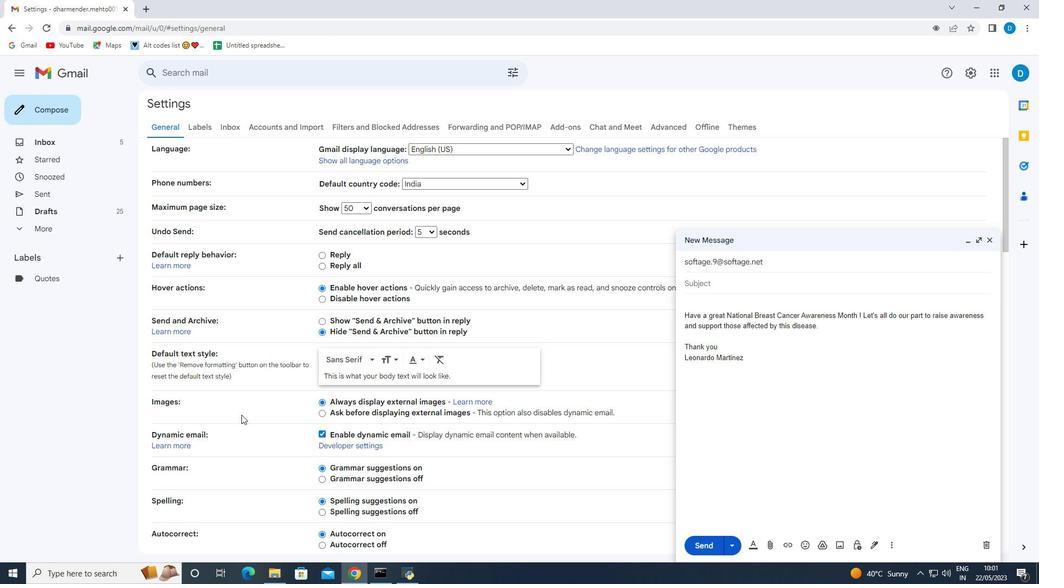 
Action: Mouse scrolled (277, 426) with delta (0, 0)
Screenshot: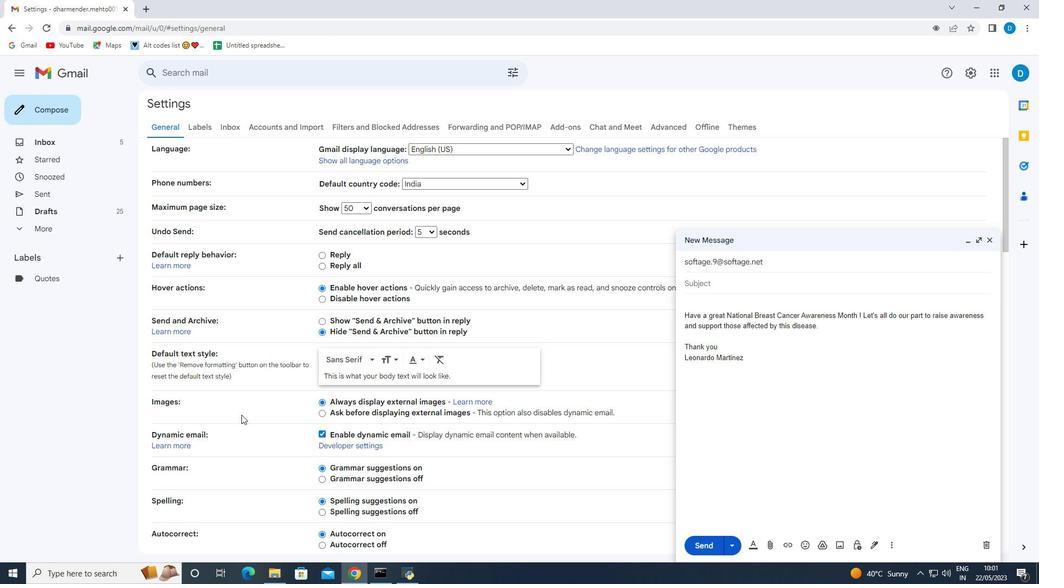 
Action: Mouse moved to (301, 425)
Screenshot: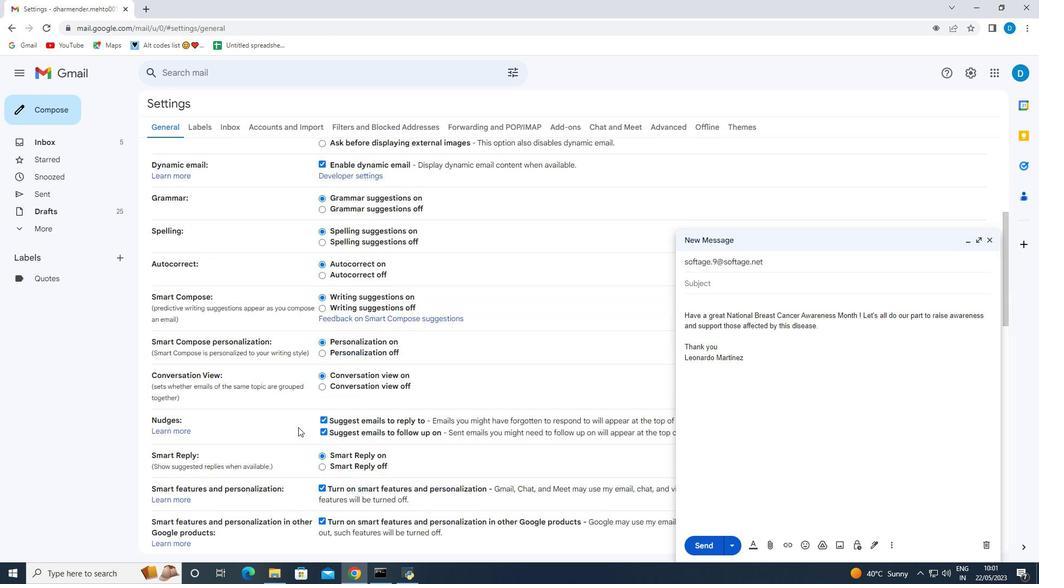
Action: Mouse scrolled (301, 425) with delta (0, 0)
Screenshot: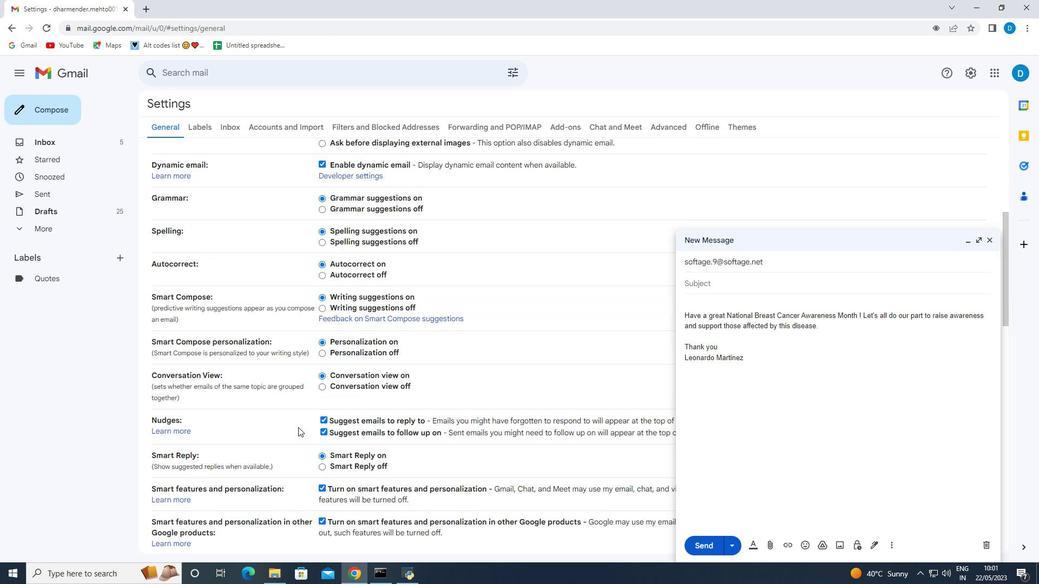 
Action: Mouse scrolled (301, 425) with delta (0, 0)
Screenshot: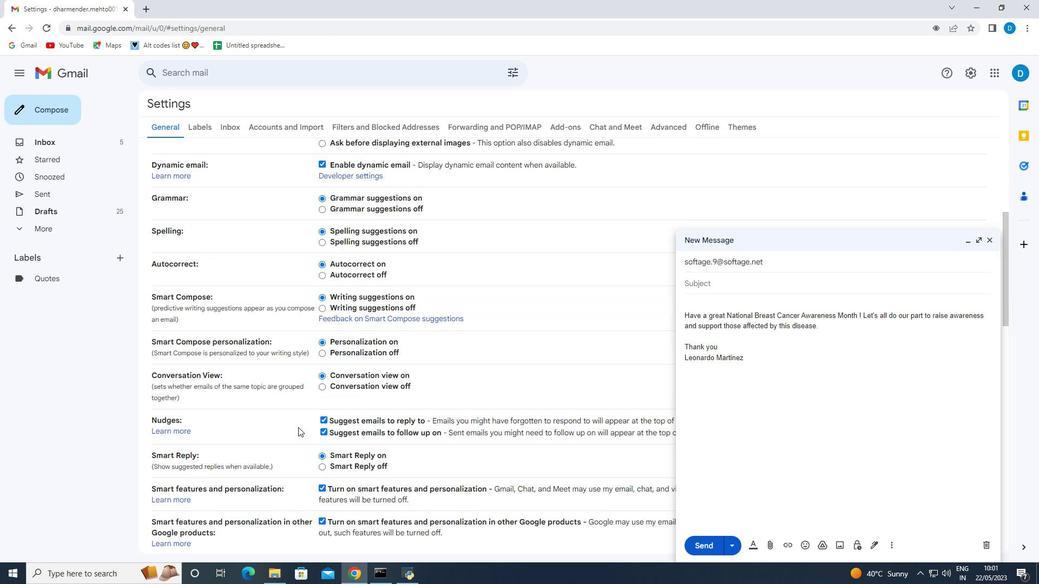 
Action: Mouse scrolled (301, 425) with delta (0, 0)
Screenshot: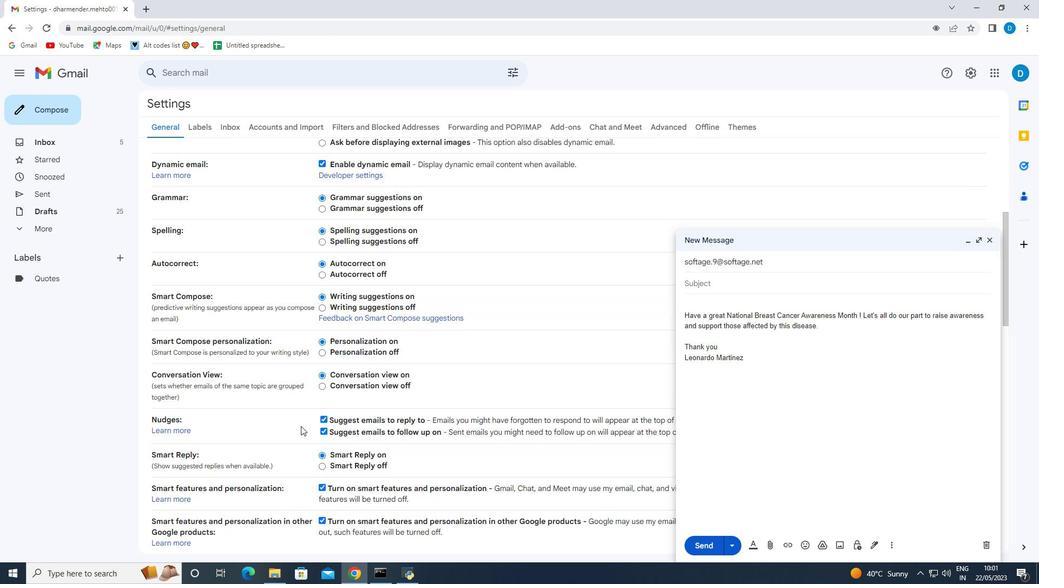 
Action: Mouse scrolled (301, 425) with delta (0, 0)
Screenshot: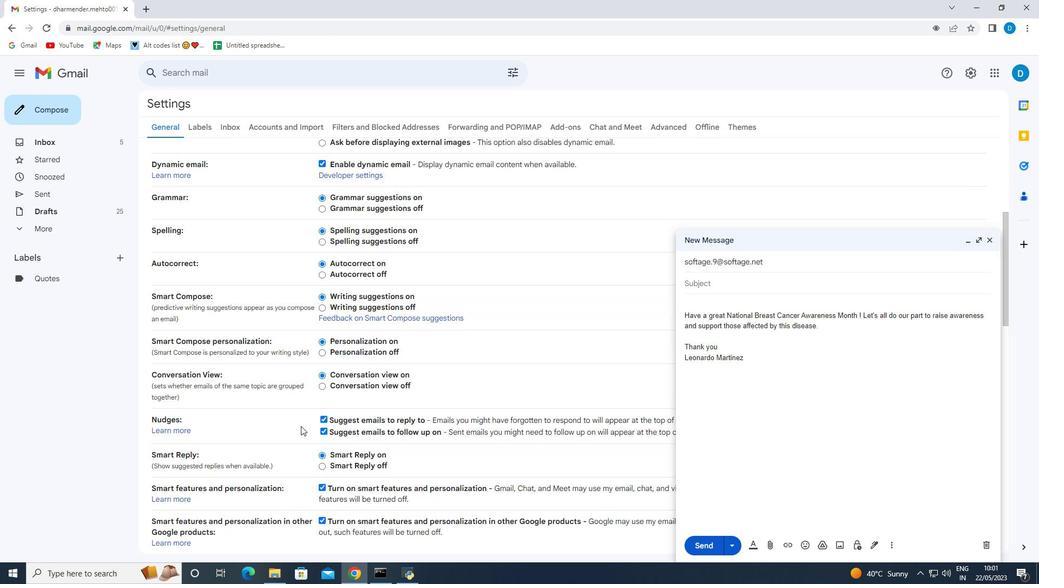 
Action: Mouse scrolled (301, 425) with delta (0, 0)
Screenshot: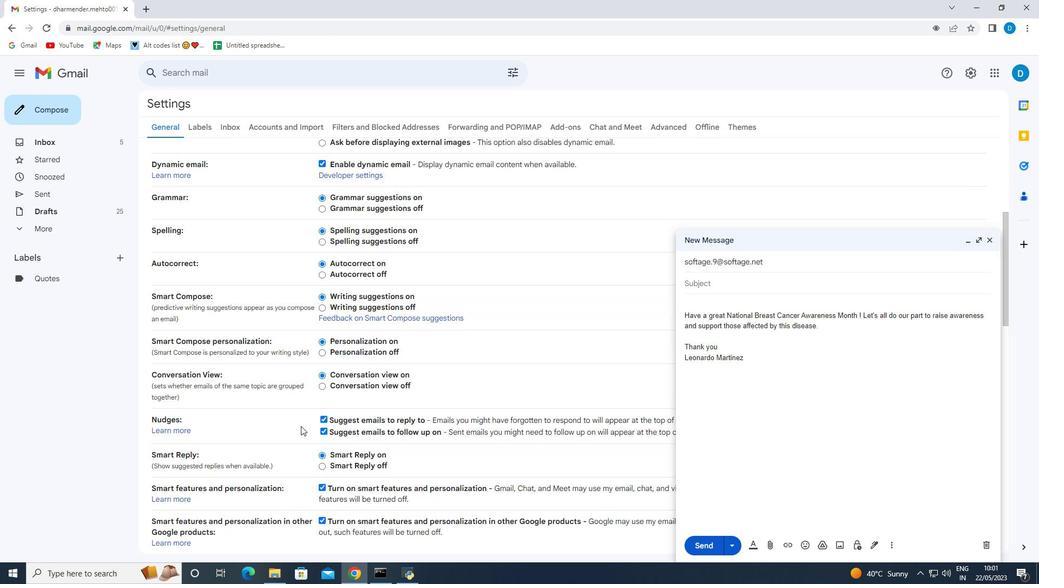 
Action: Mouse scrolled (301, 425) with delta (0, 0)
Screenshot: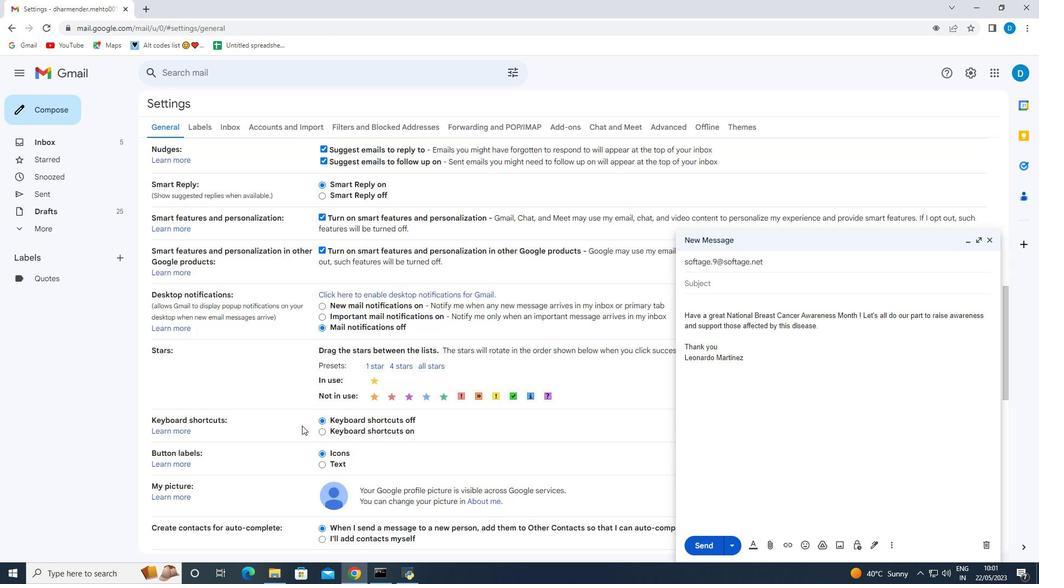 
Action: Mouse scrolled (301, 425) with delta (0, 0)
Screenshot: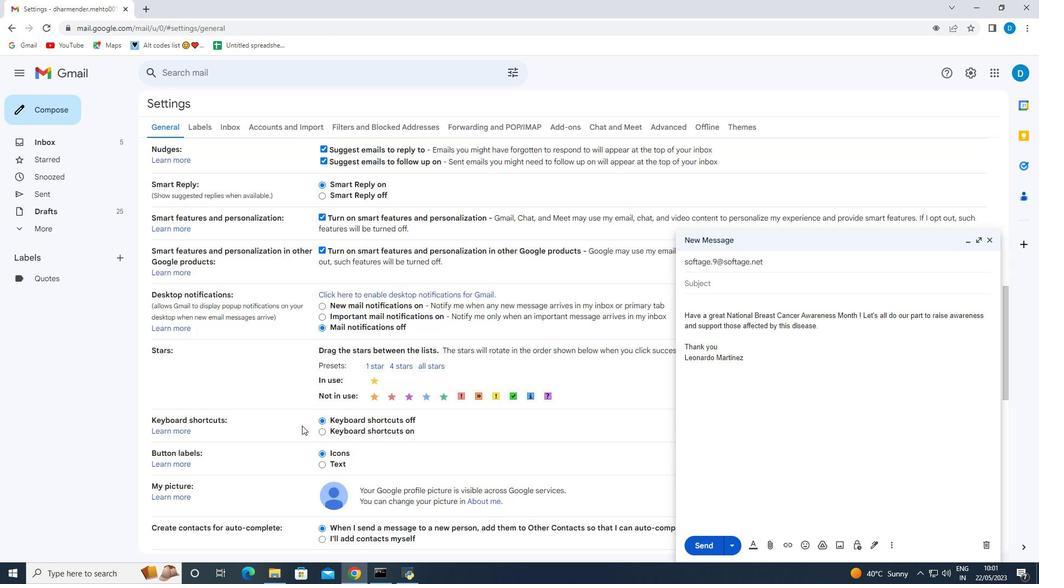 
Action: Mouse scrolled (301, 425) with delta (0, 0)
Screenshot: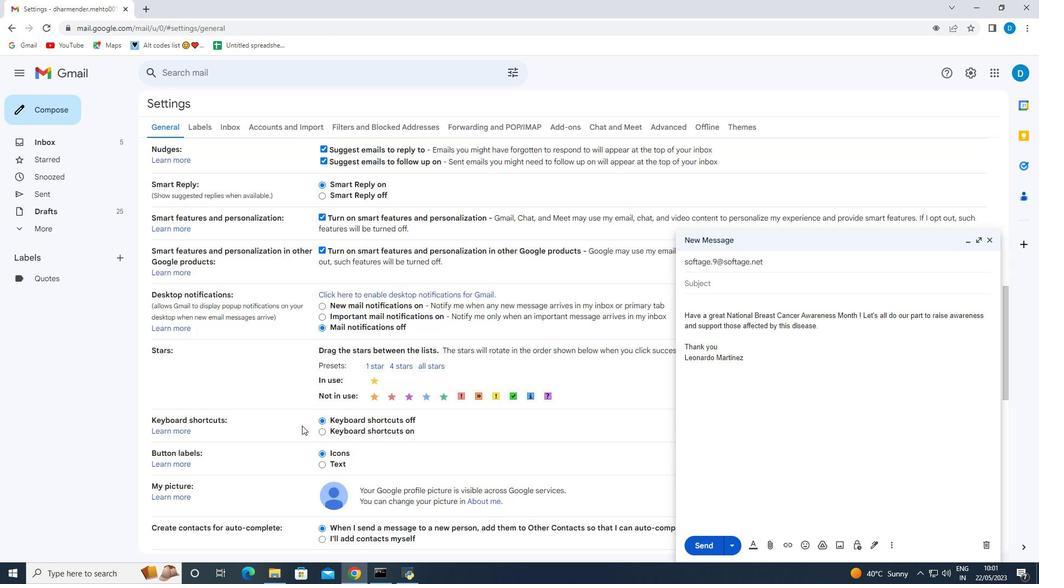 
Action: Mouse scrolled (301, 425) with delta (0, 0)
Screenshot: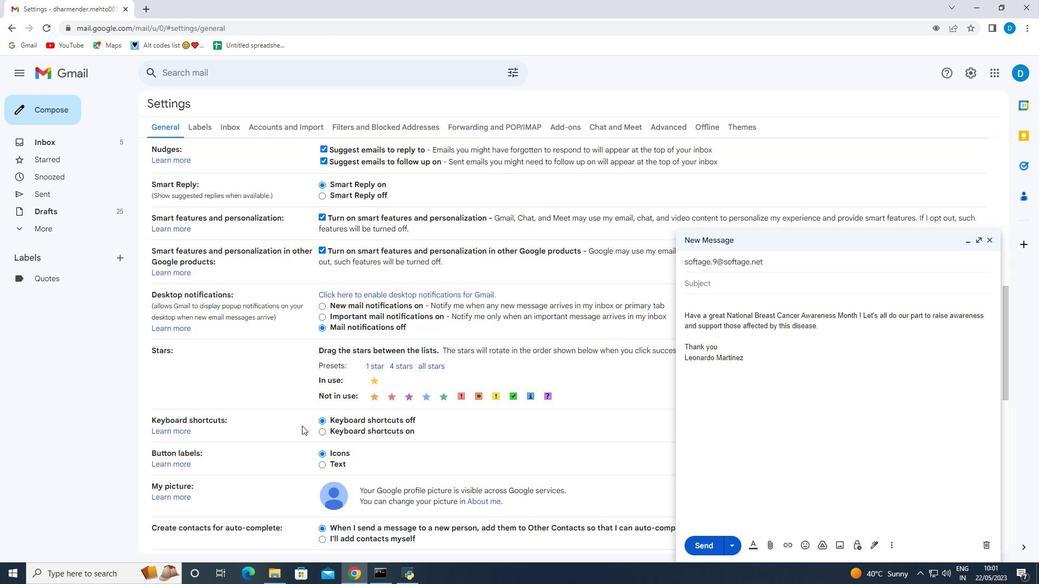 
Action: Mouse scrolled (301, 425) with delta (0, 0)
Screenshot: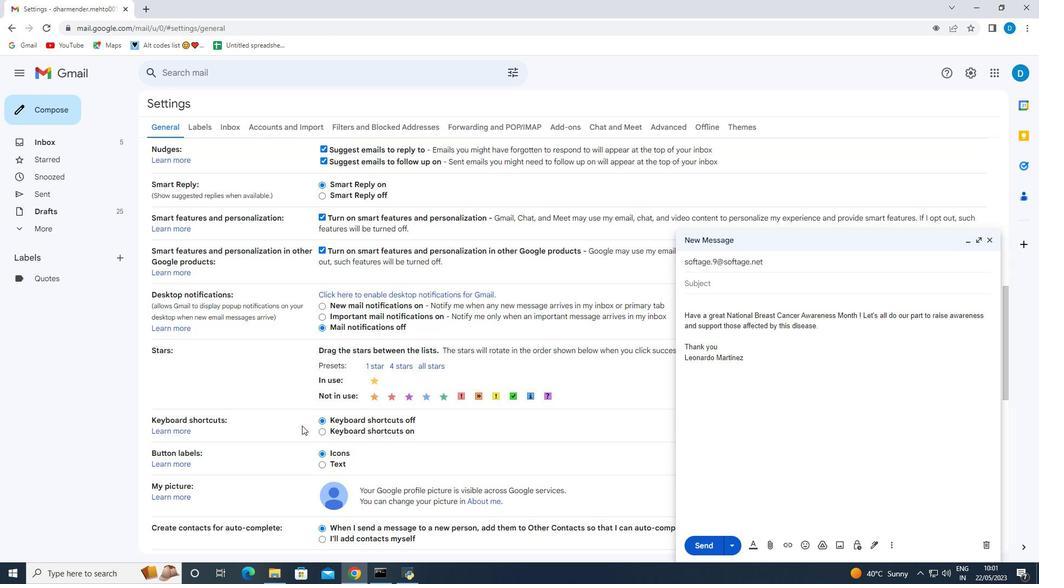 
Action: Mouse scrolled (301, 425) with delta (0, 0)
Screenshot: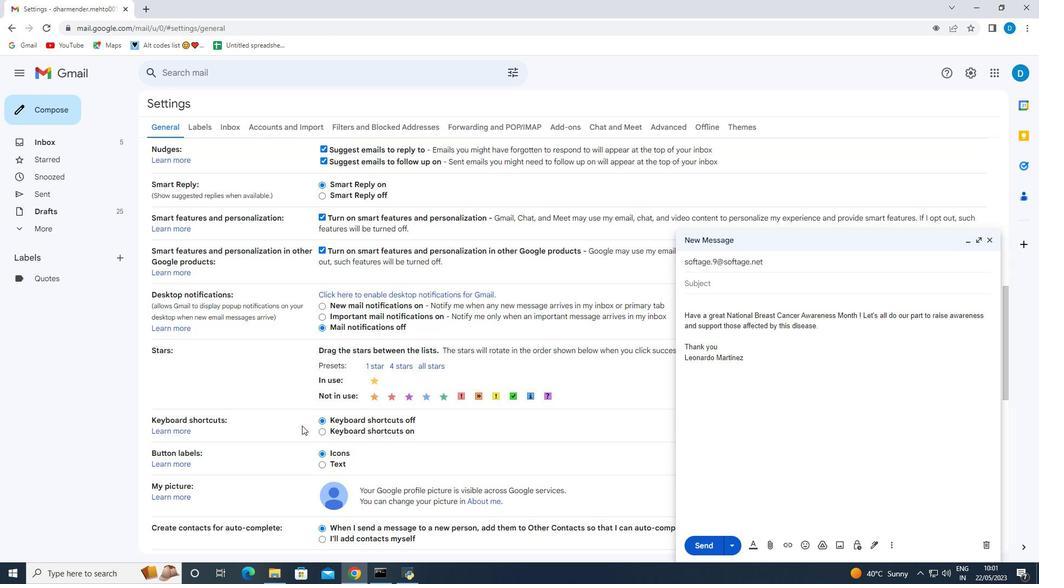 
Action: Mouse moved to (642, 476)
Screenshot: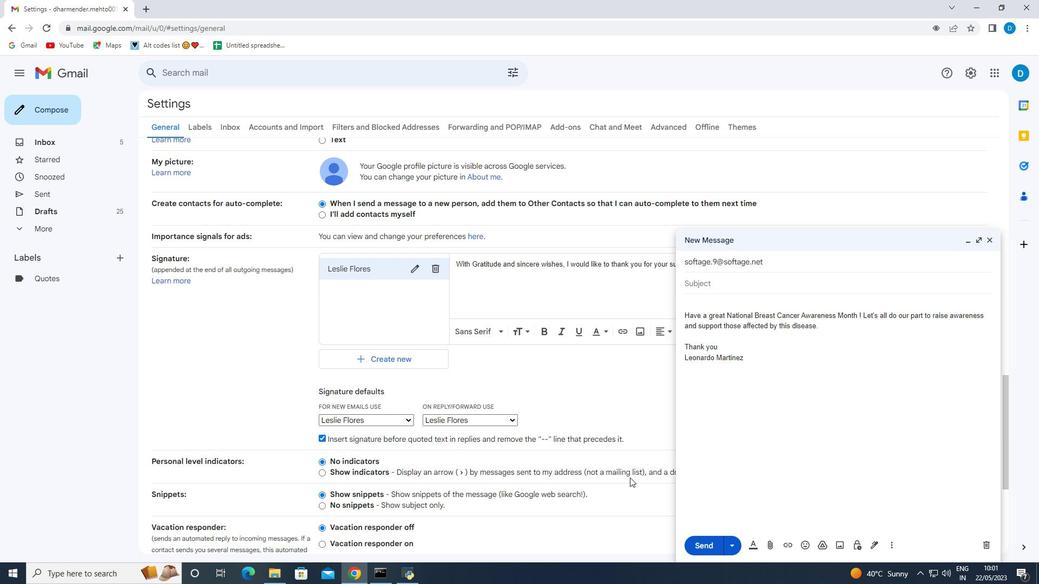 
Action: Mouse scrolled (642, 476) with delta (0, 0)
Screenshot: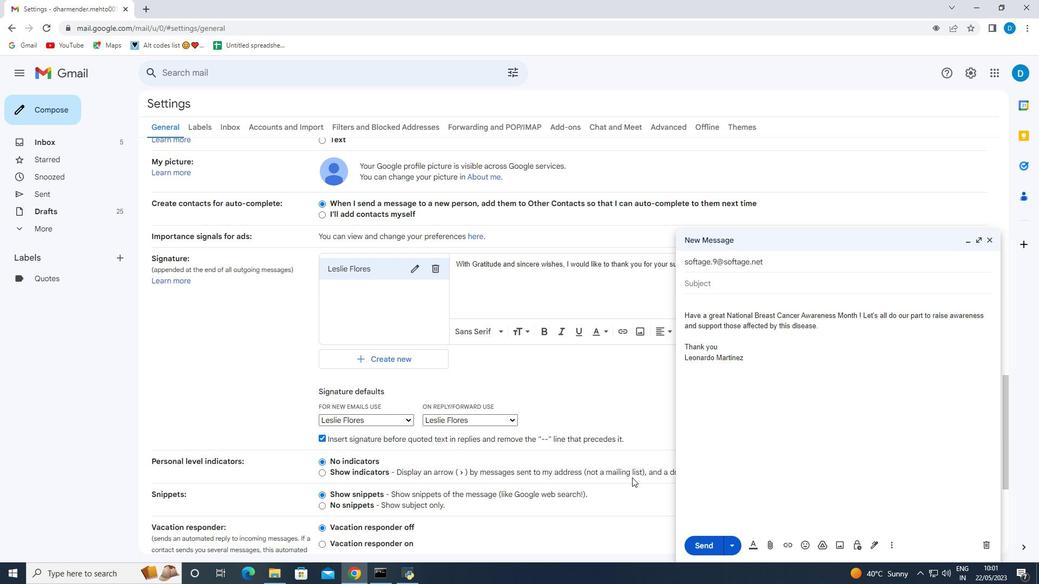 
Action: Mouse moved to (649, 474)
Screenshot: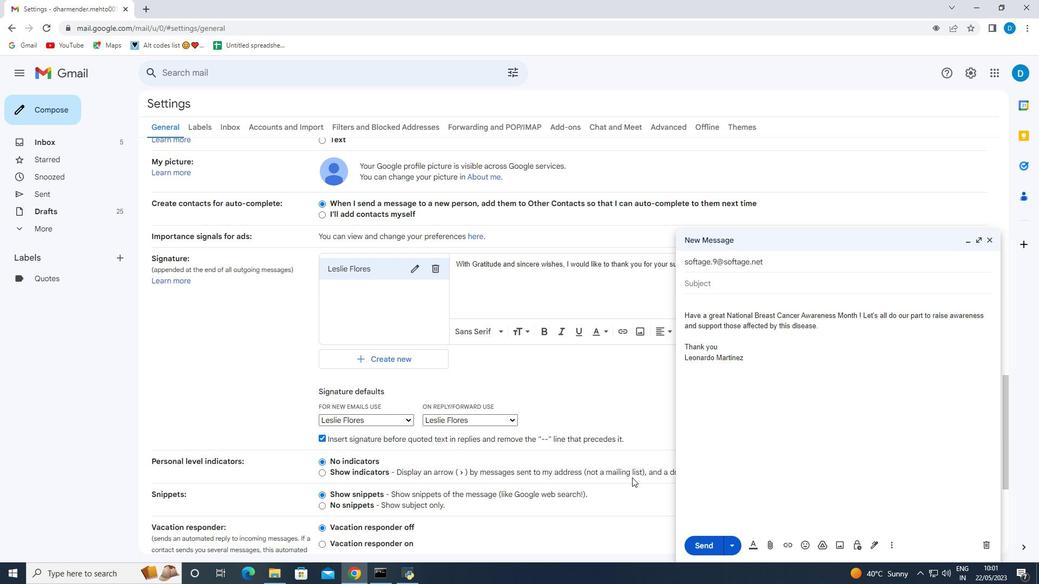 
Action: Mouse scrolled (648, 474) with delta (0, 0)
Screenshot: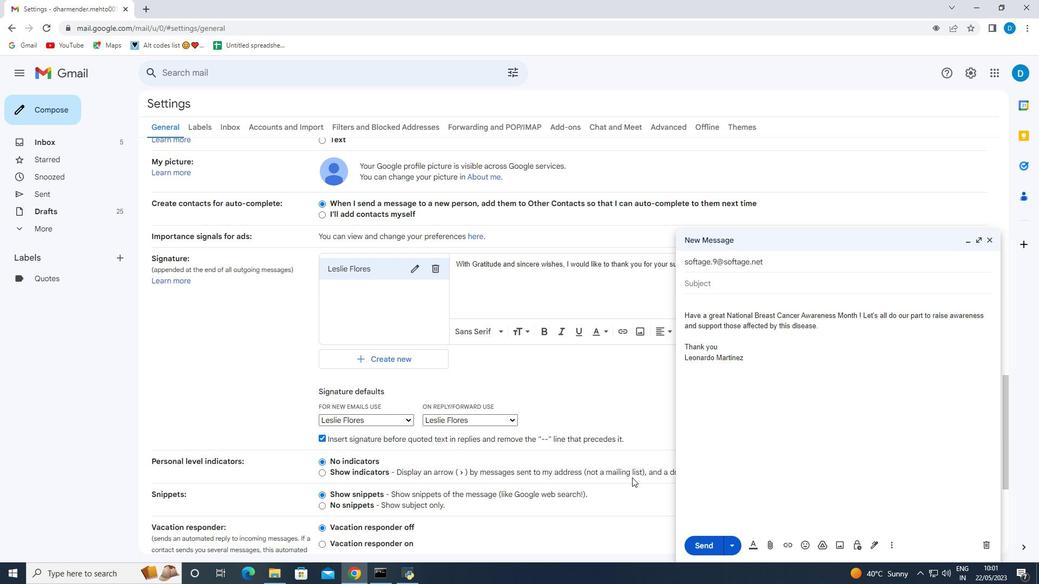 
Action: Mouse moved to (670, 468)
Screenshot: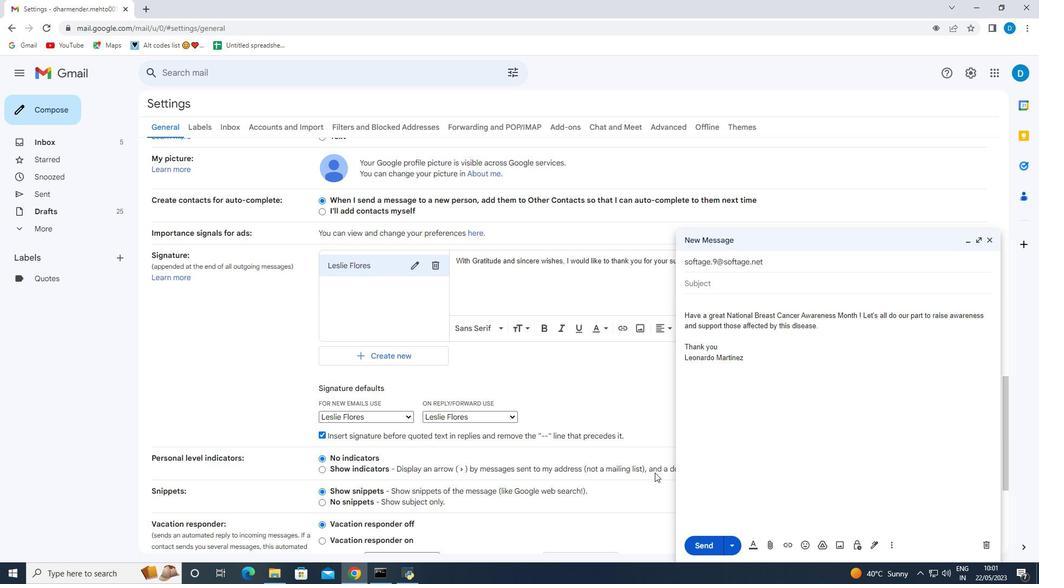 
Action: Mouse scrolled (670, 467) with delta (0, 0)
Screenshot: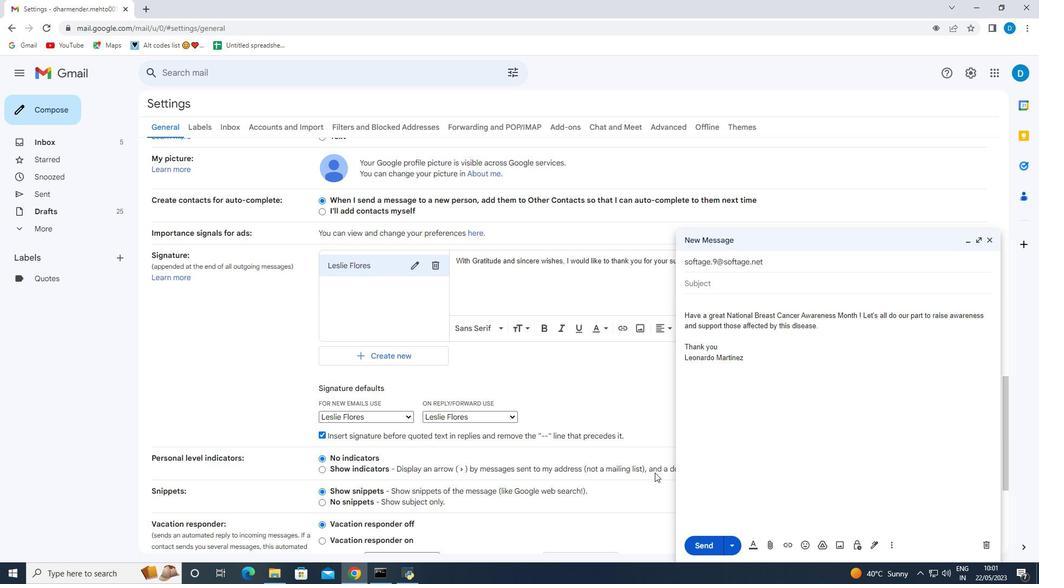 
Action: Mouse moved to (992, 240)
Screenshot: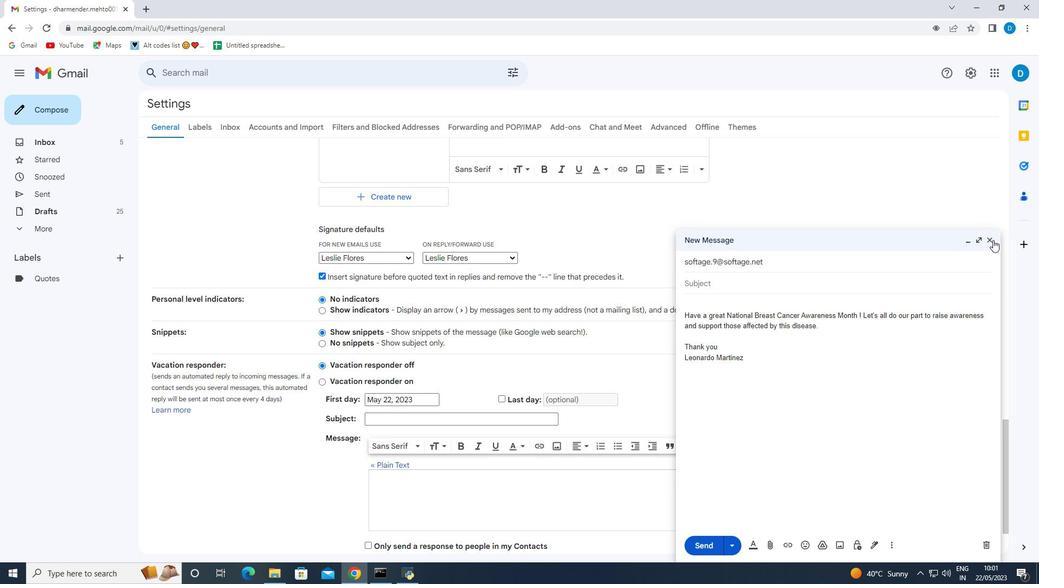 
Action: Mouse pressed left at (992, 240)
Screenshot: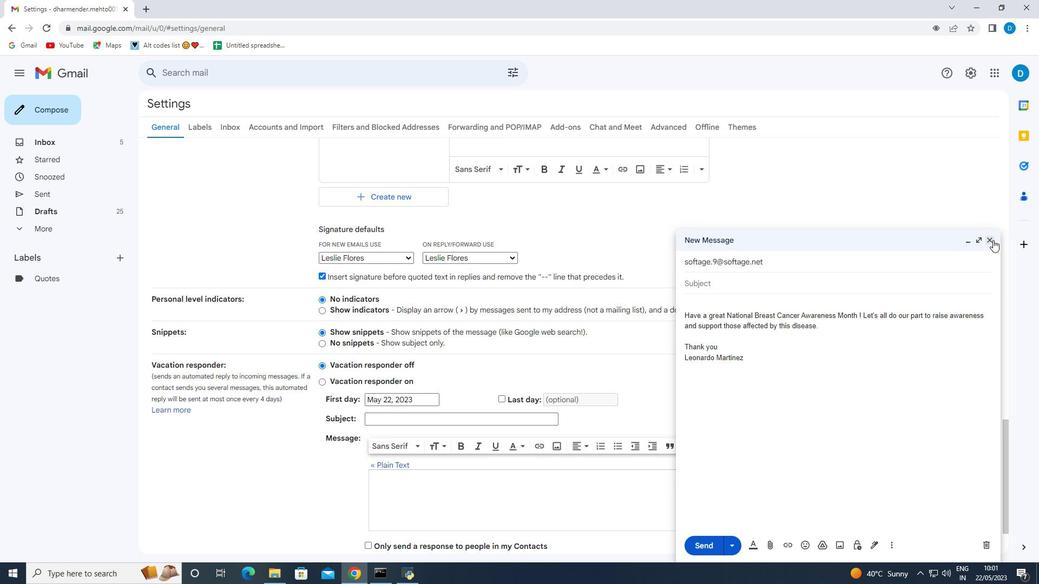 
Action: Mouse moved to (51, 99)
Screenshot: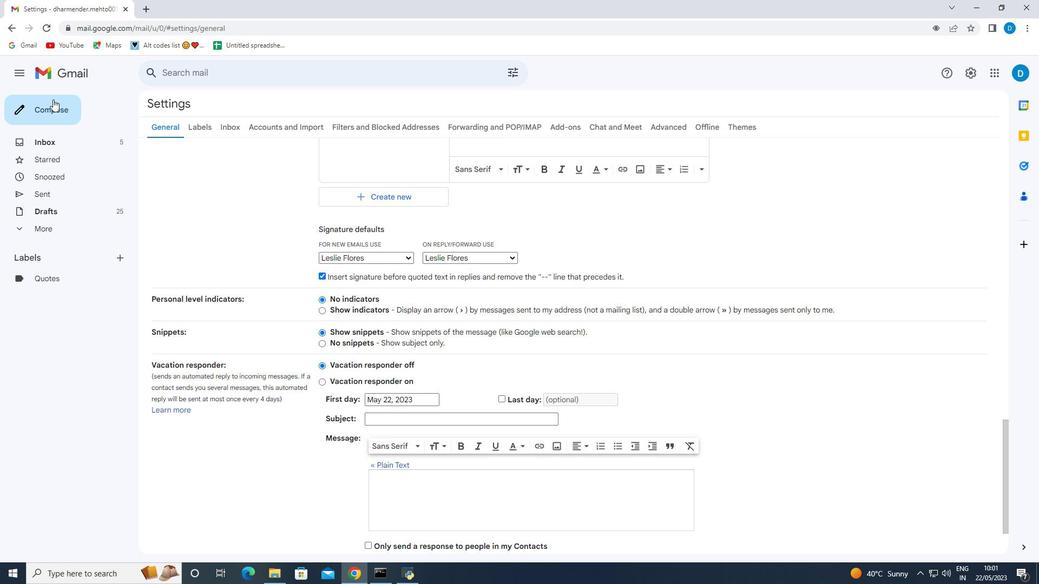 
Action: Mouse pressed left at (51, 99)
Screenshot: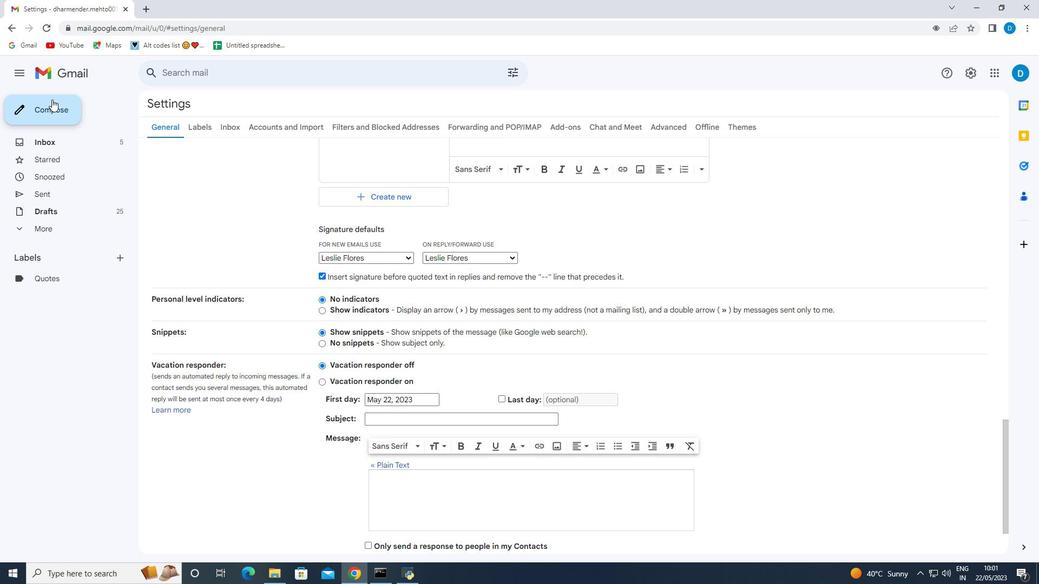 
Action: Mouse moved to (931, 313)
Screenshot: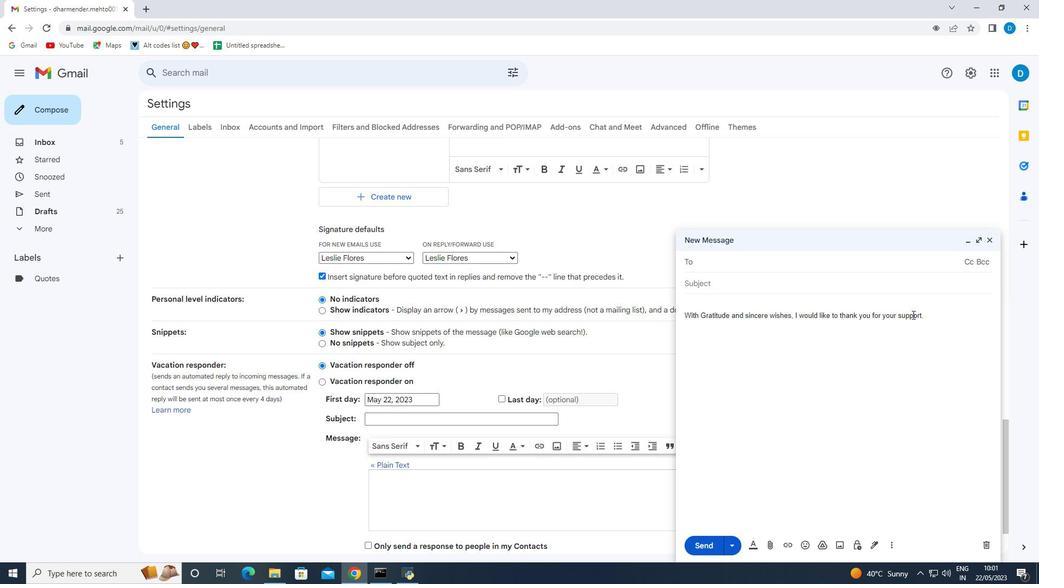 
Action: Mouse pressed left at (931, 313)
Screenshot: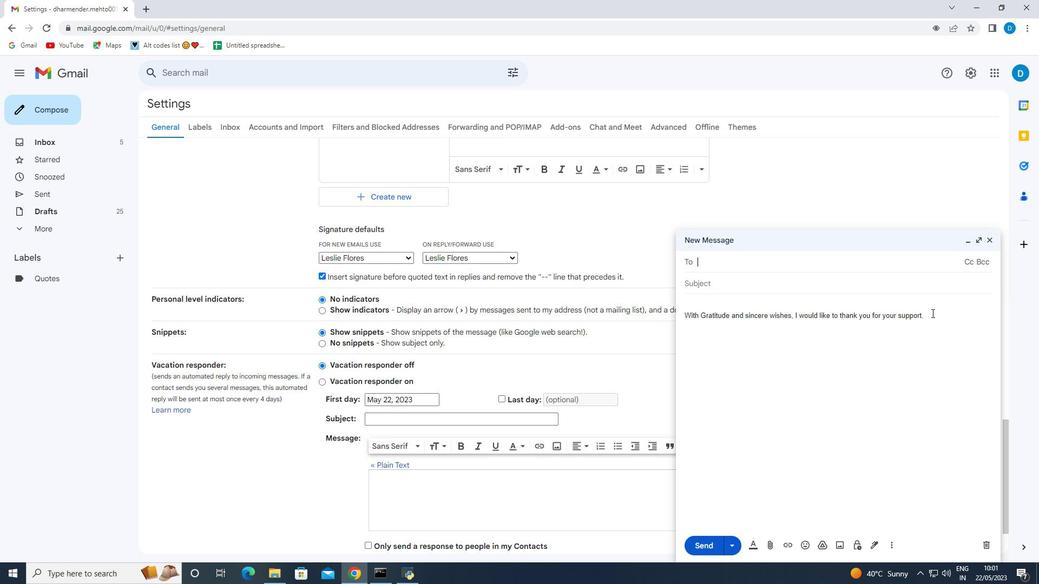 
Action: Mouse moved to (906, 310)
Screenshot: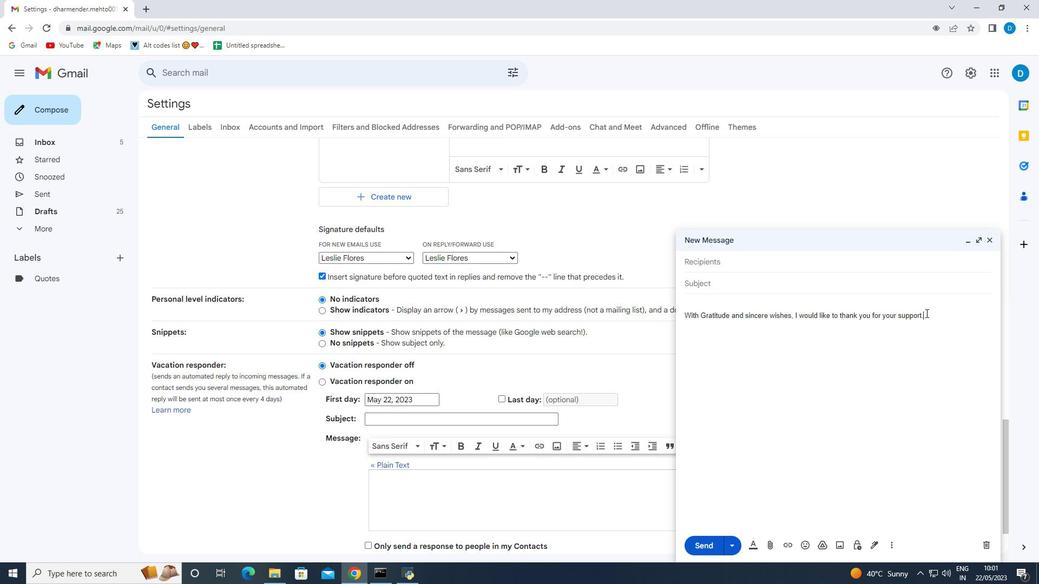 
Action: Key pressed <Key.enter><Key.enter>sencerely<Key.space><Key.enter><Key.enter>l<Key.backspace><Key.shift>Leslis<Key.space><Key.shift><Key.shift><Key.shift><Key.shift><Key.shift><Key.shift><Key.shift><Key.shift><Key.shift><Key.shift><Key.shift><Key.shift><Key.shift><Key.shift><Key.shift><Key.shift><Key.shift><Key.shift><Key.shift><Key.shift><Key.shift><Key.shift><Key.shift><Key.shift><Key.shift><Key.shift><Key.shift><Key.shift><Key.shift><Key.shift><Key.shift><Key.shift><Key.shift><Key.shift><Key.shift><Key.shift><Key.shift><Key.shift><Key.shift>Flores
Screenshot: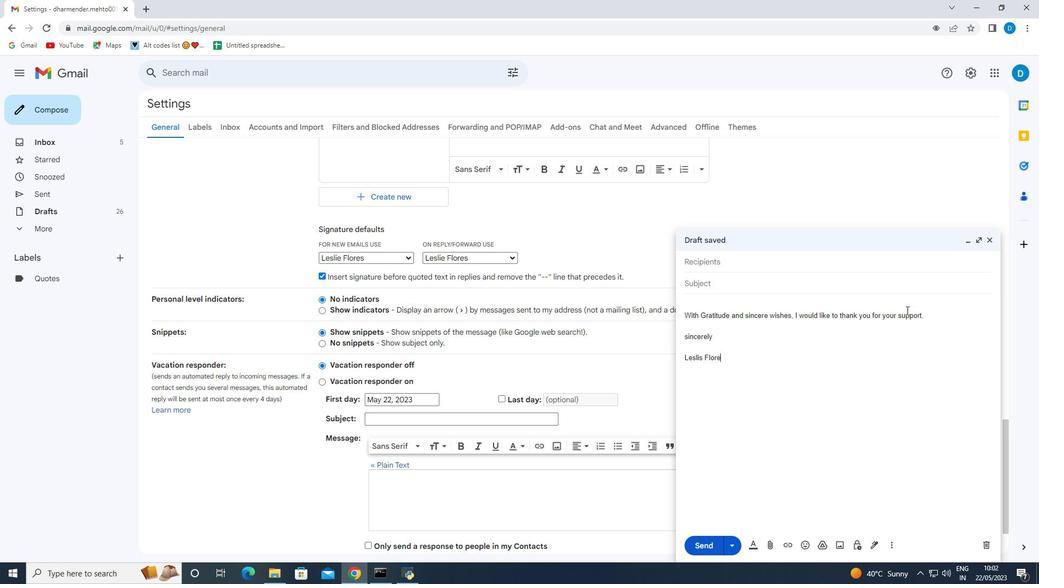 
Action: Mouse moved to (888, 547)
Screenshot: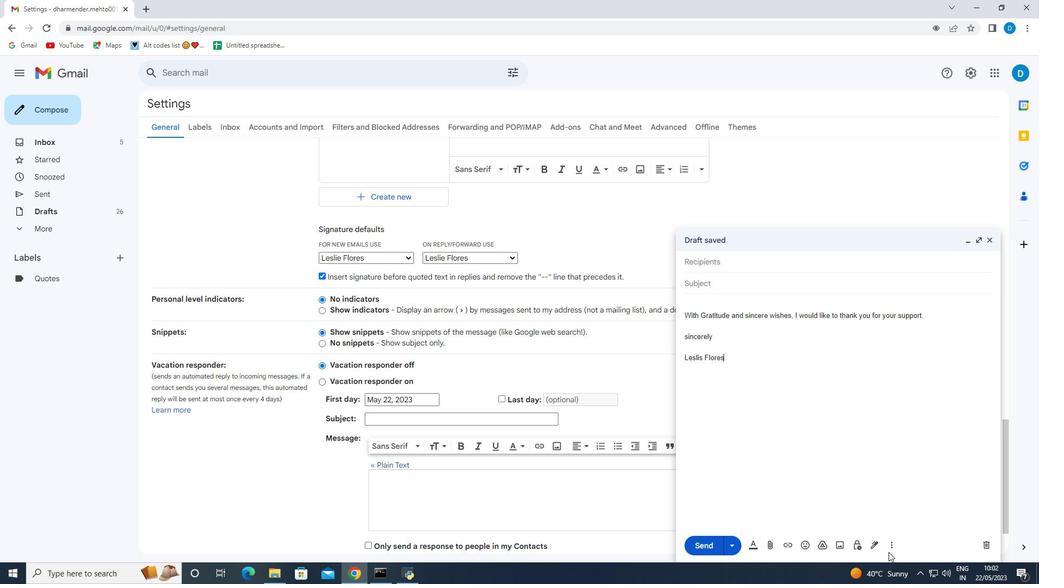 
Action: Mouse pressed left at (888, 547)
Screenshot: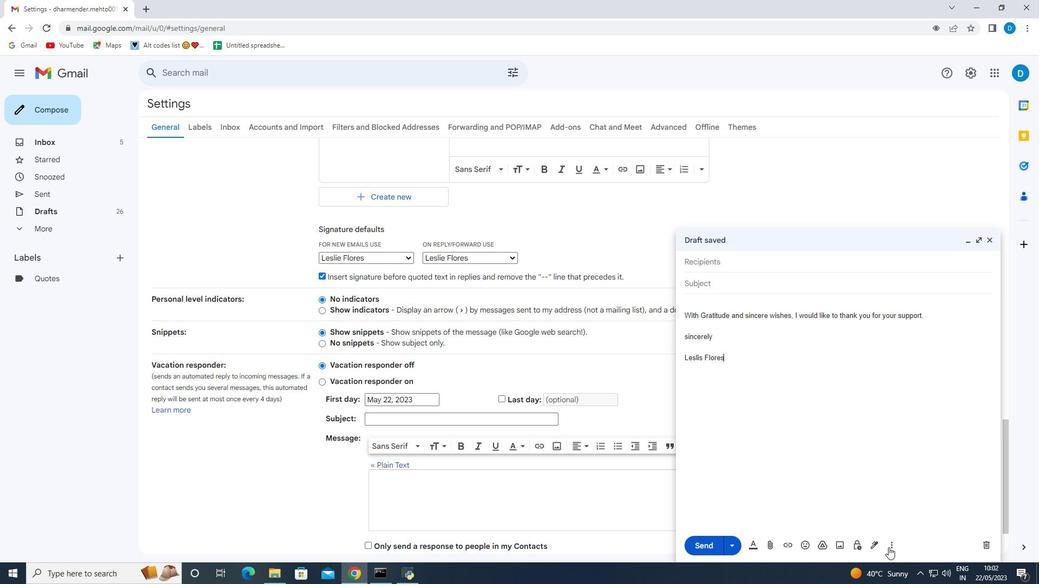 
Action: Mouse moved to (923, 443)
Screenshot: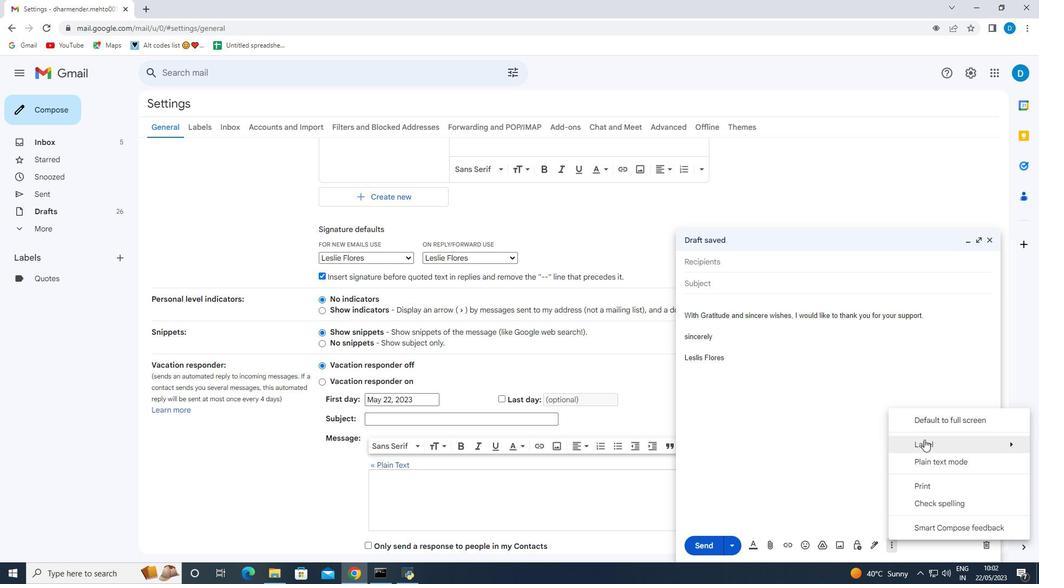 
Action: Mouse pressed left at (923, 443)
Screenshot: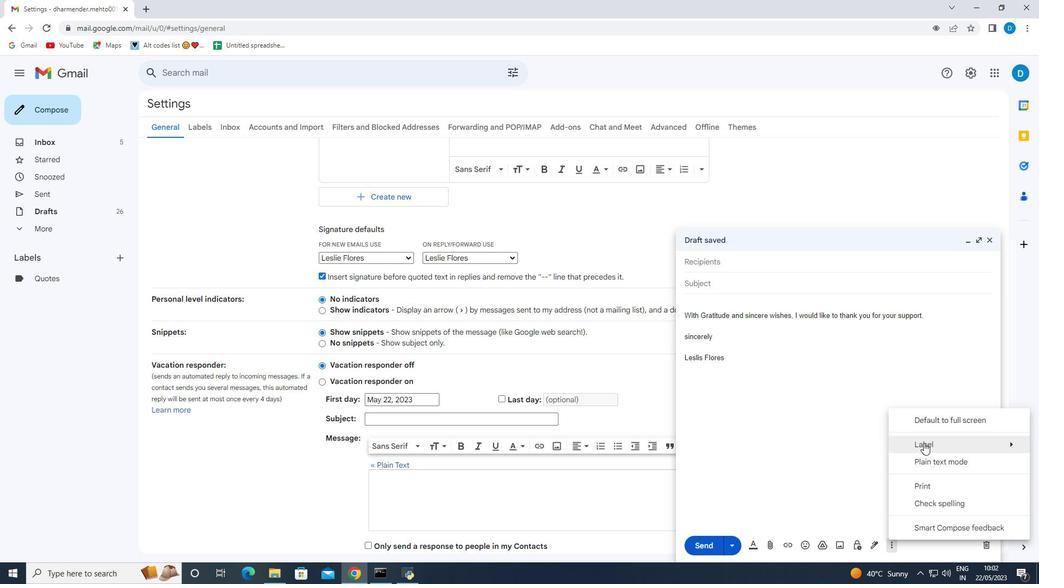 
Action: Mouse moved to (800, 306)
Screenshot: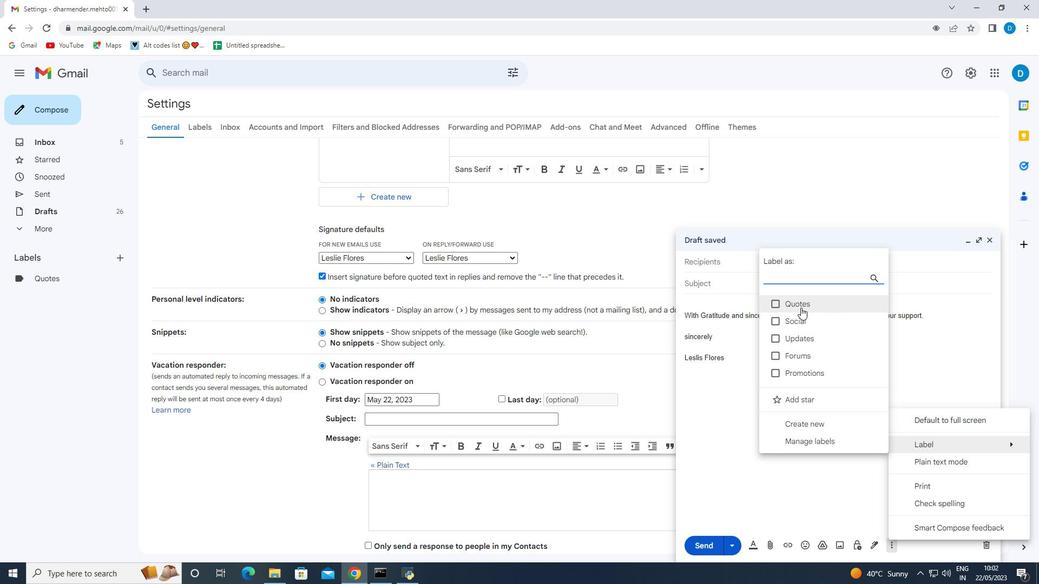 
Action: Mouse pressed left at (800, 306)
Screenshot: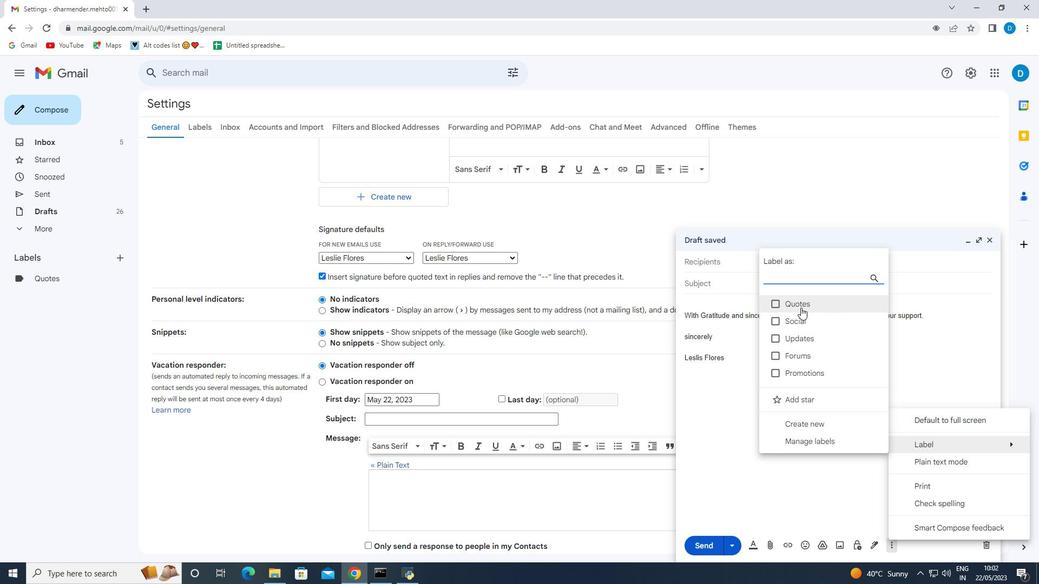 
Action: Mouse moved to (733, 263)
Screenshot: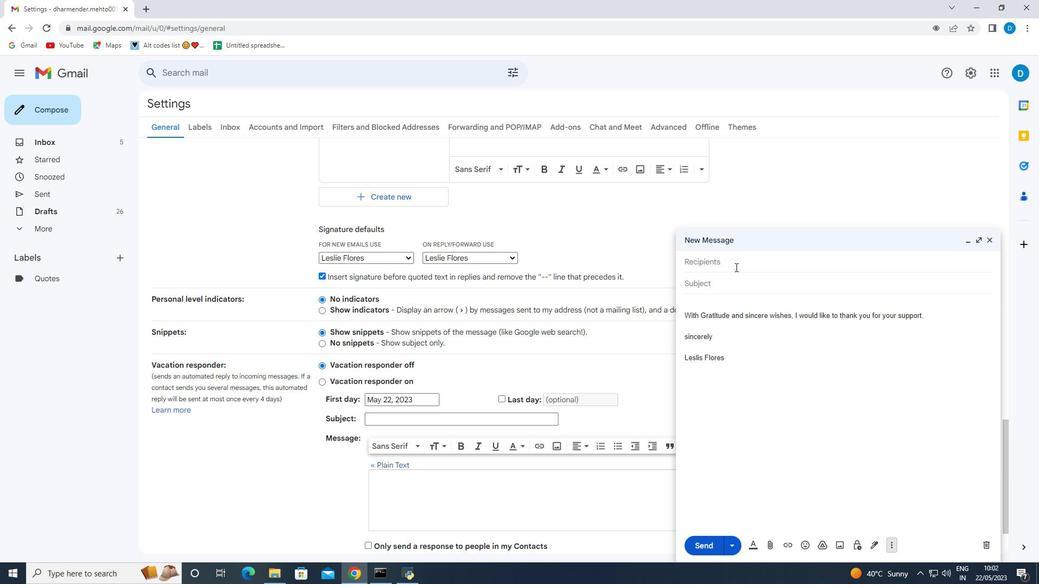 
Action: Mouse pressed left at (733, 263)
Screenshot: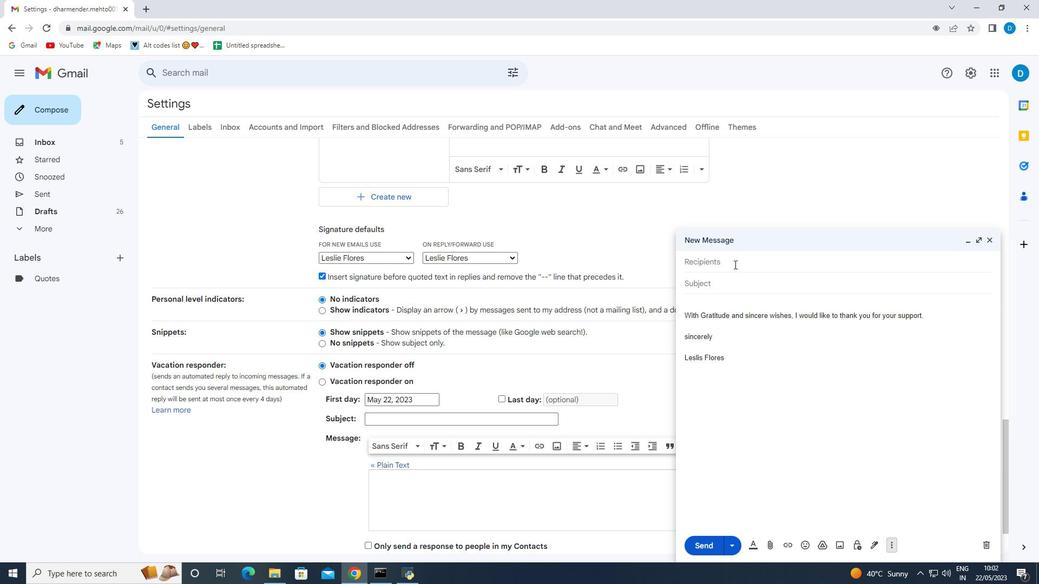 
Action: Mouse moved to (733, 263)
Screenshot: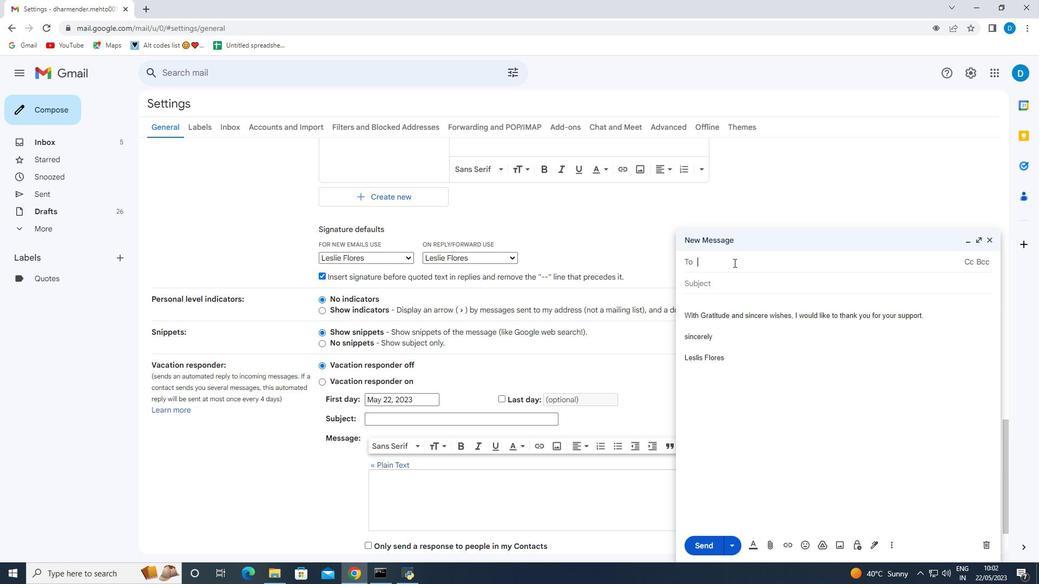 
Action: Key pressed sotage.9<Key.shift>@softage.net
Screenshot: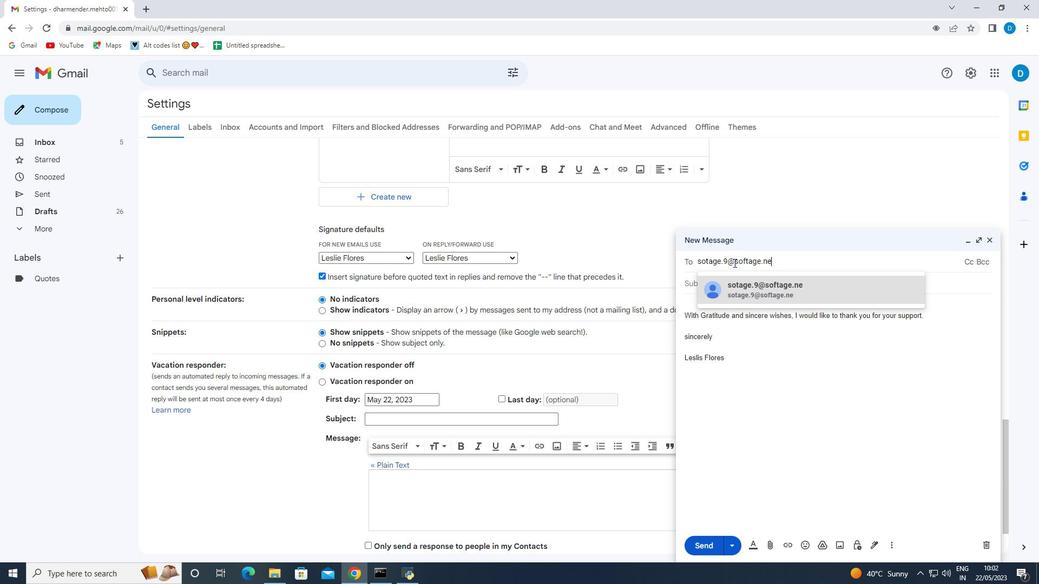 
Action: Mouse moved to (729, 285)
Screenshot: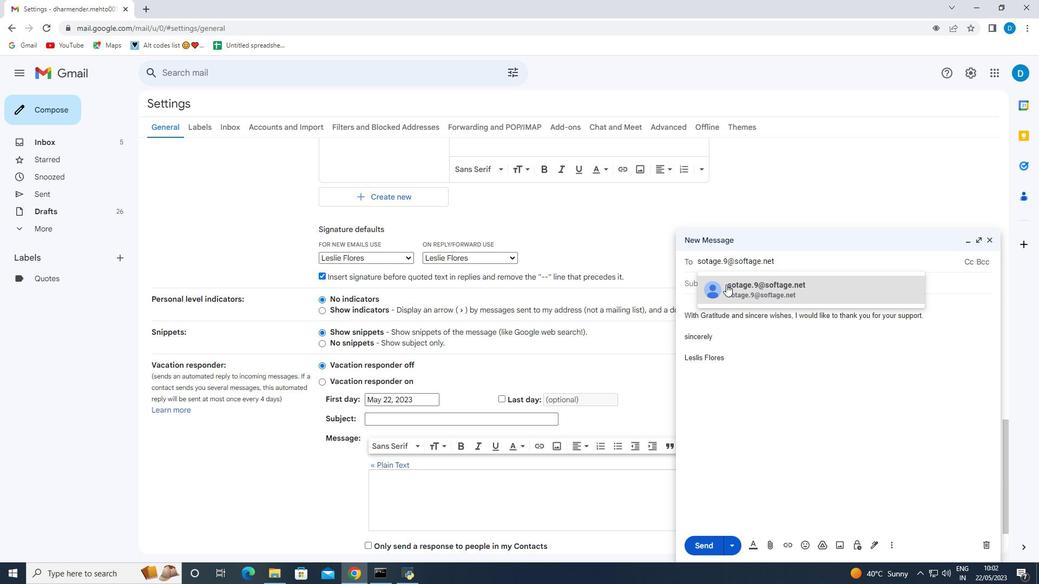 
Action: Mouse pressed left at (729, 285)
Screenshot: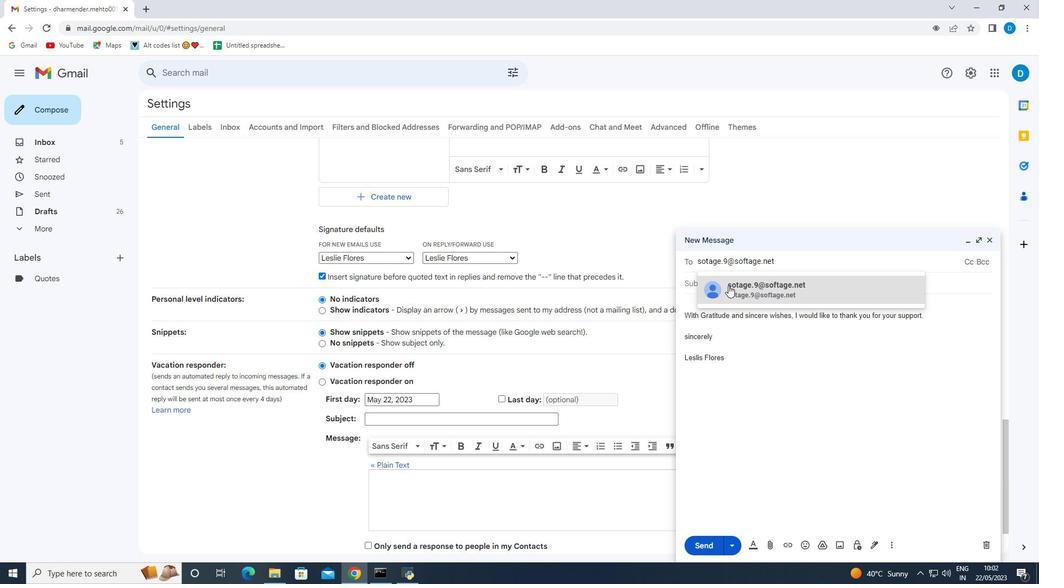 
Action: Mouse moved to (765, 421)
Screenshot: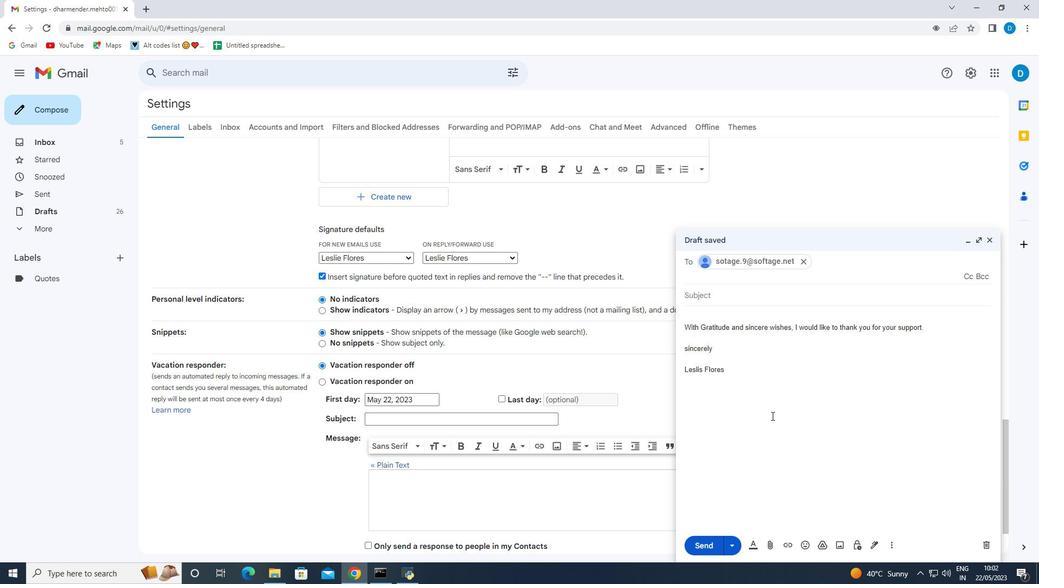 
Action: Mouse pressed left at (765, 421)
Screenshot: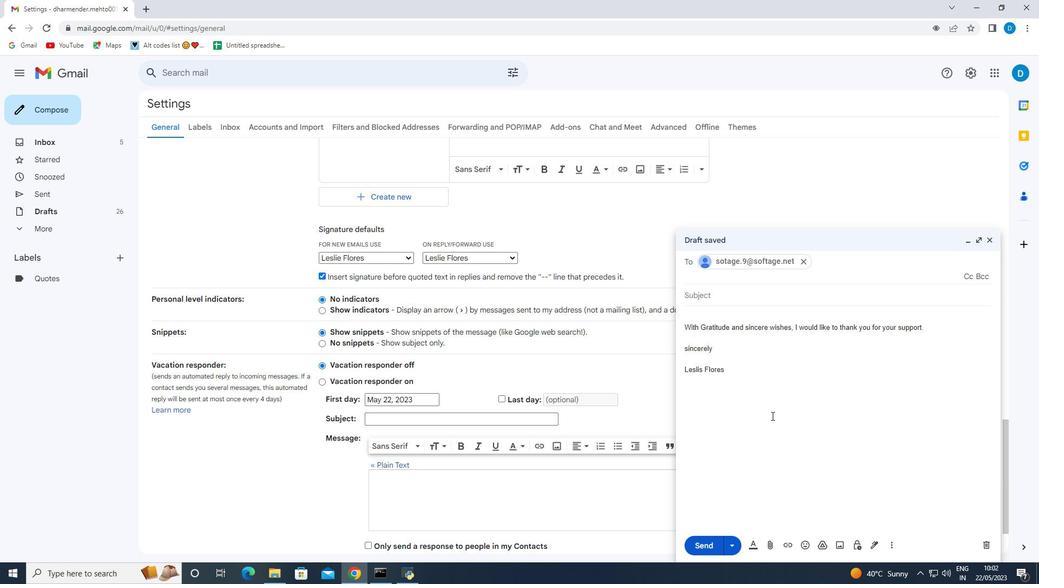 
Action: Mouse moved to (742, 418)
Screenshot: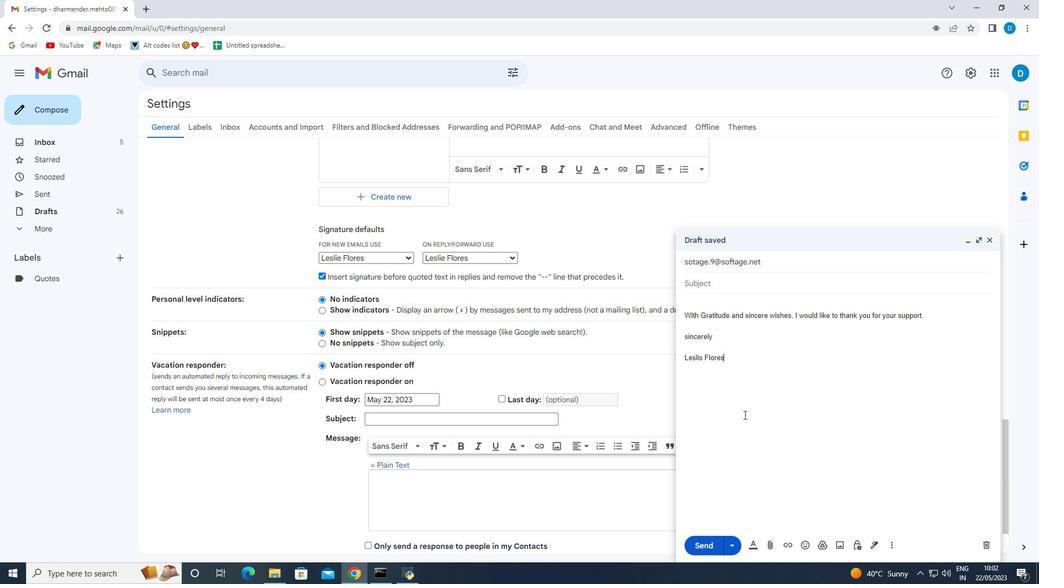 
